 Task: Find connections with filter location Liège with filter topic #Analyticswith filter profile language English with filter current company Licious with filter school Arts and Science jobs recruitment with filter industry Wholesale Drugs and Sundries with filter service category Ghostwriting with filter keywords title Animal Control Officer
Action: Mouse moved to (595, 113)
Screenshot: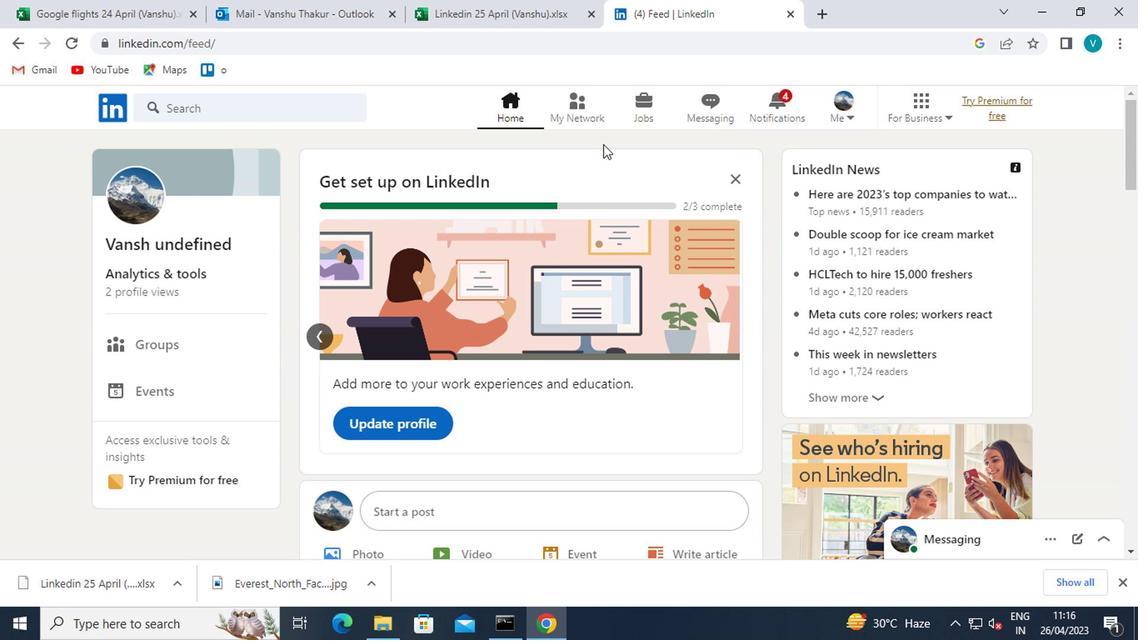 
Action: Mouse pressed left at (595, 113)
Screenshot: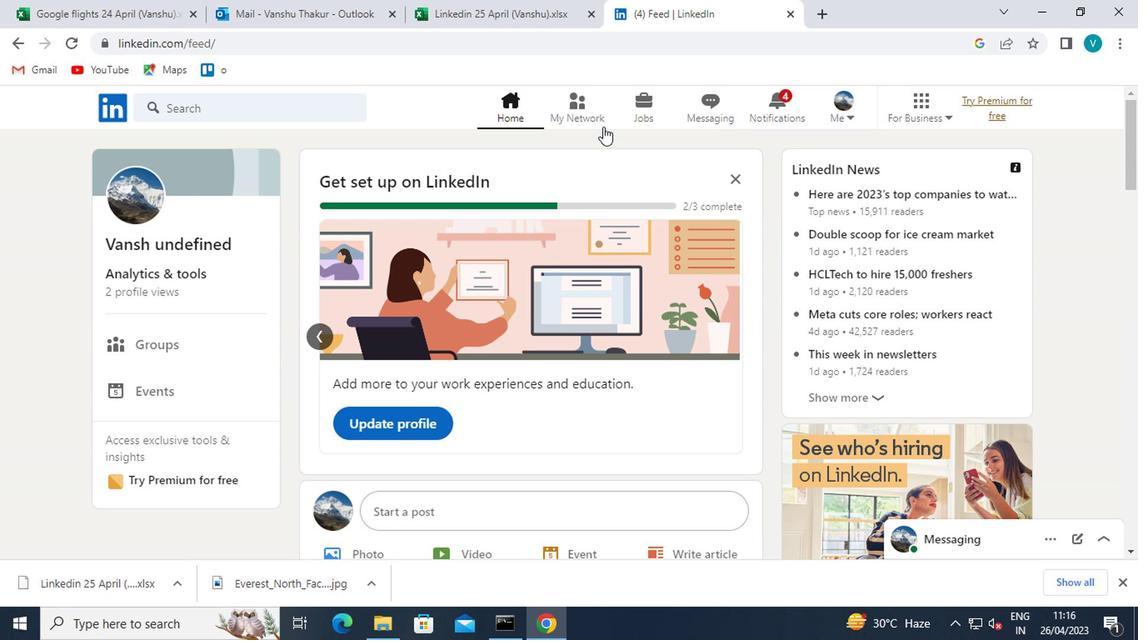 
Action: Mouse moved to (201, 202)
Screenshot: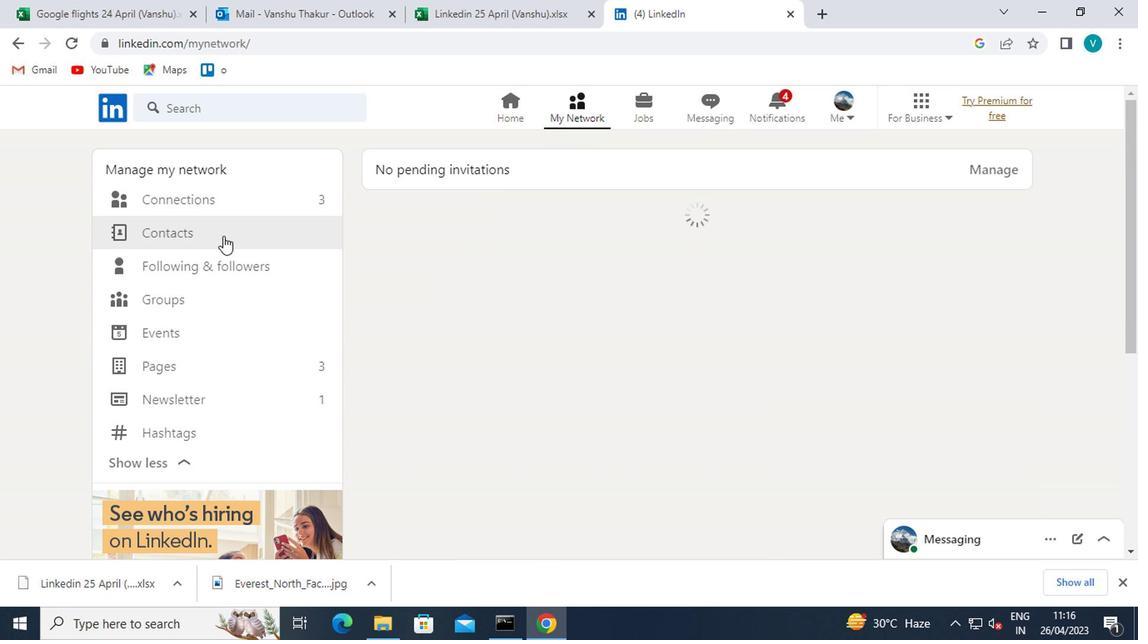 
Action: Mouse pressed left at (201, 202)
Screenshot: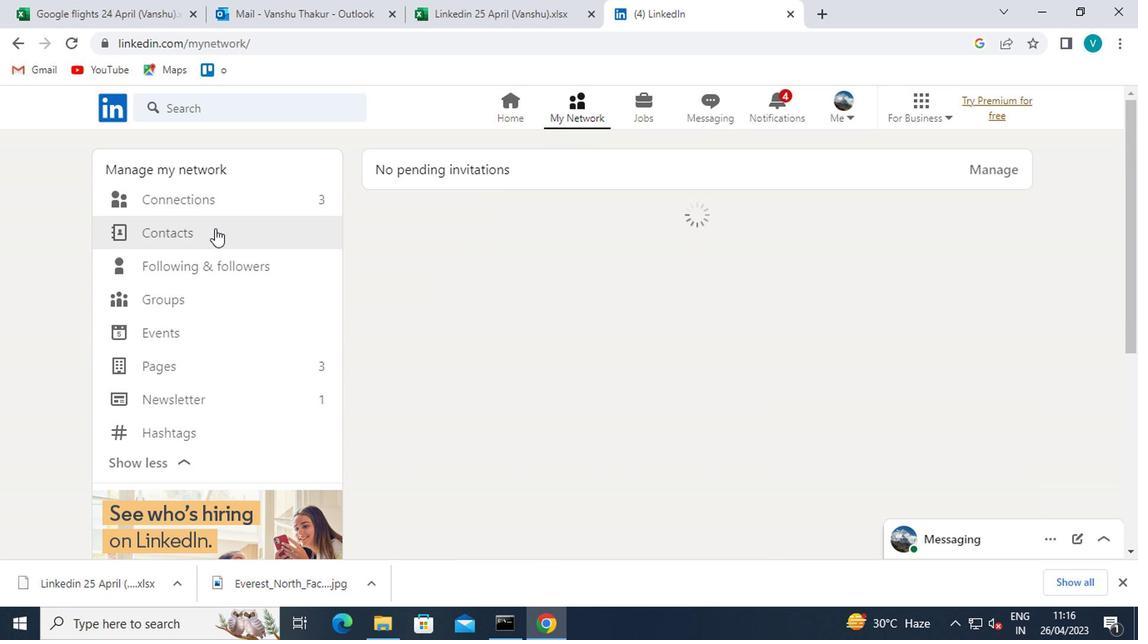 
Action: Mouse moved to (706, 205)
Screenshot: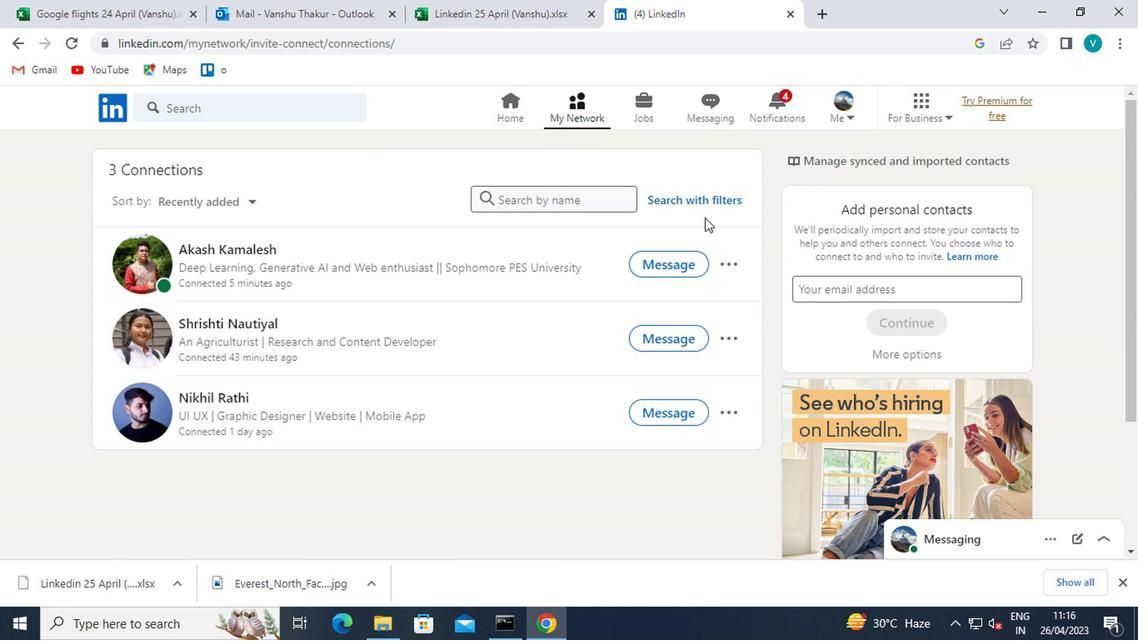 
Action: Mouse pressed left at (706, 205)
Screenshot: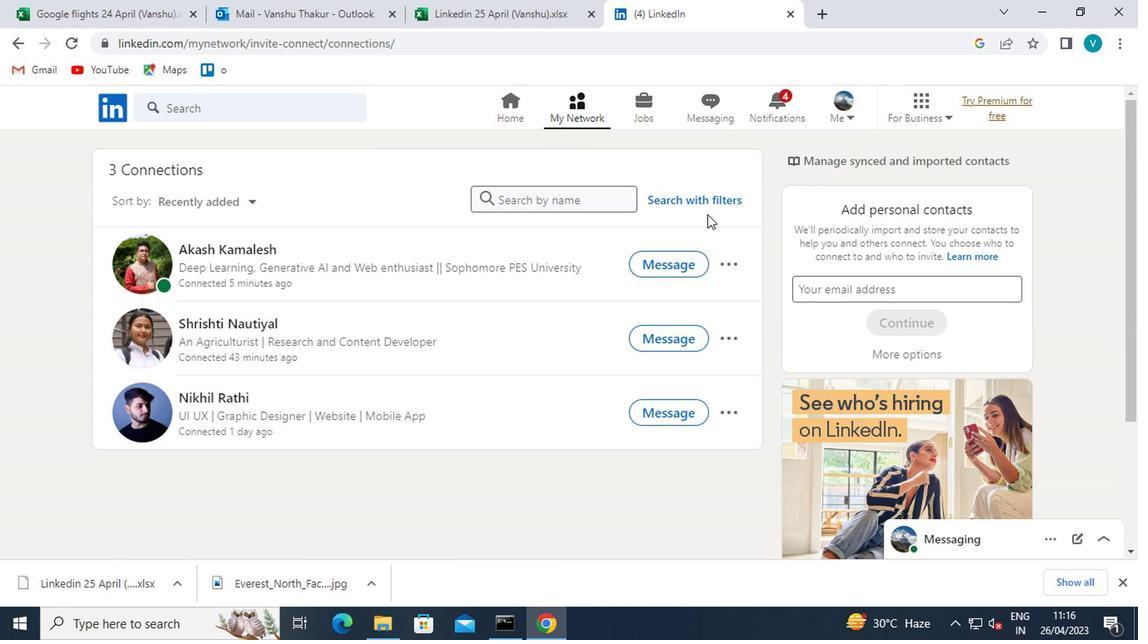 
Action: Mouse moved to (551, 162)
Screenshot: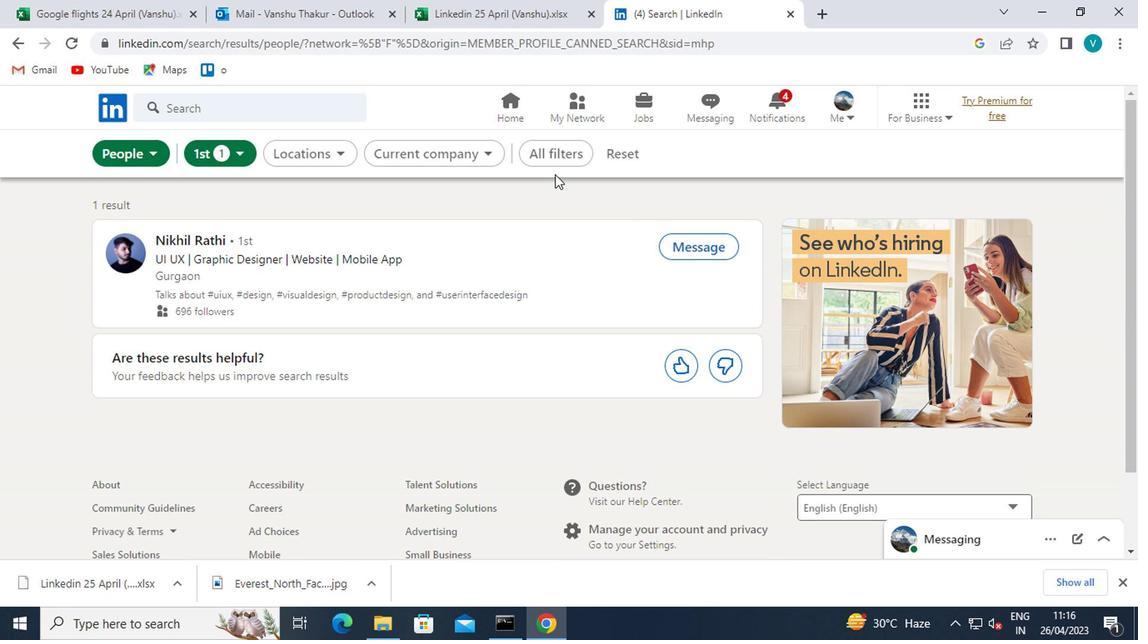 
Action: Mouse pressed left at (551, 162)
Screenshot: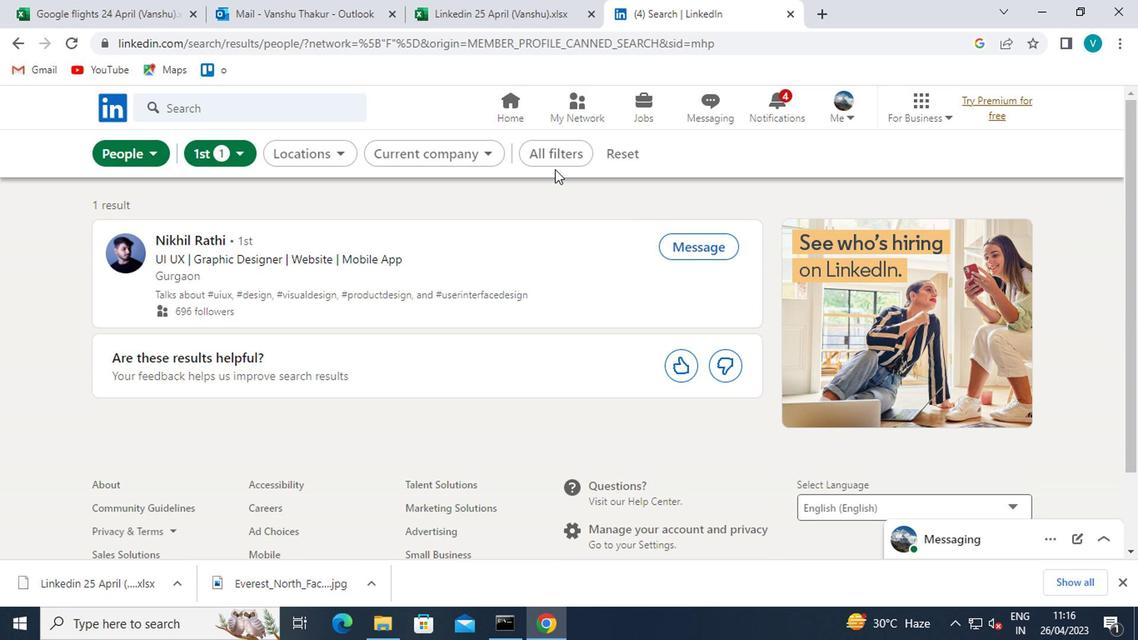 
Action: Mouse moved to (759, 285)
Screenshot: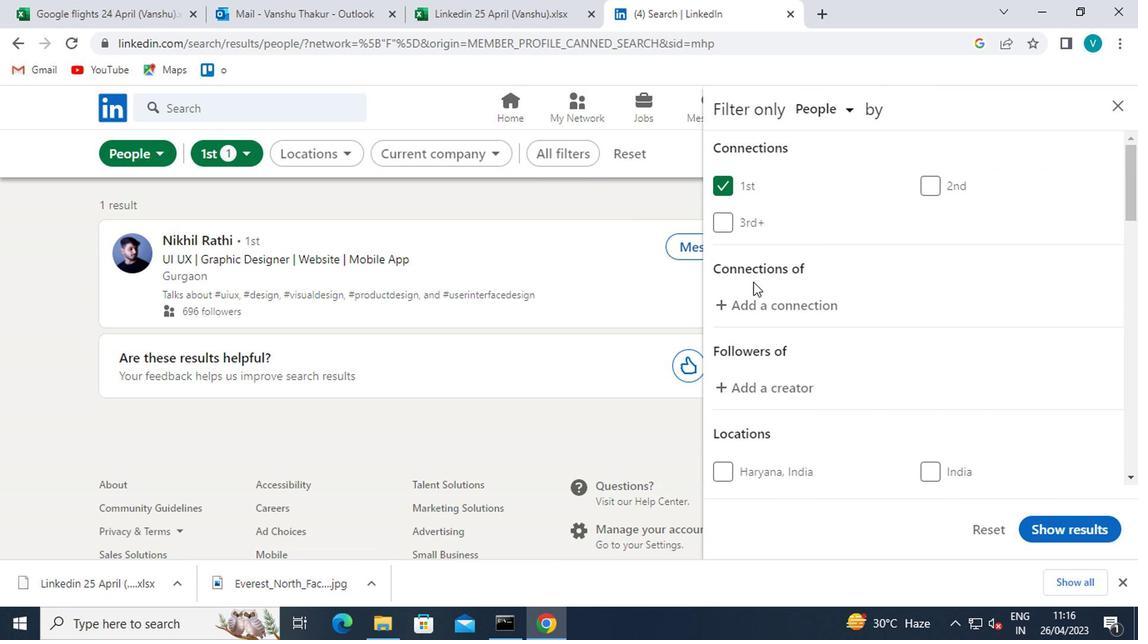 
Action: Mouse scrolled (759, 285) with delta (0, 0)
Screenshot: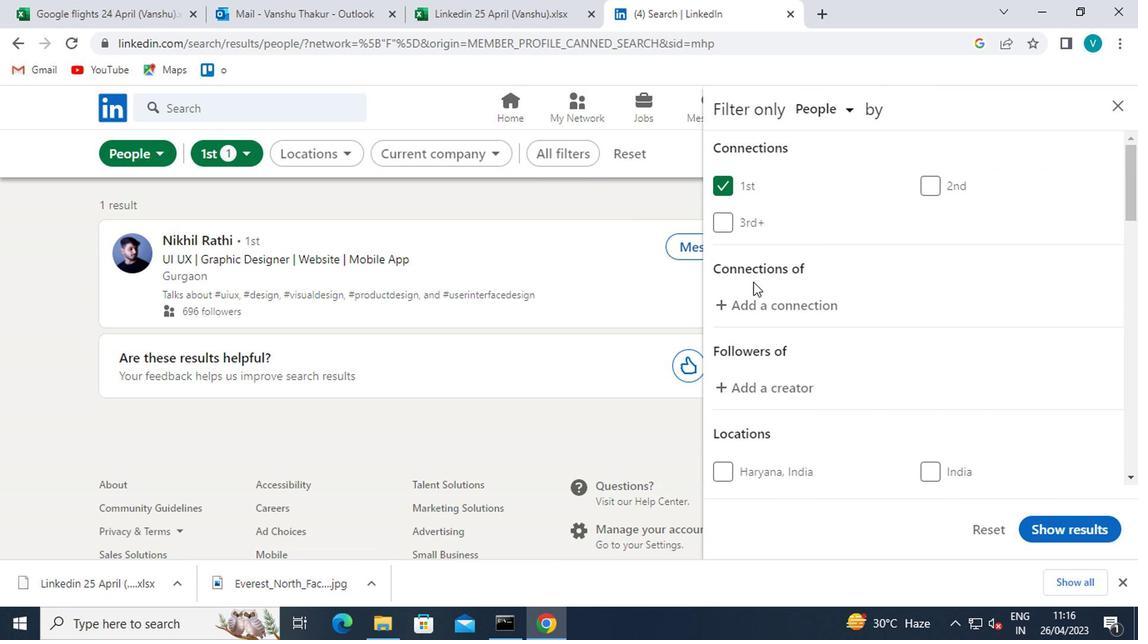 
Action: Mouse moved to (761, 291)
Screenshot: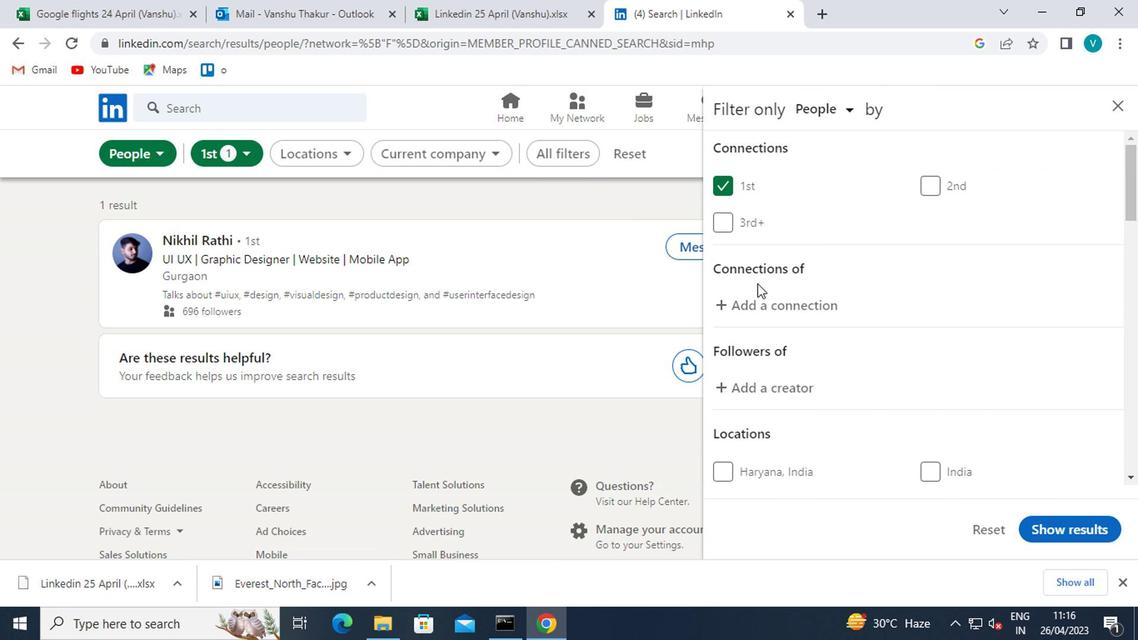 
Action: Mouse scrolled (761, 290) with delta (0, 0)
Screenshot: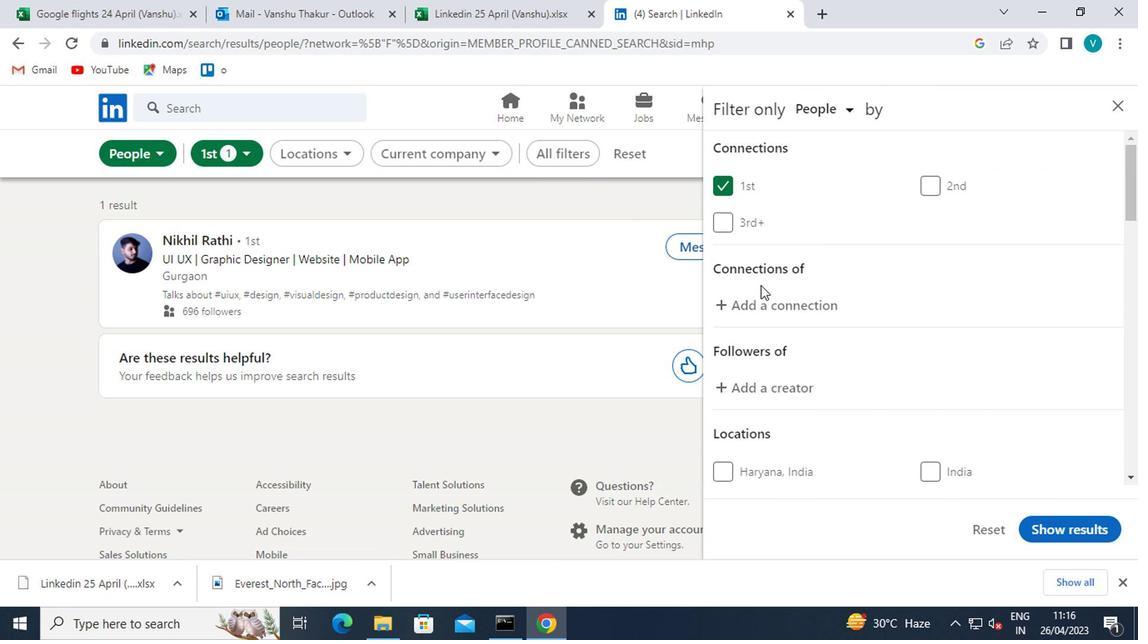 
Action: Mouse moved to (769, 370)
Screenshot: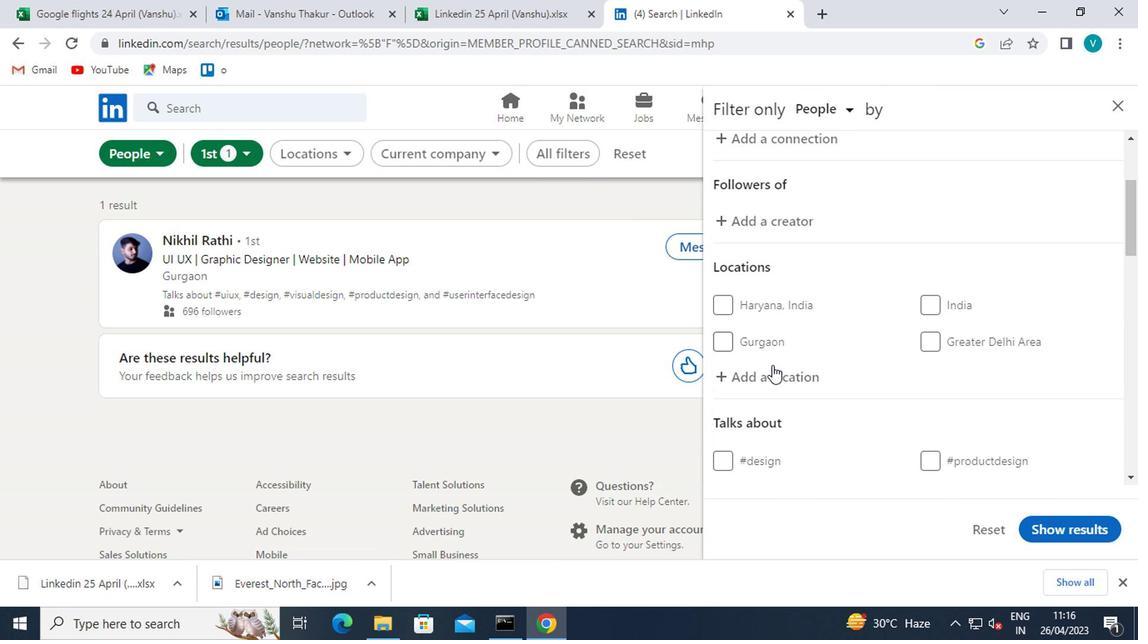 
Action: Mouse pressed left at (769, 370)
Screenshot: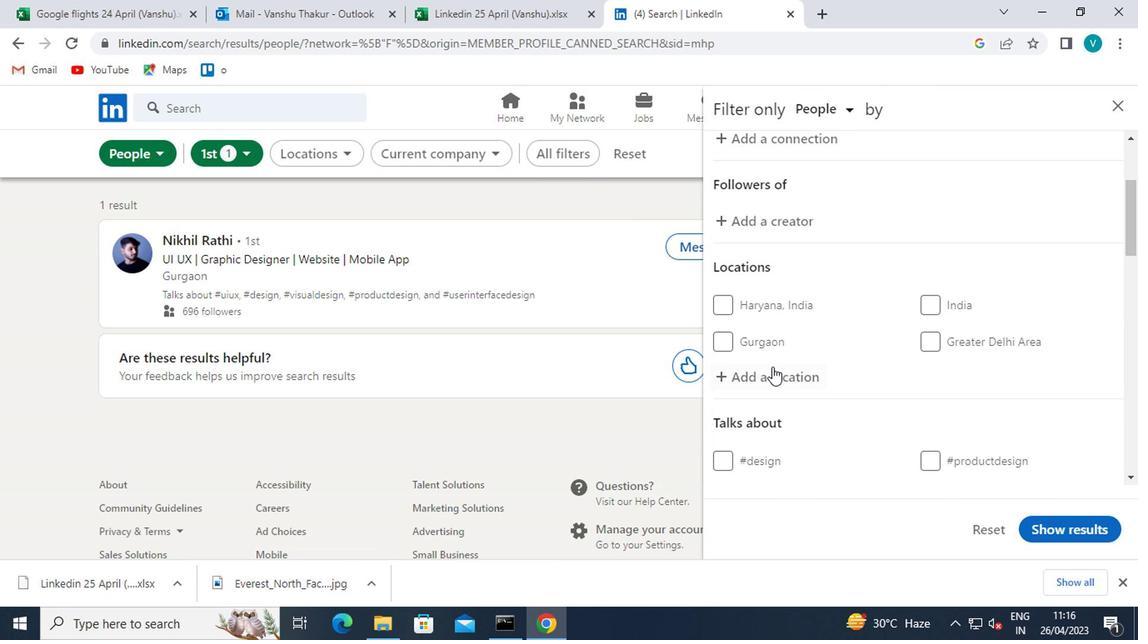 
Action: Key pressed <Key.shift>LIEGE
Screenshot: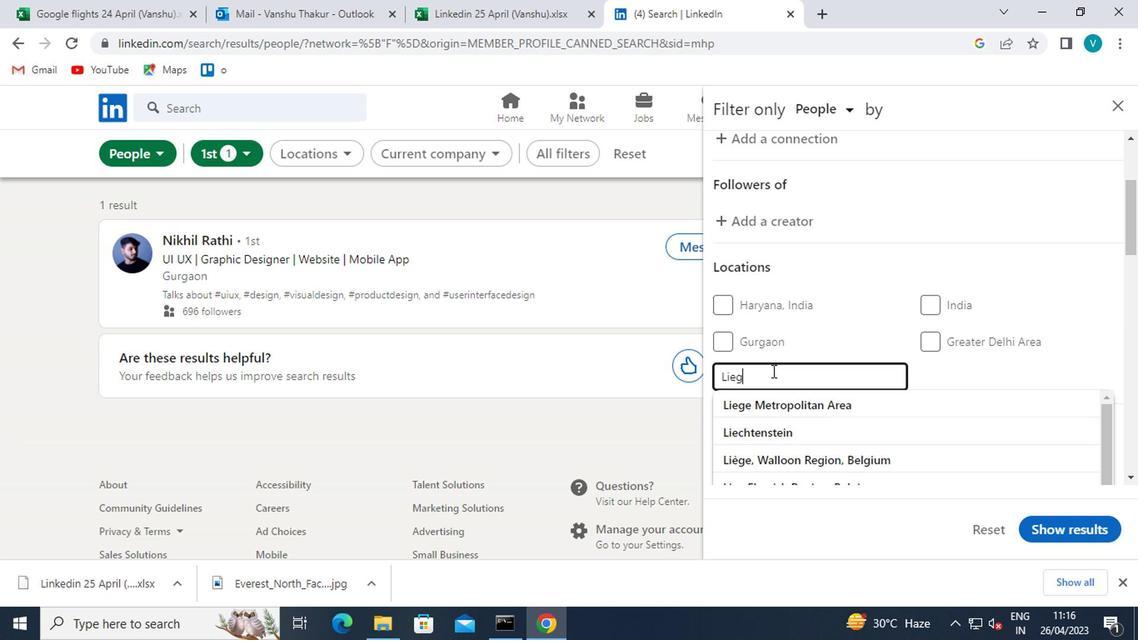 
Action: Mouse moved to (788, 420)
Screenshot: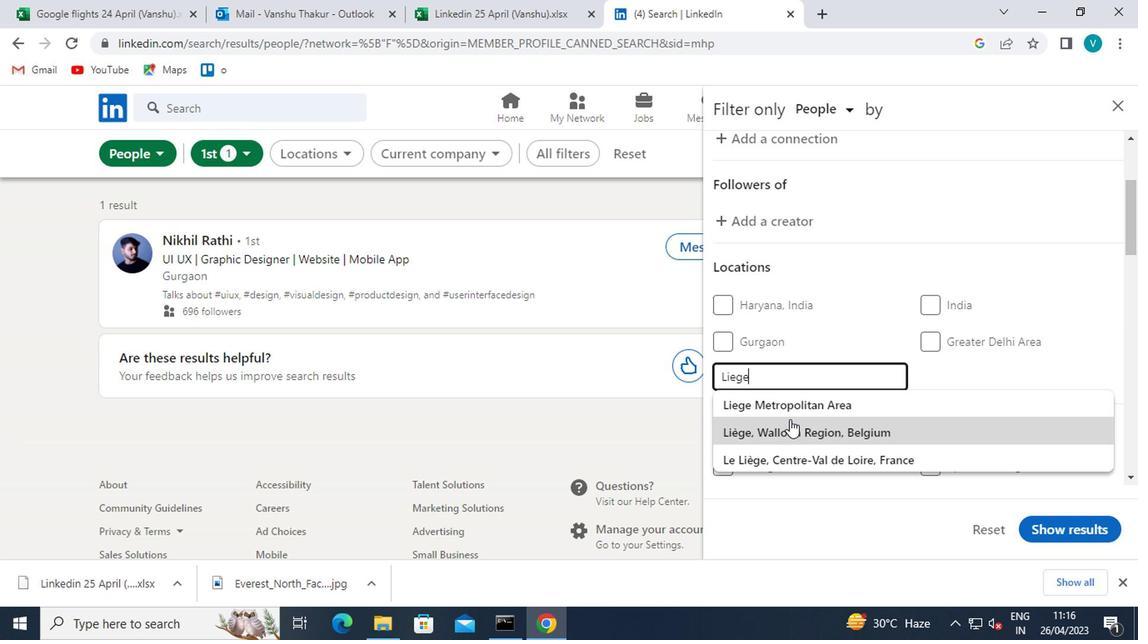 
Action: Mouse pressed left at (788, 420)
Screenshot: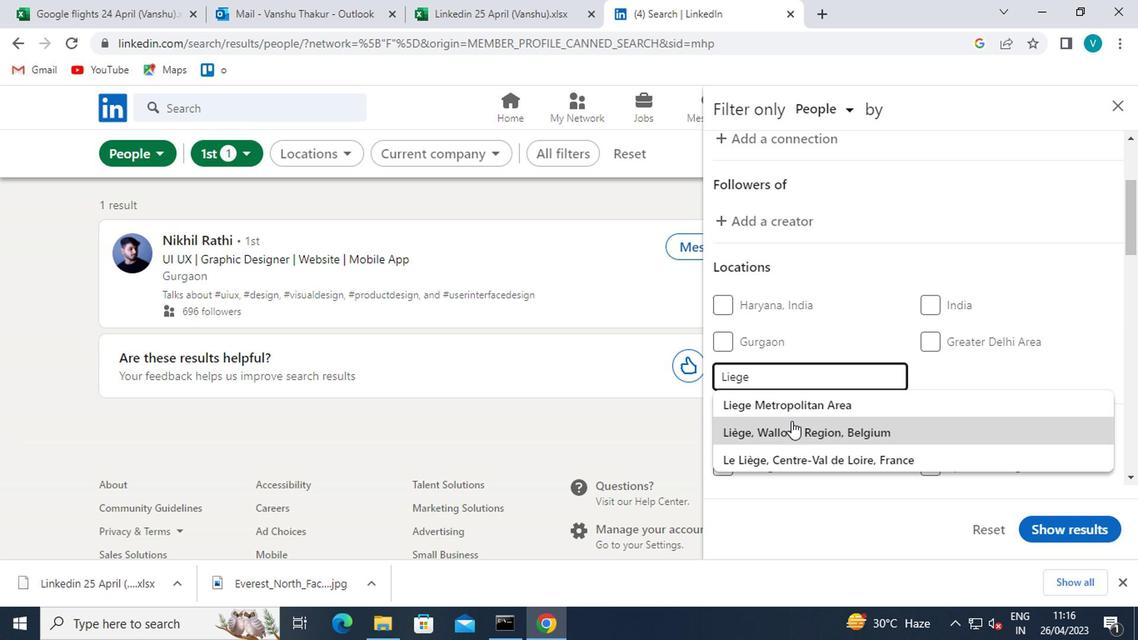 
Action: Mouse scrolled (788, 420) with delta (0, 0)
Screenshot: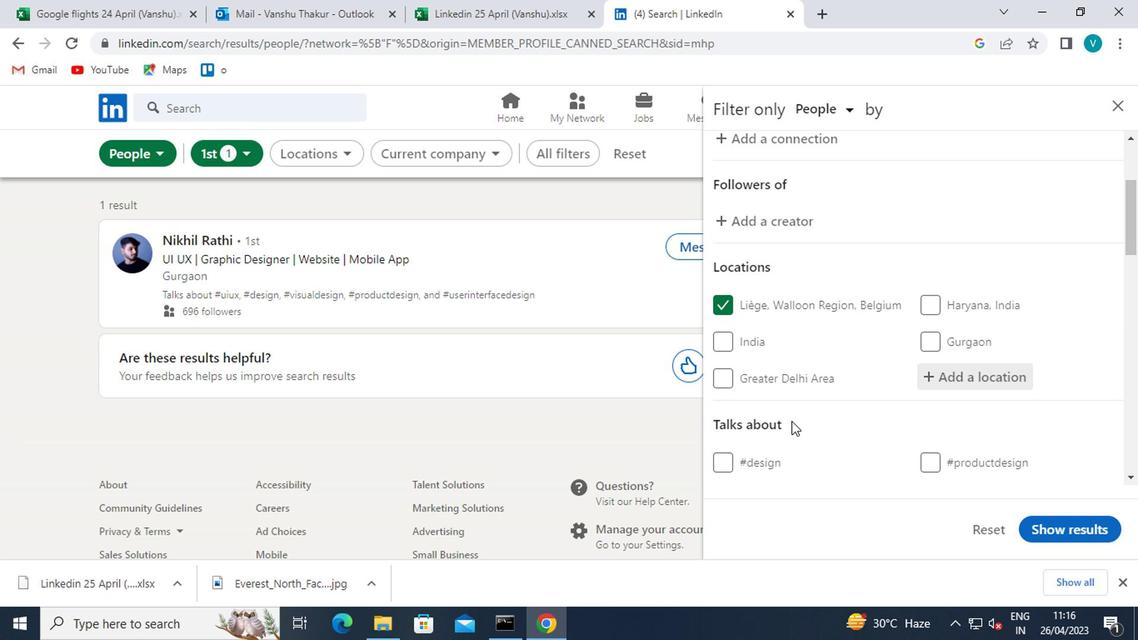 
Action: Mouse scrolled (788, 420) with delta (0, 0)
Screenshot: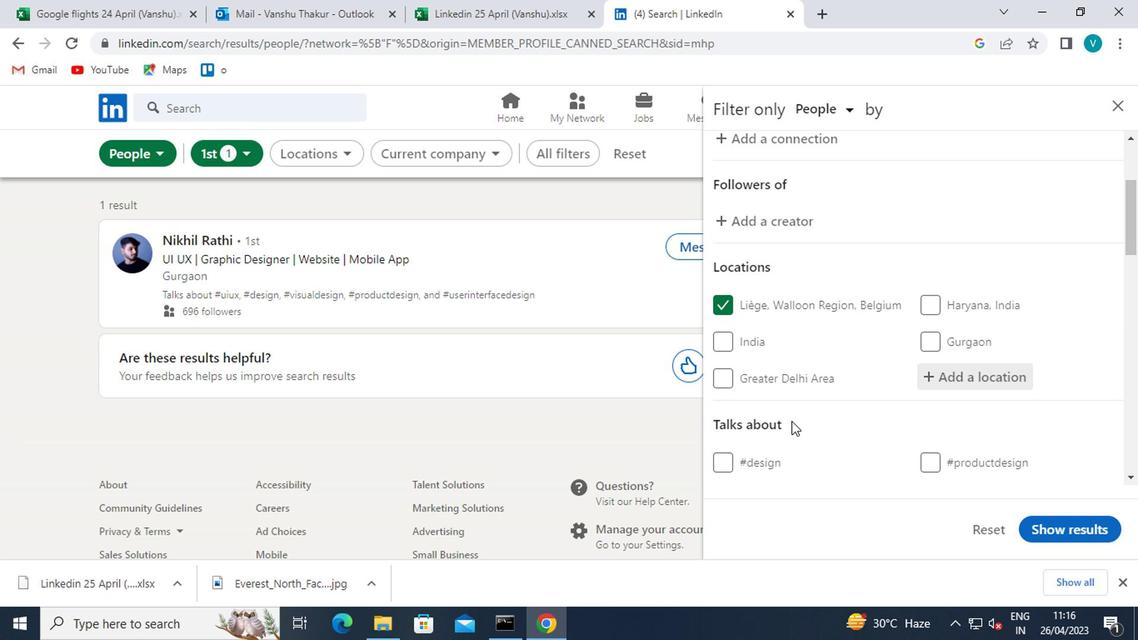 
Action: Mouse moved to (949, 358)
Screenshot: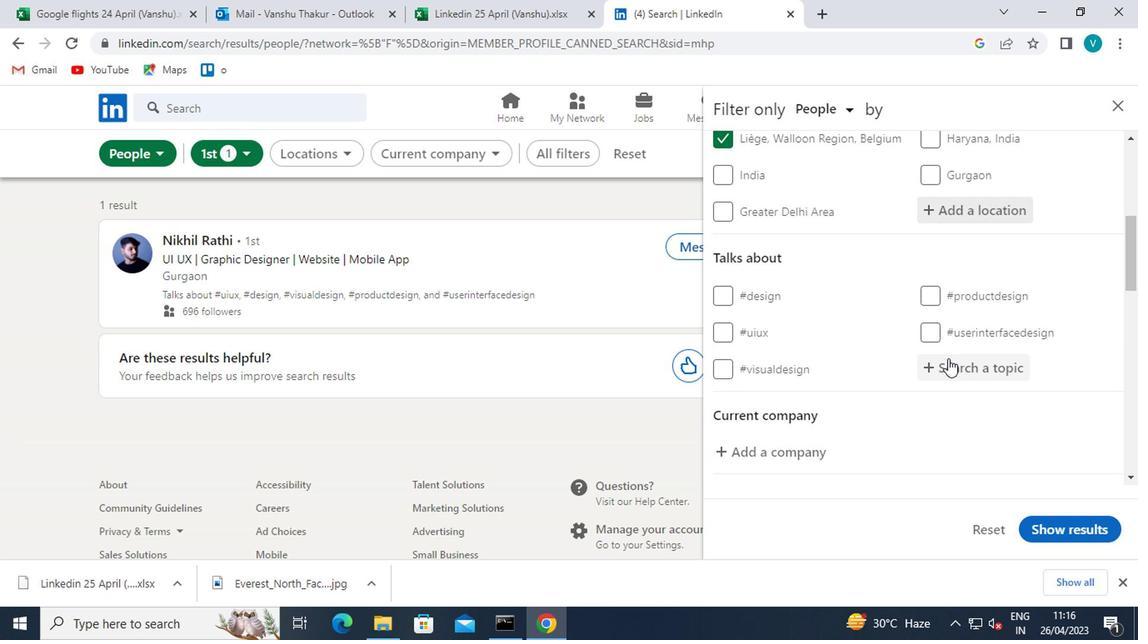 
Action: Mouse pressed left at (949, 358)
Screenshot: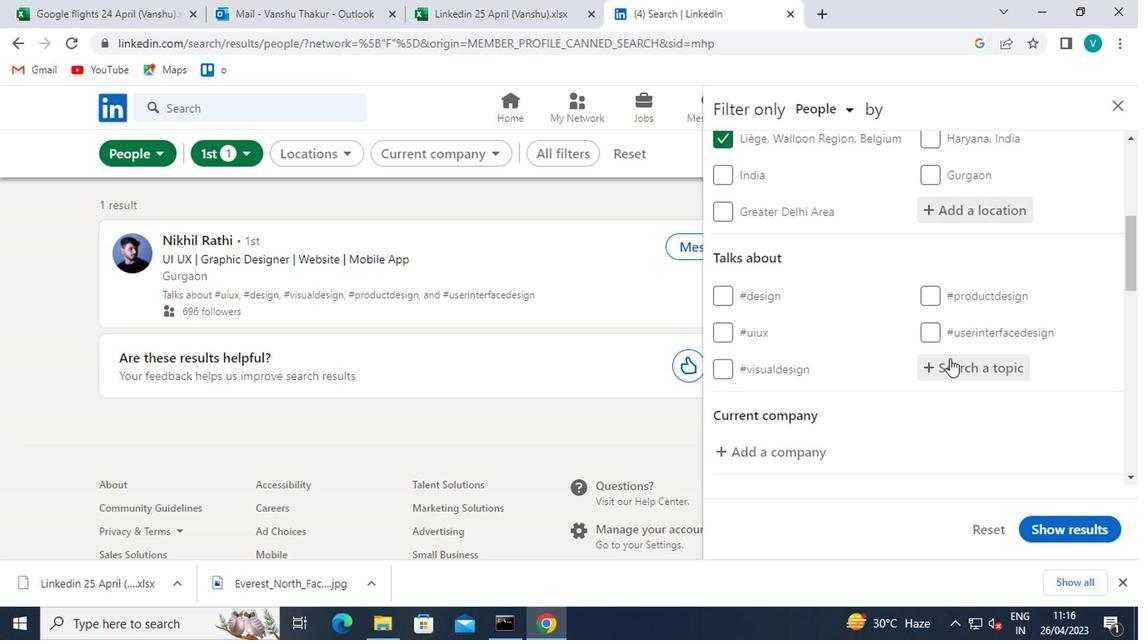 
Action: Mouse moved to (913, 347)
Screenshot: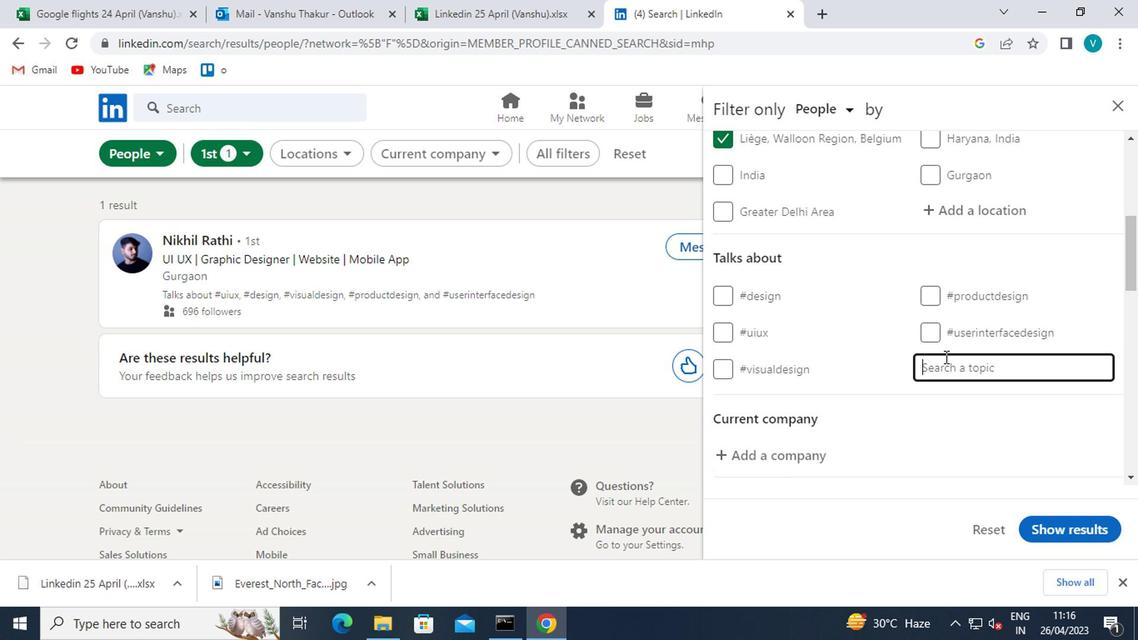 
Action: Key pressed <Key.shift>#<Key.shift>ANALYTICS<Key.space>
Screenshot: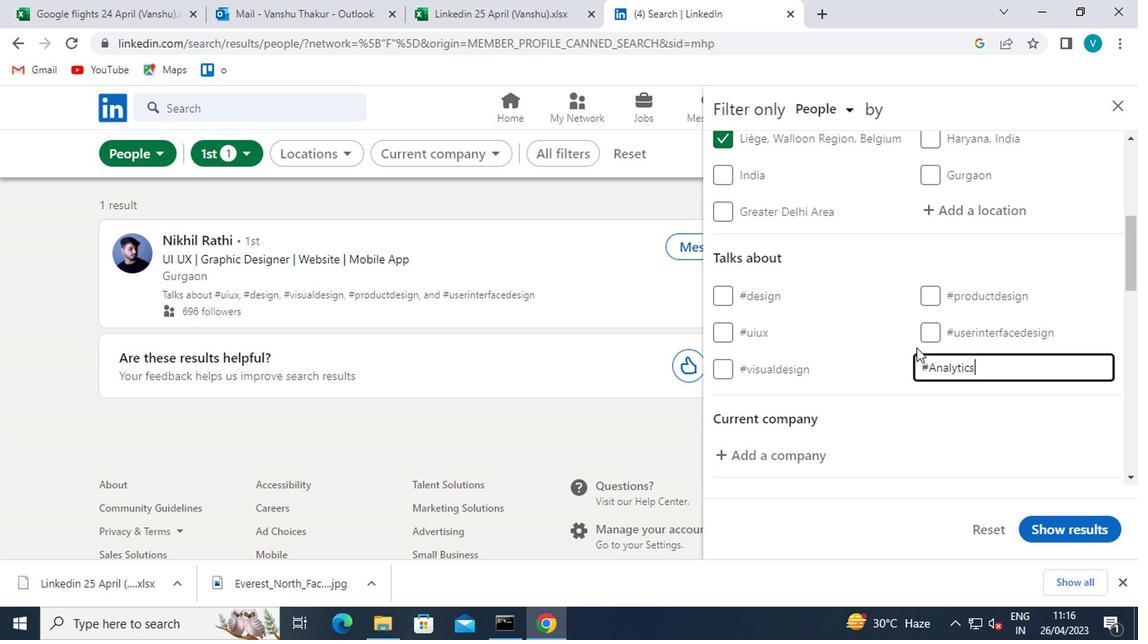 
Action: Mouse moved to (926, 406)
Screenshot: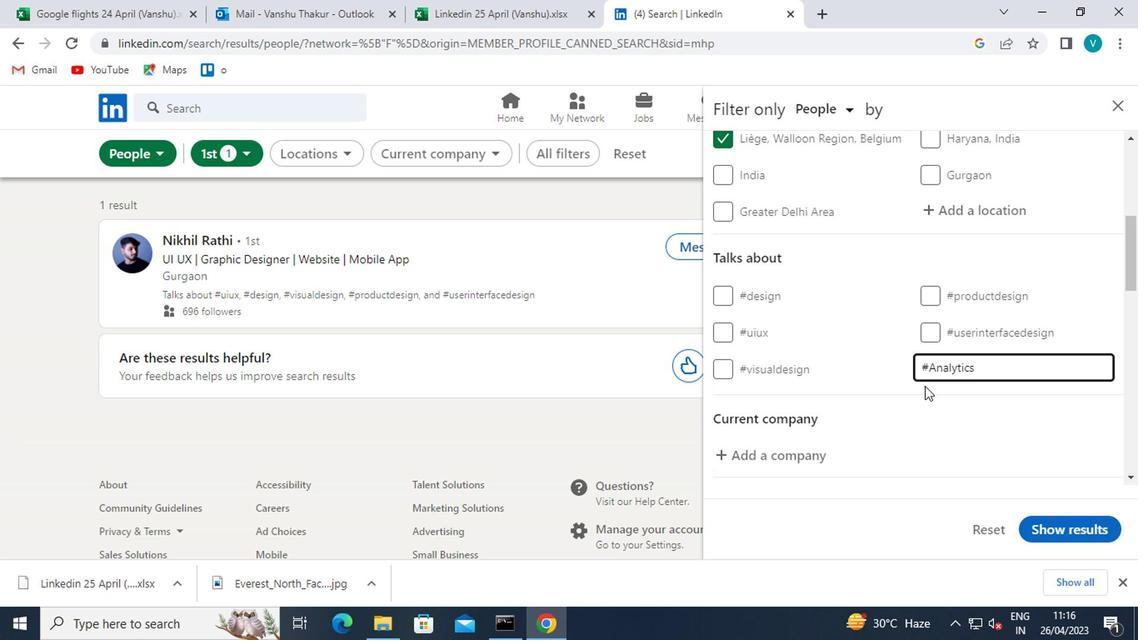 
Action: Mouse pressed left at (926, 406)
Screenshot: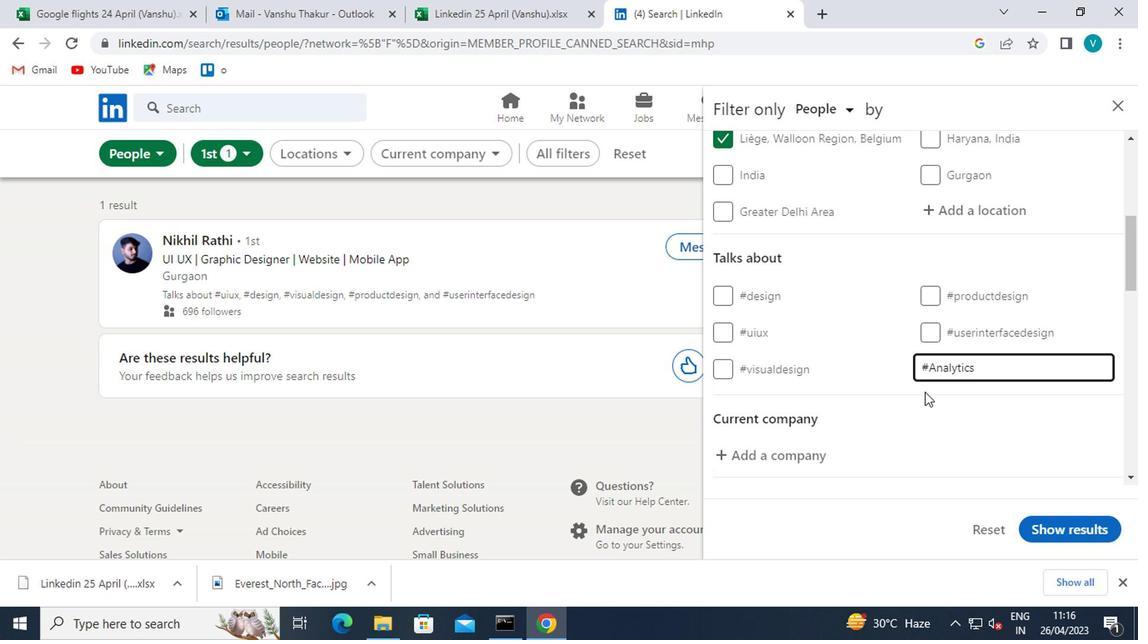 
Action: Mouse moved to (927, 406)
Screenshot: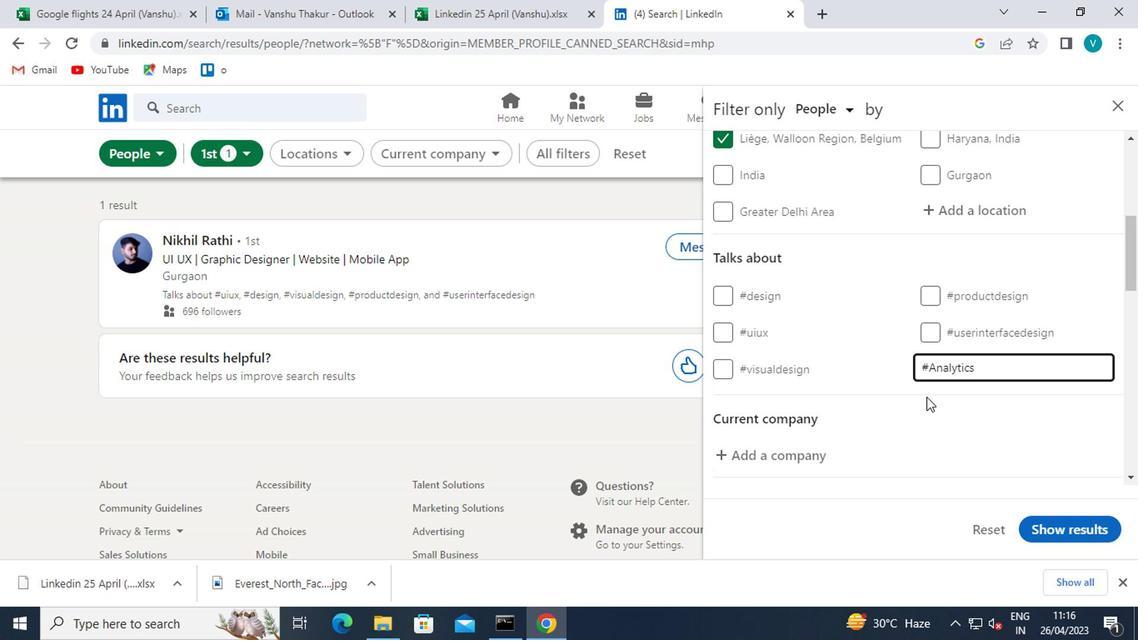 
Action: Mouse scrolled (927, 404) with delta (0, -1)
Screenshot: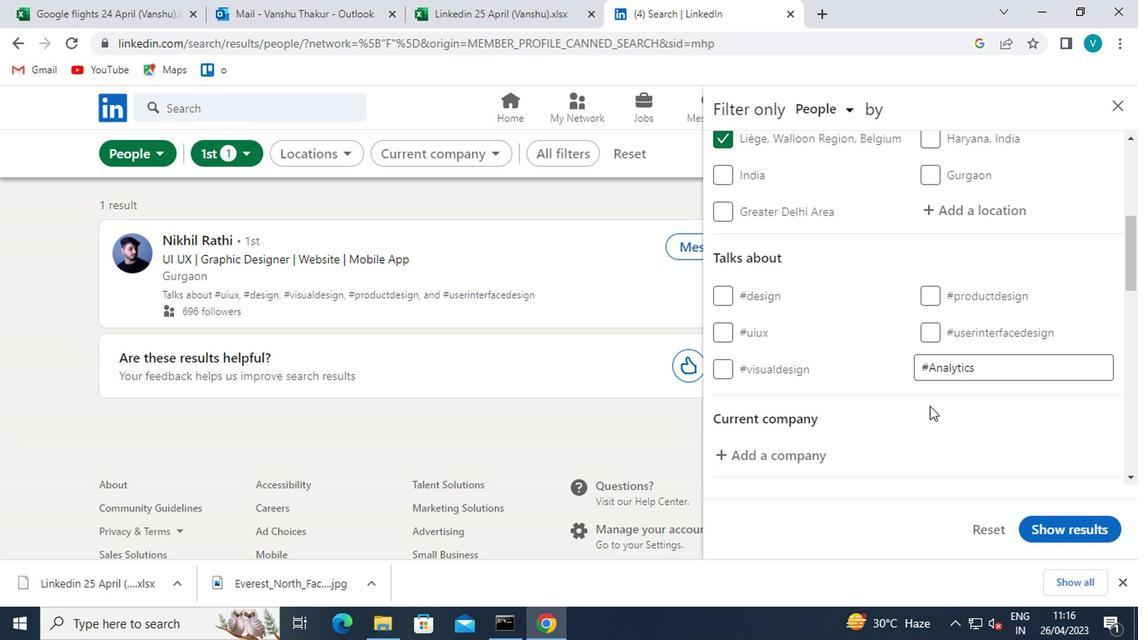 
Action: Mouse scrolled (927, 404) with delta (0, -1)
Screenshot: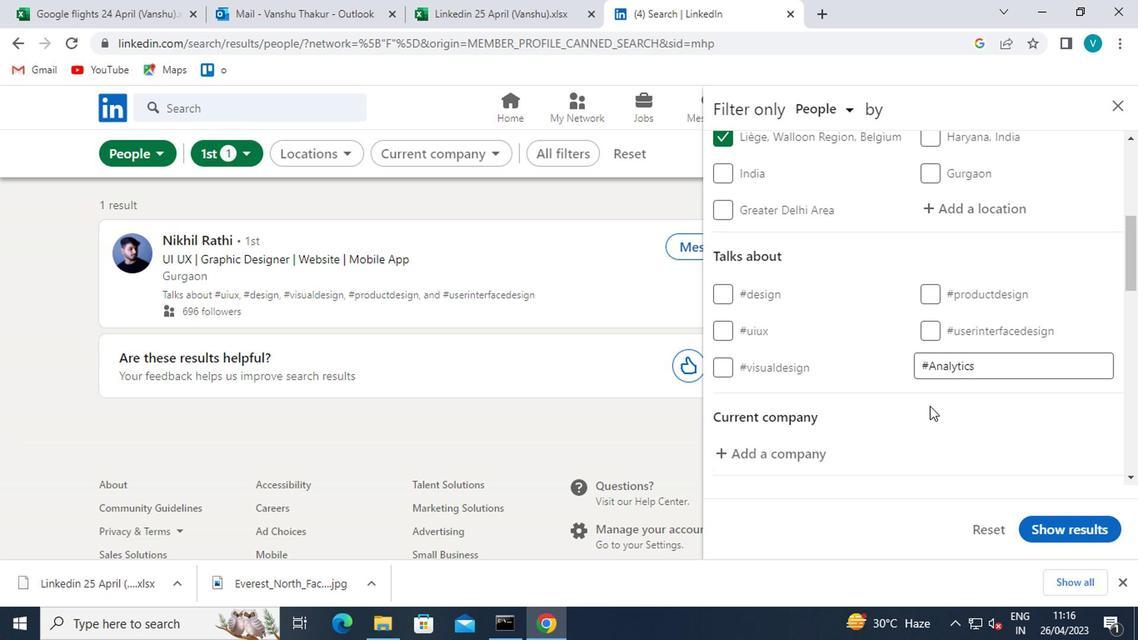 
Action: Mouse scrolled (927, 404) with delta (0, -1)
Screenshot: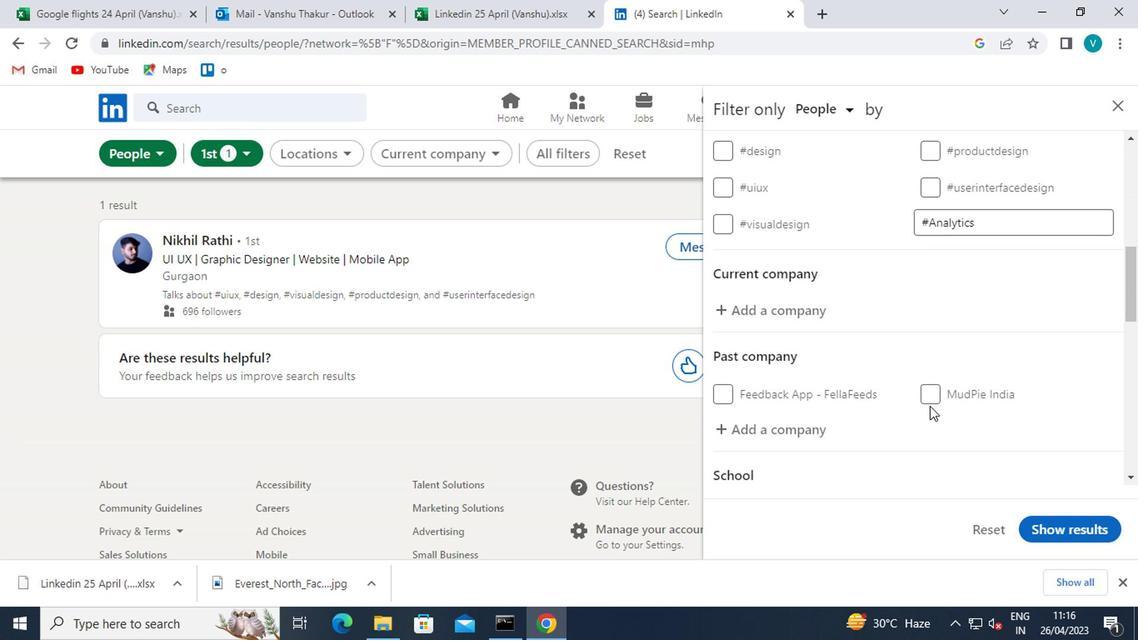 
Action: Mouse scrolled (927, 404) with delta (0, -1)
Screenshot: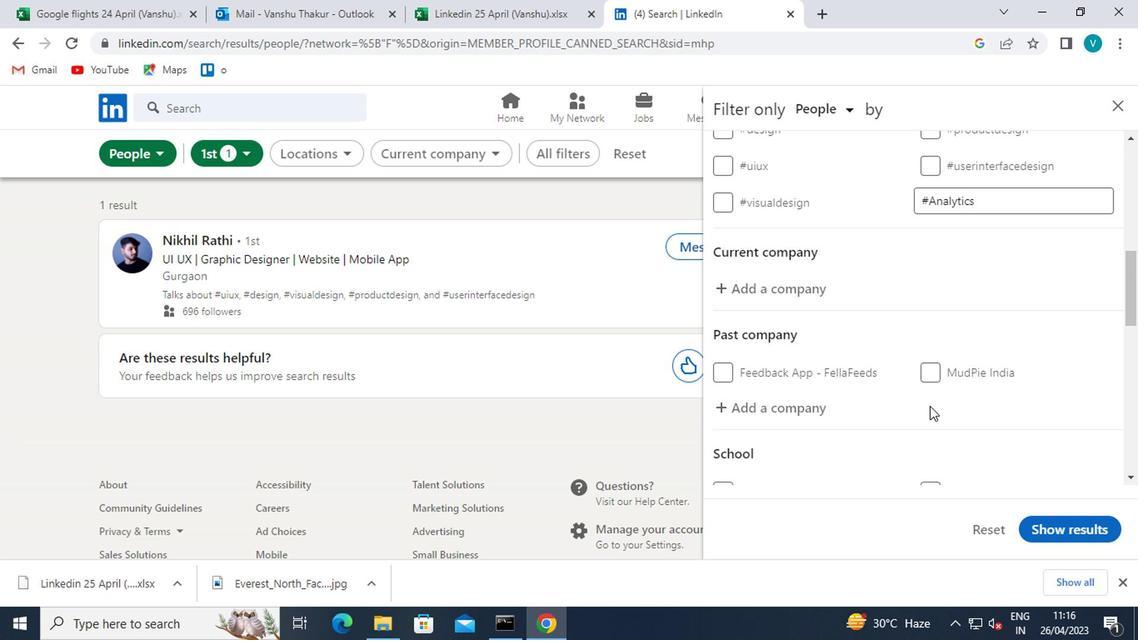 
Action: Mouse scrolled (927, 404) with delta (0, -1)
Screenshot: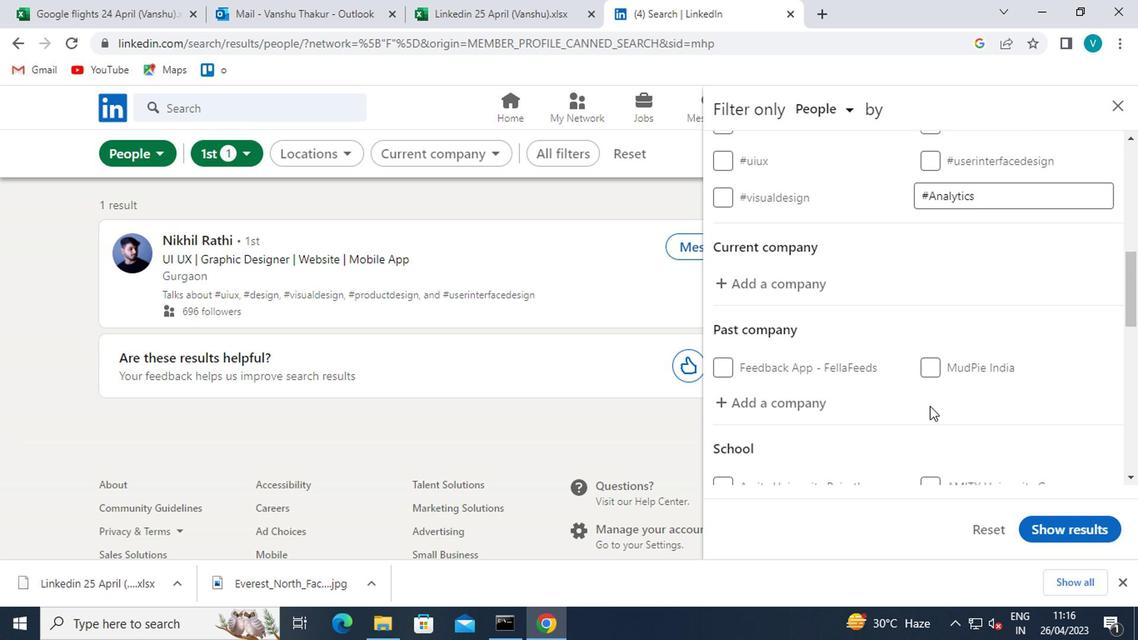 
Action: Mouse scrolled (927, 404) with delta (0, -1)
Screenshot: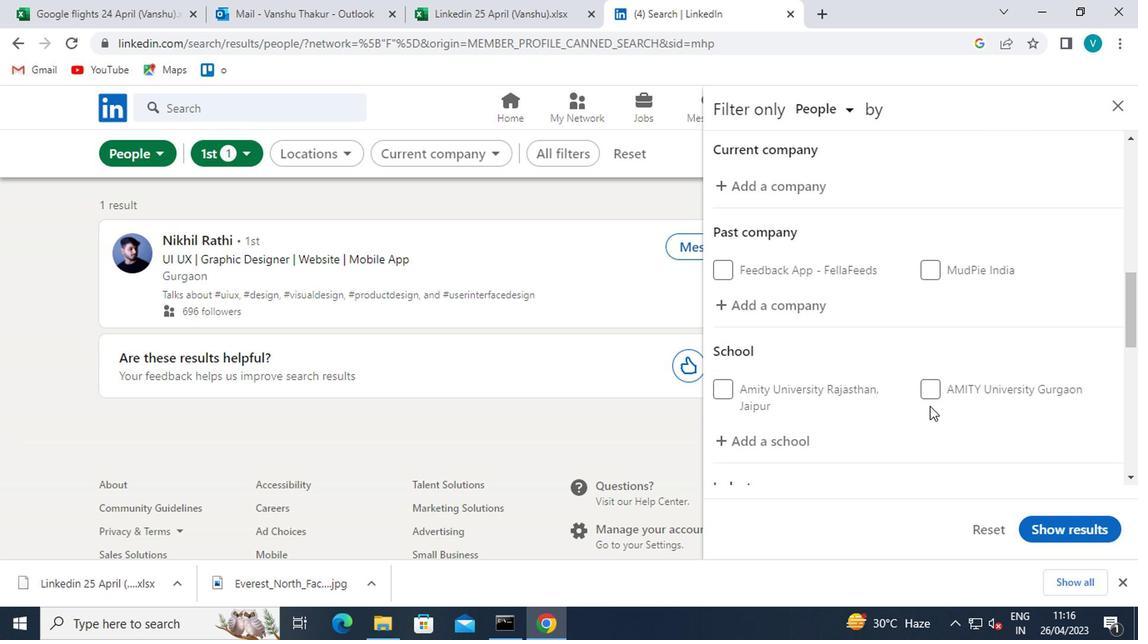 
Action: Mouse moved to (718, 407)
Screenshot: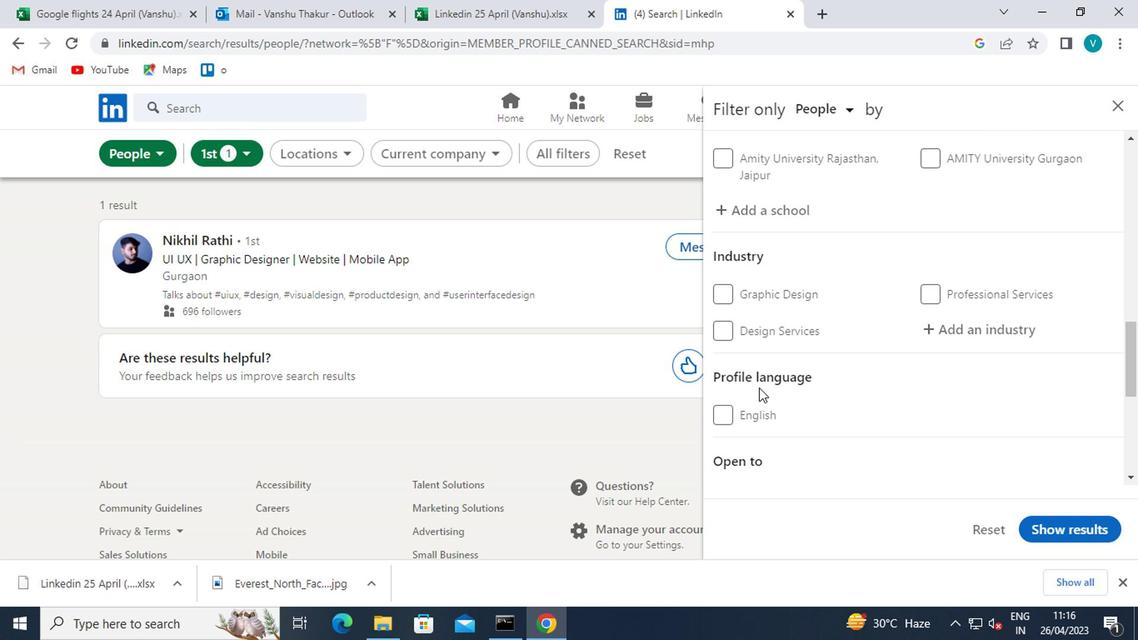 
Action: Mouse pressed left at (718, 407)
Screenshot: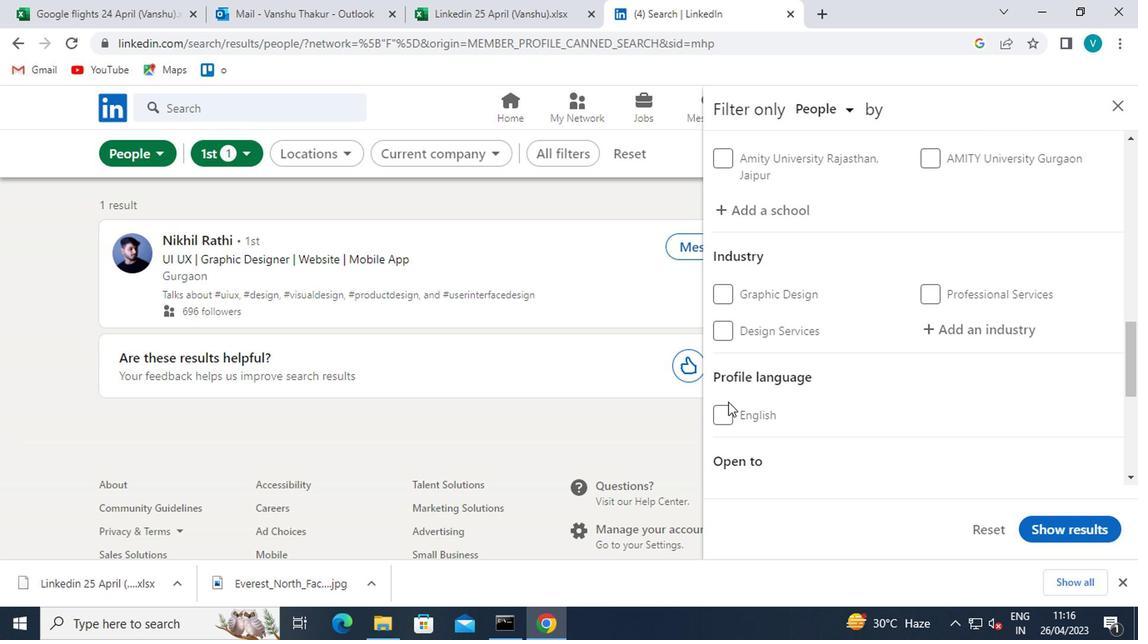 
Action: Mouse moved to (859, 342)
Screenshot: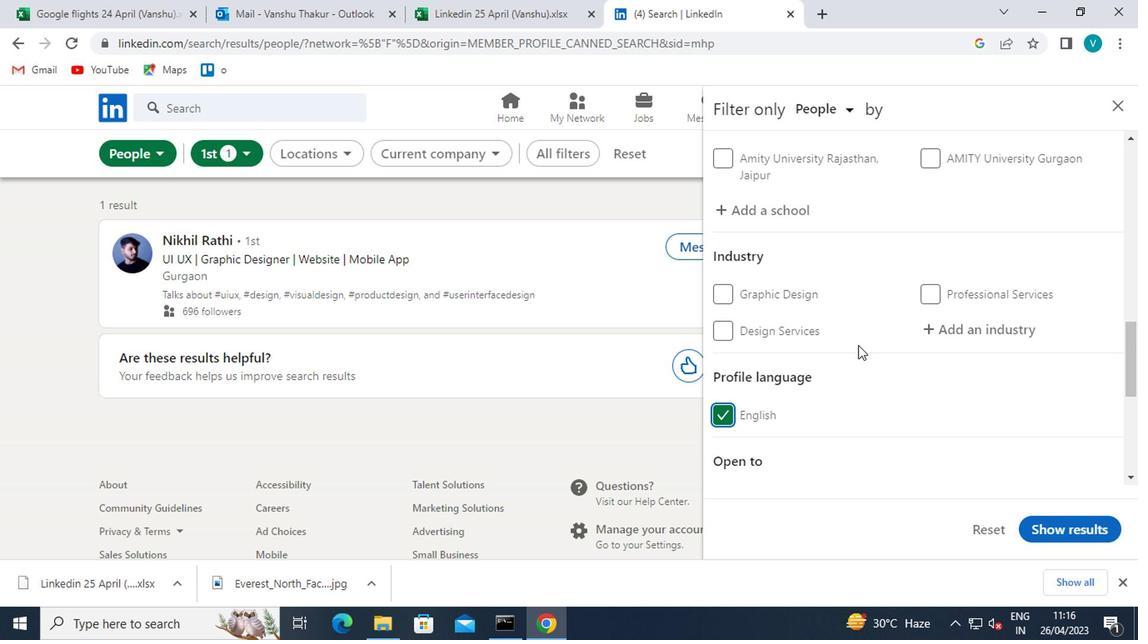 
Action: Mouse scrolled (859, 343) with delta (0, 1)
Screenshot: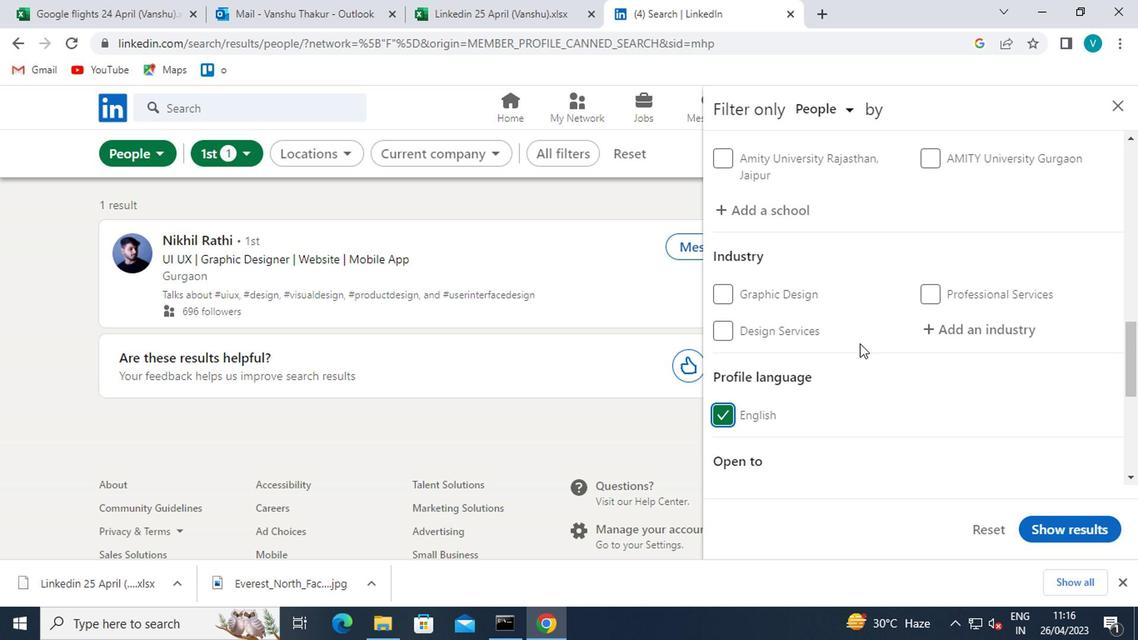 
Action: Mouse scrolled (859, 343) with delta (0, 1)
Screenshot: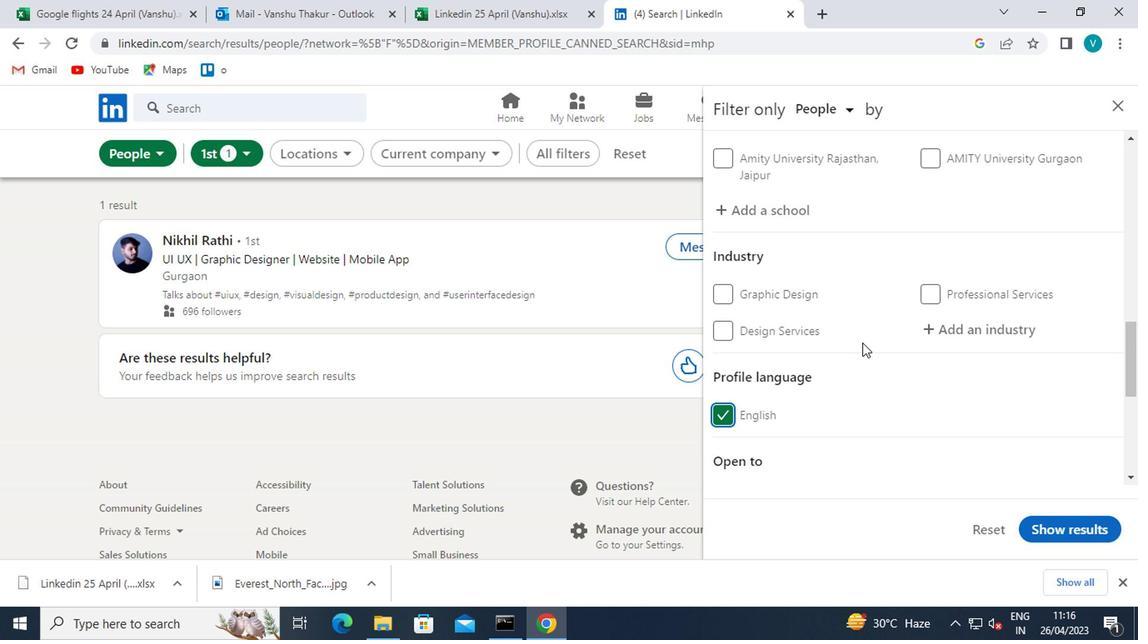 
Action: Mouse scrolled (859, 343) with delta (0, 1)
Screenshot: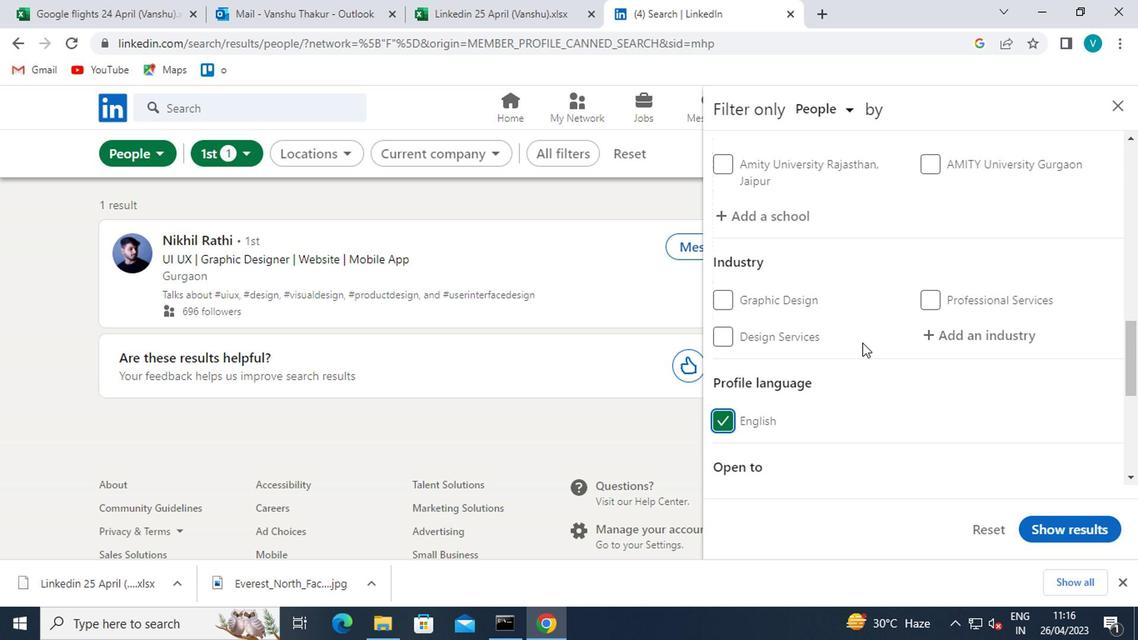 
Action: Mouse moved to (761, 208)
Screenshot: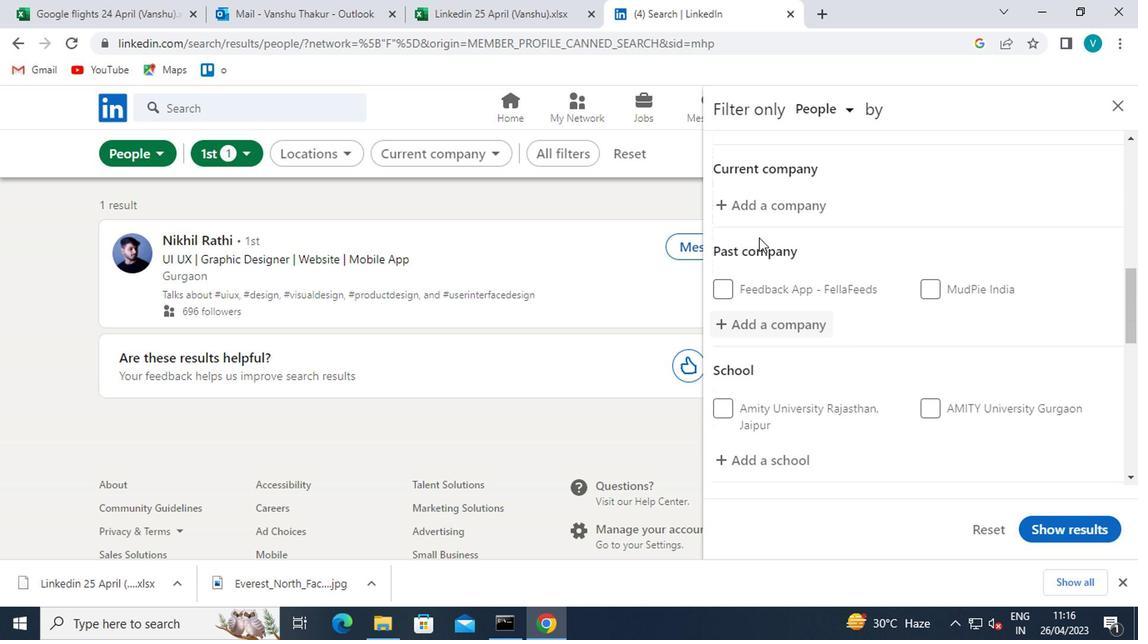 
Action: Mouse pressed left at (761, 208)
Screenshot: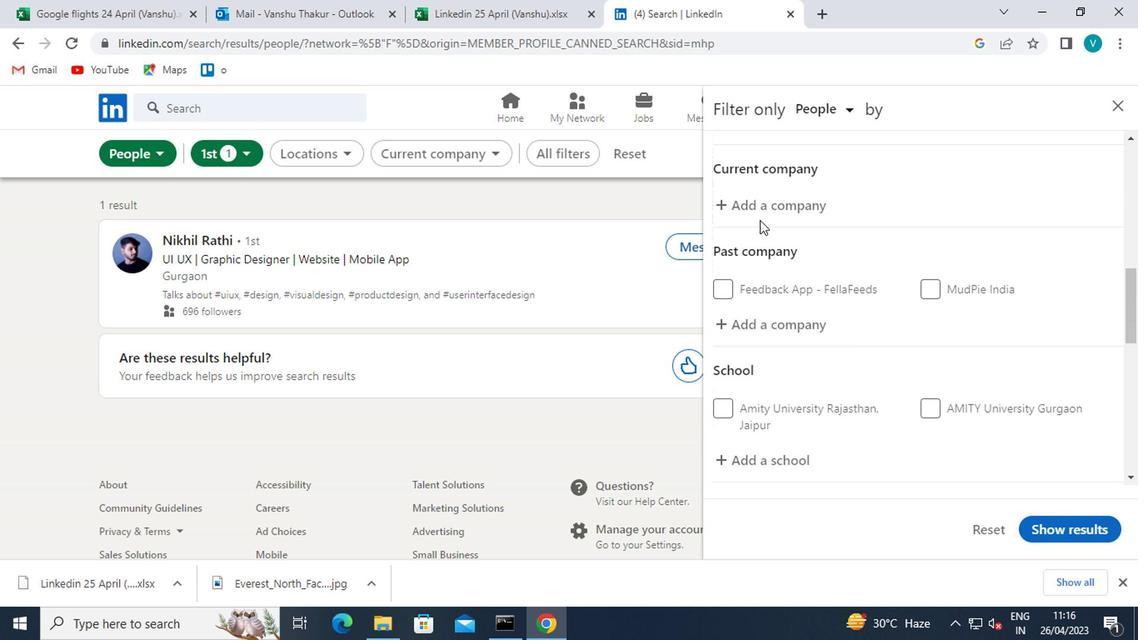 
Action: Key pressed <Key.shift>LICIOUS<Key.space>
Screenshot: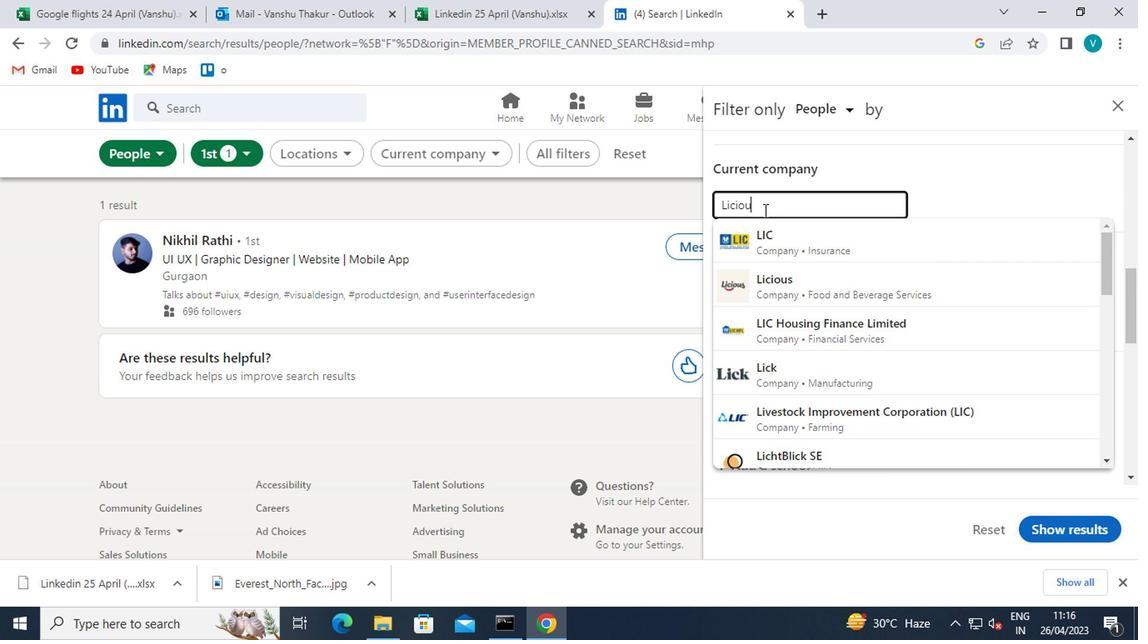 
Action: Mouse moved to (774, 230)
Screenshot: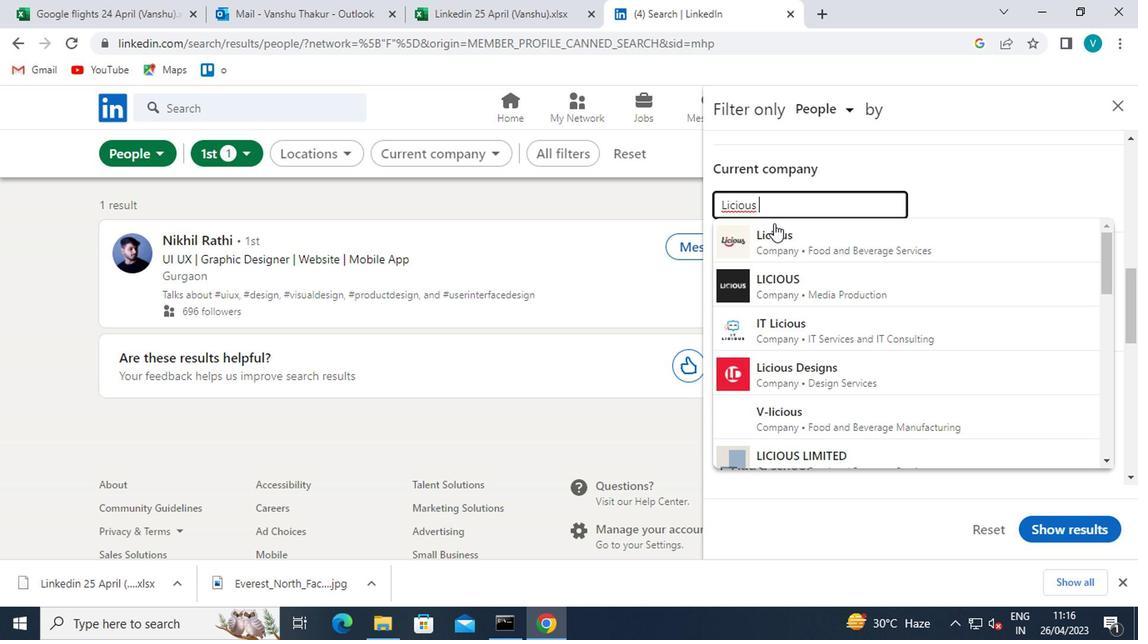
Action: Mouse pressed left at (774, 230)
Screenshot: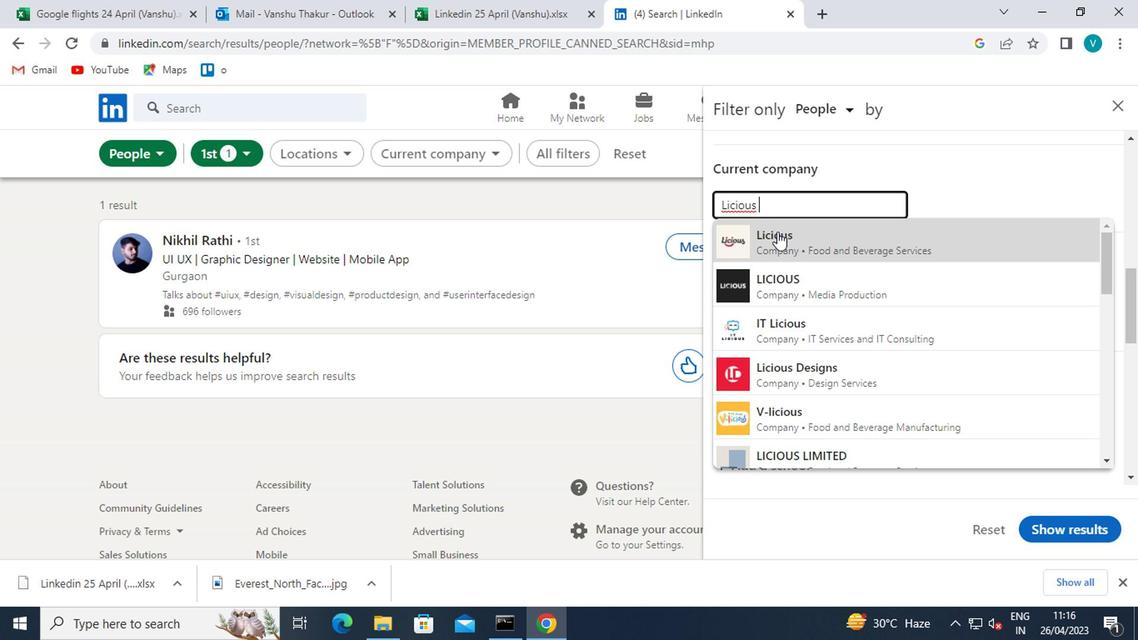 
Action: Mouse scrolled (774, 230) with delta (0, 0)
Screenshot: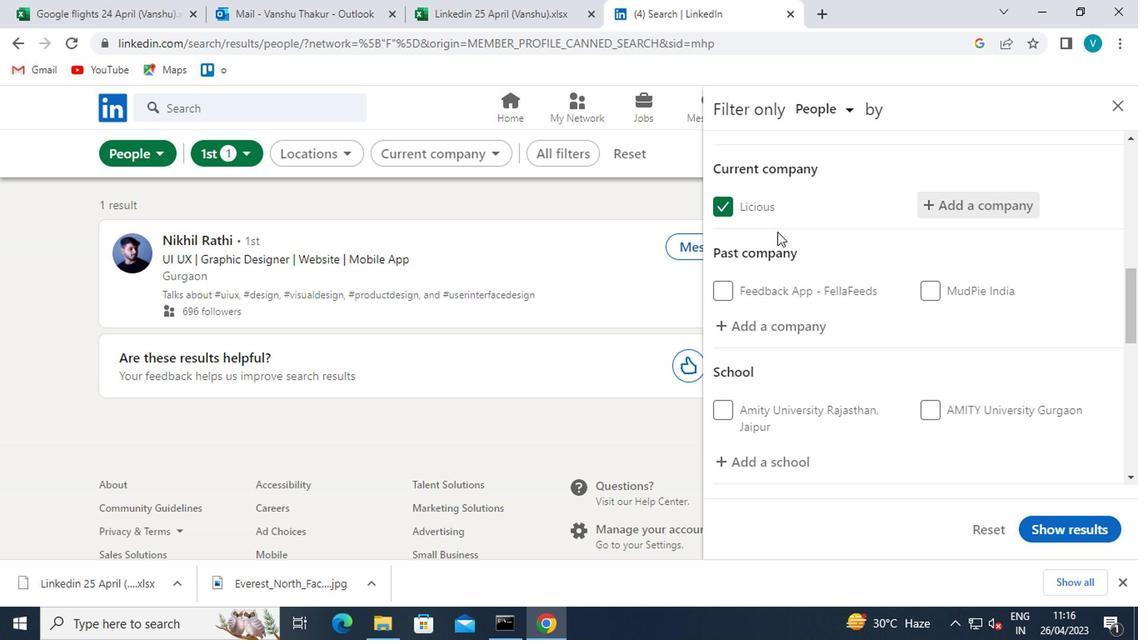 
Action: Mouse scrolled (774, 230) with delta (0, 0)
Screenshot: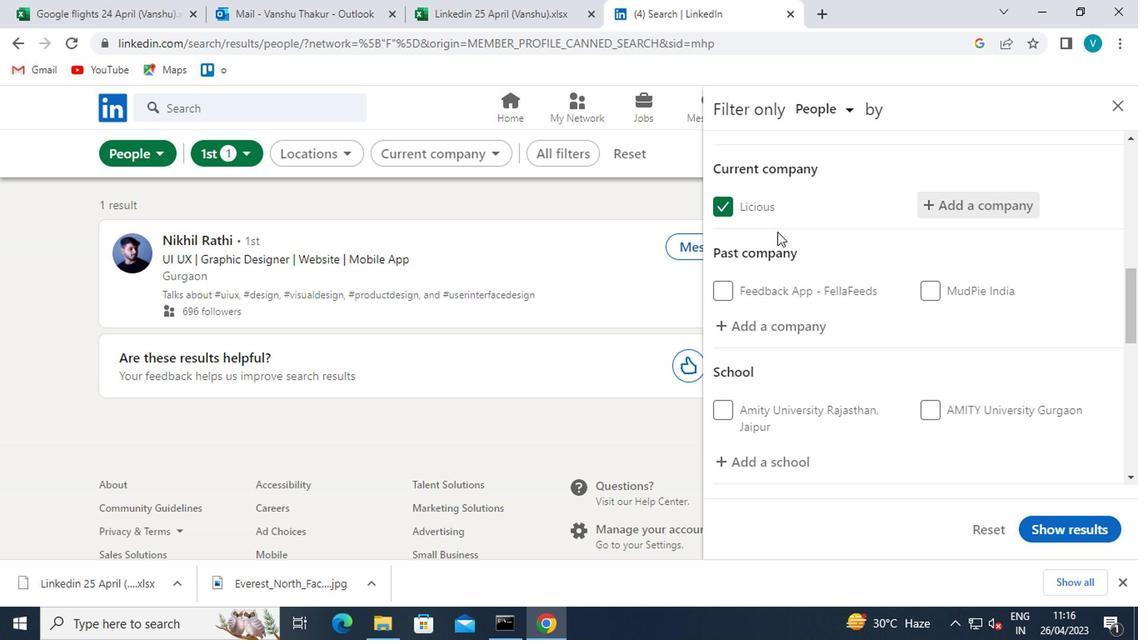 
Action: Mouse moved to (772, 290)
Screenshot: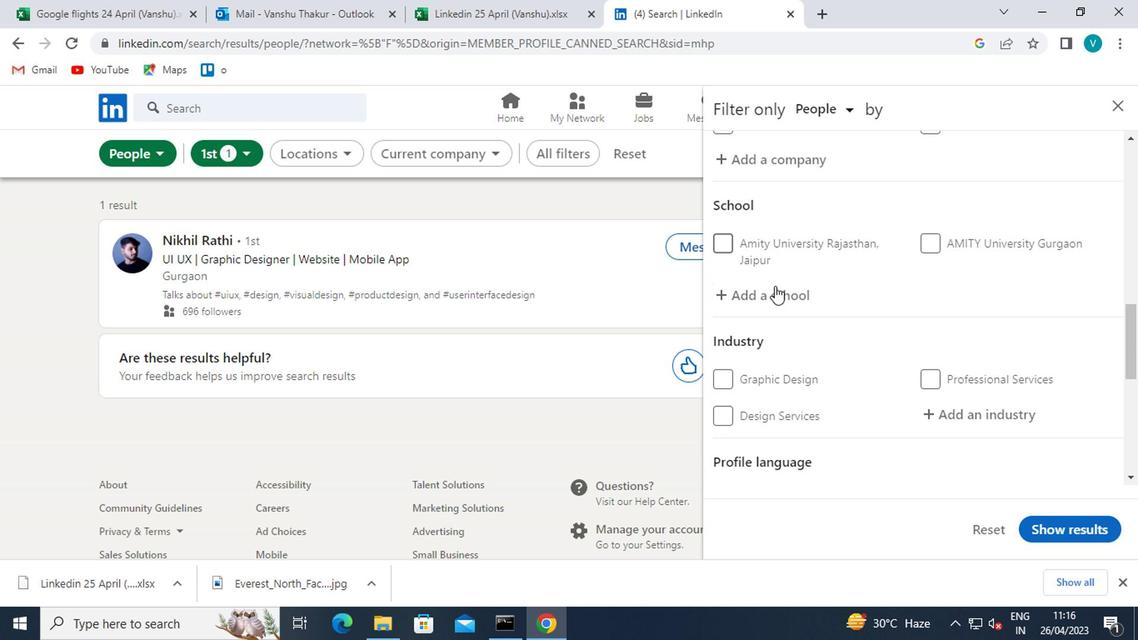 
Action: Mouse pressed left at (772, 290)
Screenshot: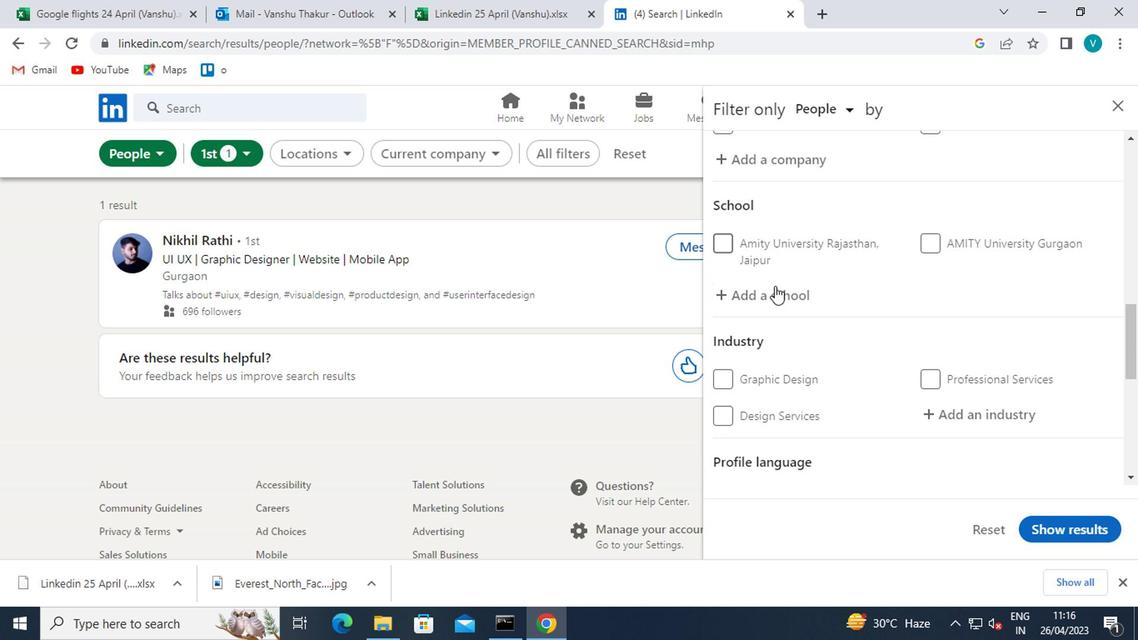 
Action: Key pressed <Key.shift>ARTS<Key.space>AND<Key.space><Key.shift>SCIENCE<Key.space>
Screenshot: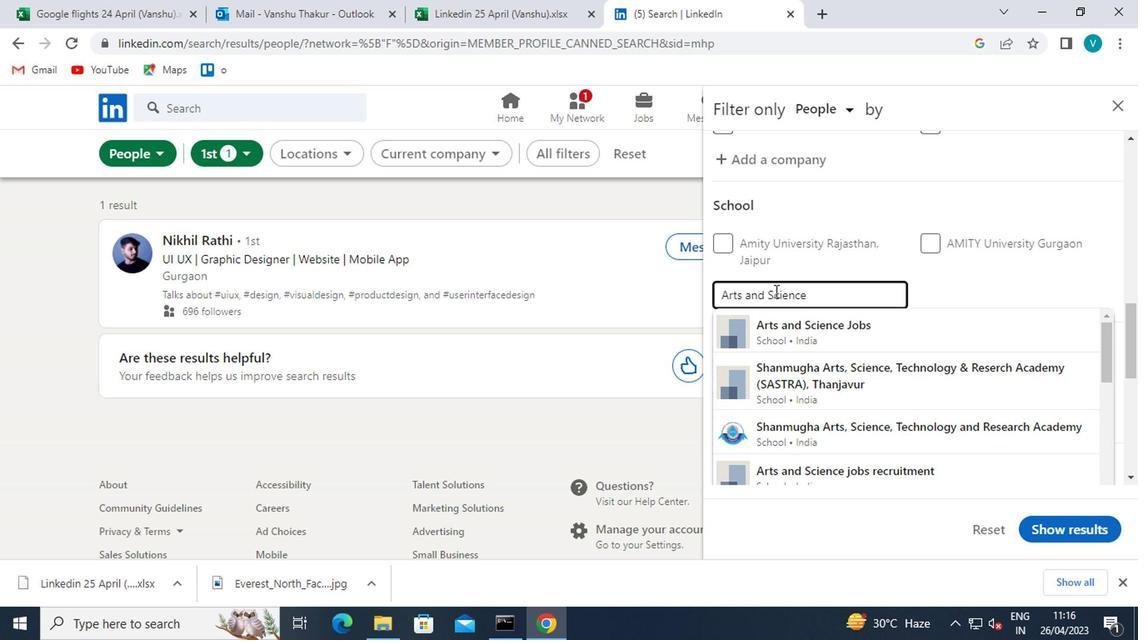 
Action: Mouse moved to (805, 468)
Screenshot: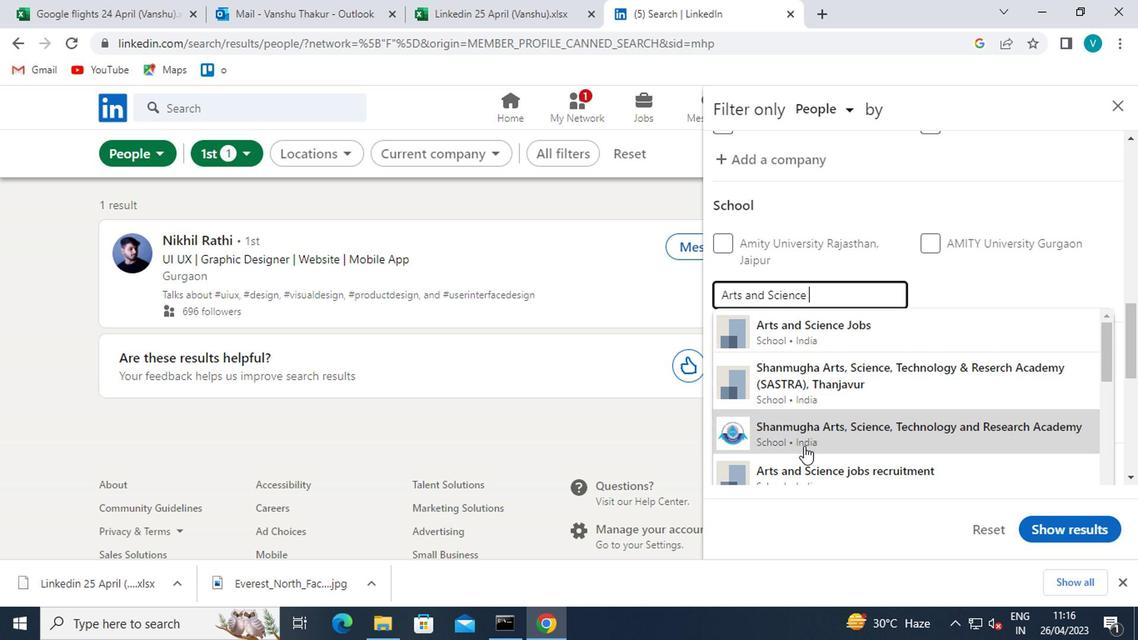 
Action: Mouse pressed left at (805, 468)
Screenshot: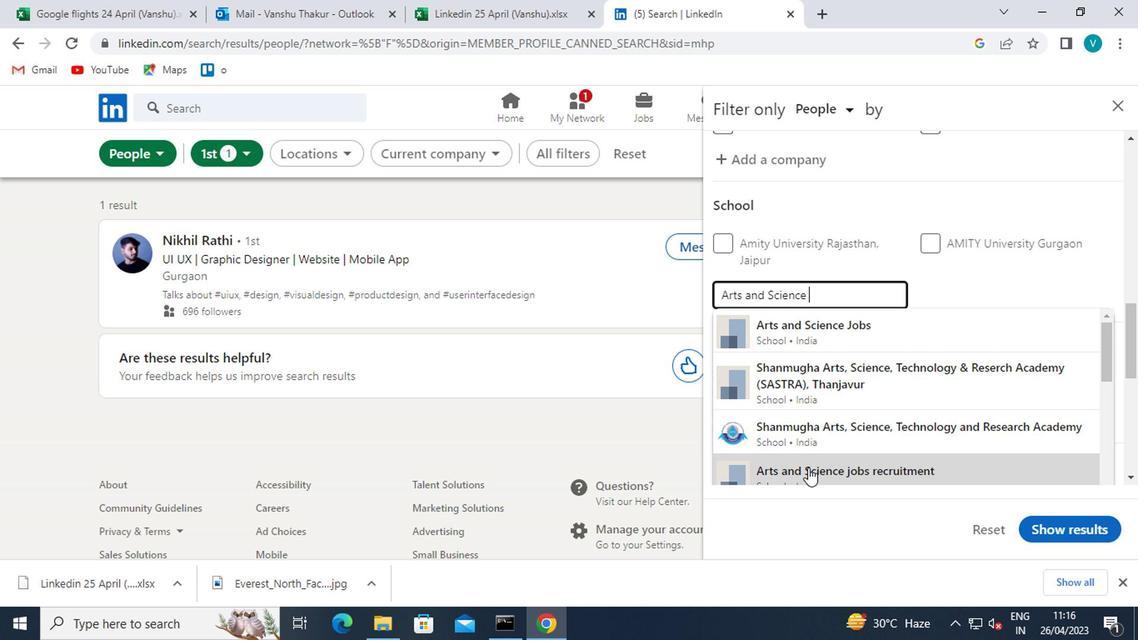 
Action: Mouse moved to (843, 438)
Screenshot: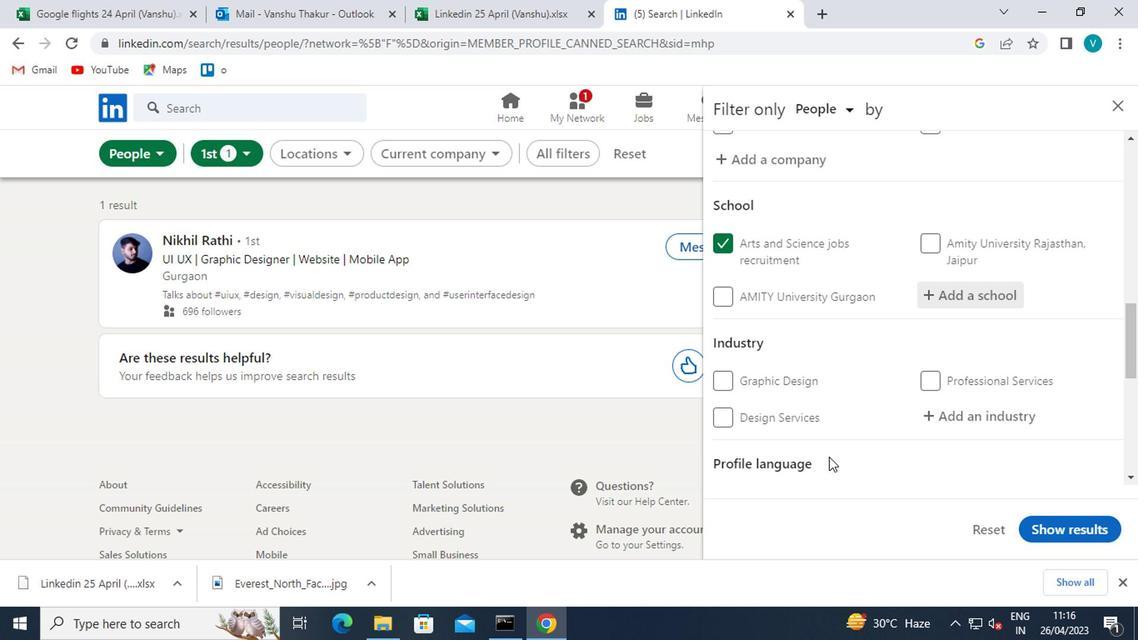 
Action: Mouse scrolled (843, 438) with delta (0, 0)
Screenshot: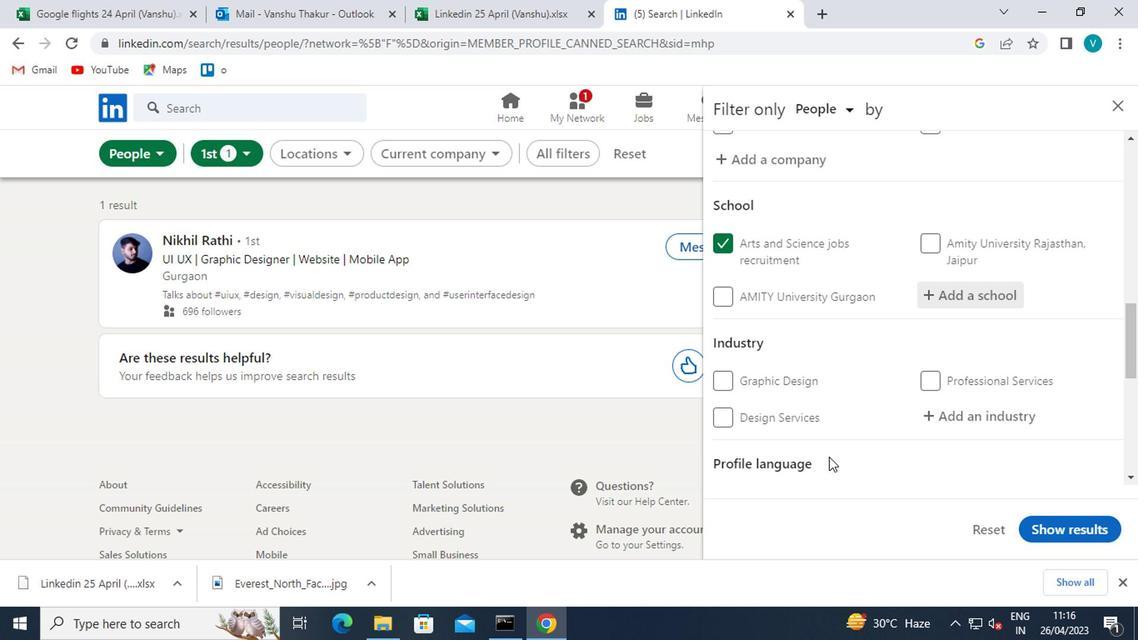 
Action: Mouse moved to (844, 429)
Screenshot: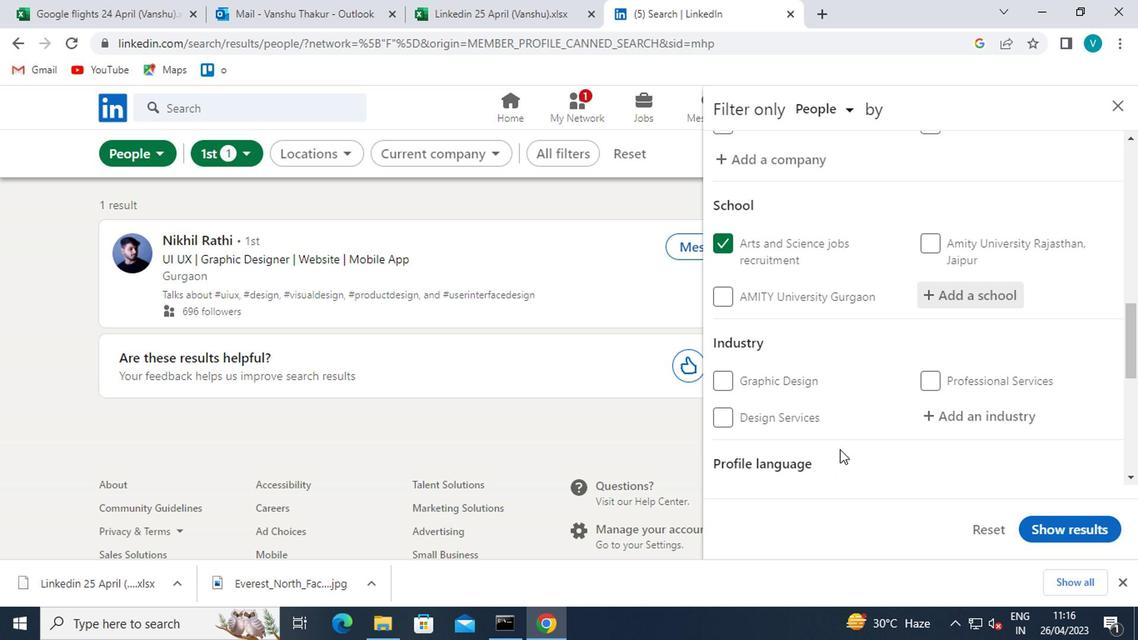 
Action: Mouse scrolled (844, 428) with delta (0, -1)
Screenshot: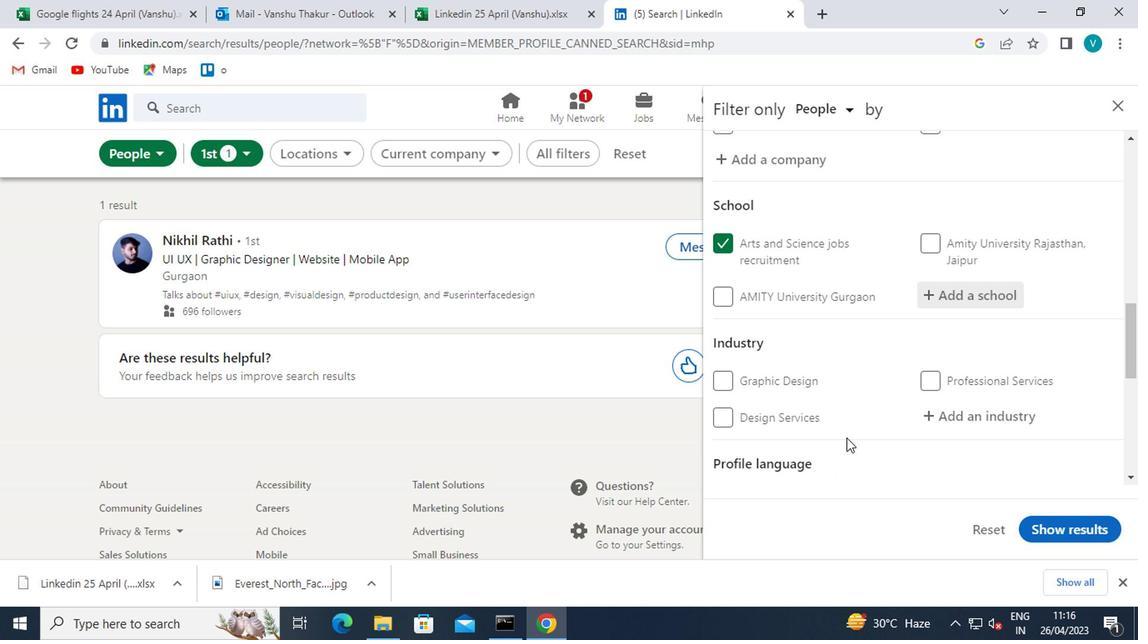 
Action: Mouse moved to (844, 428)
Screenshot: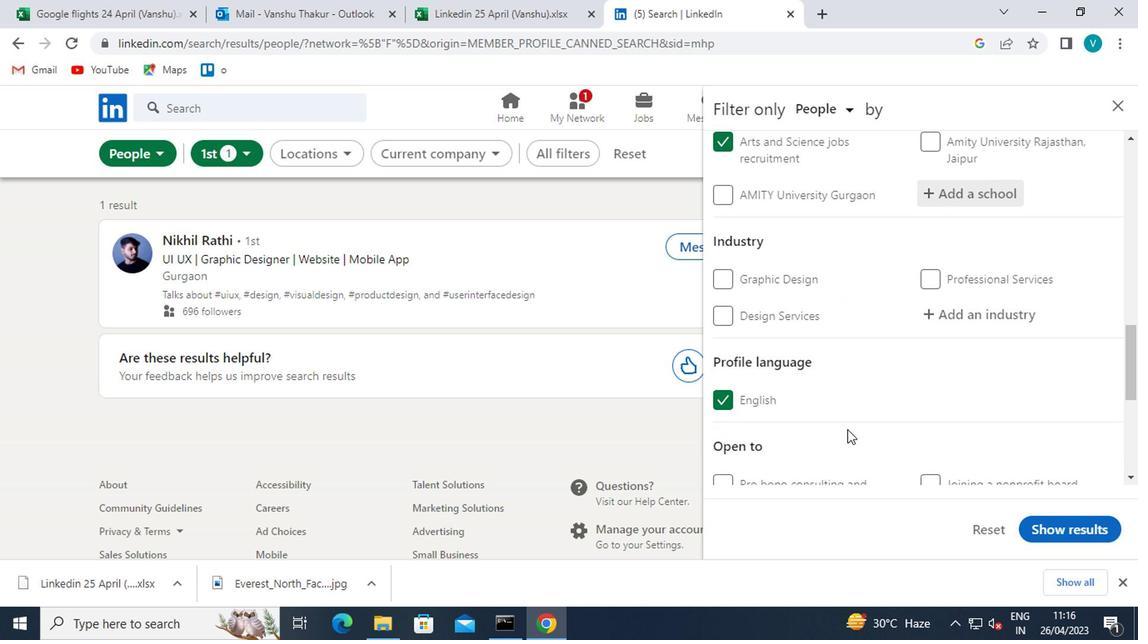 
Action: Mouse scrolled (844, 428) with delta (0, 0)
Screenshot: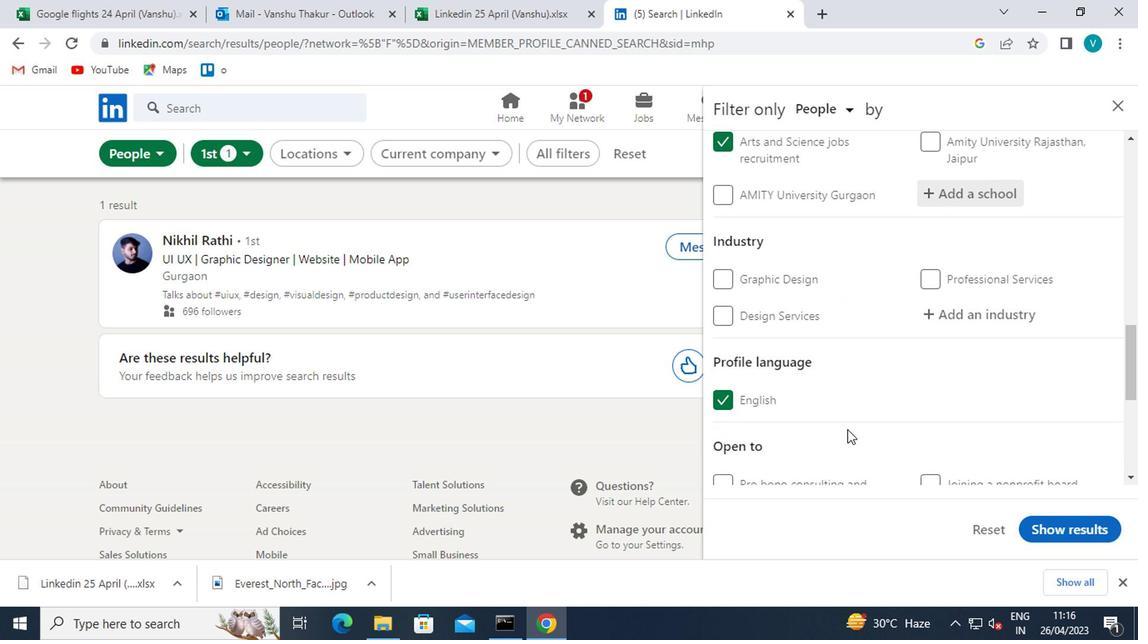 
Action: Mouse moved to (844, 426)
Screenshot: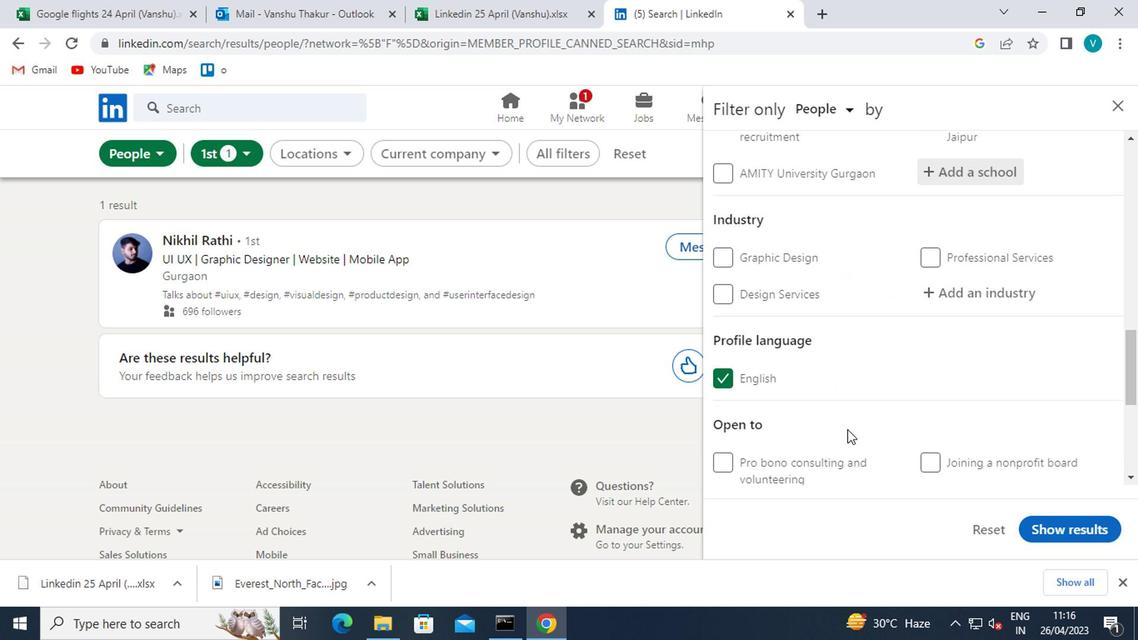 
Action: Mouse scrolled (844, 426) with delta (0, 0)
Screenshot: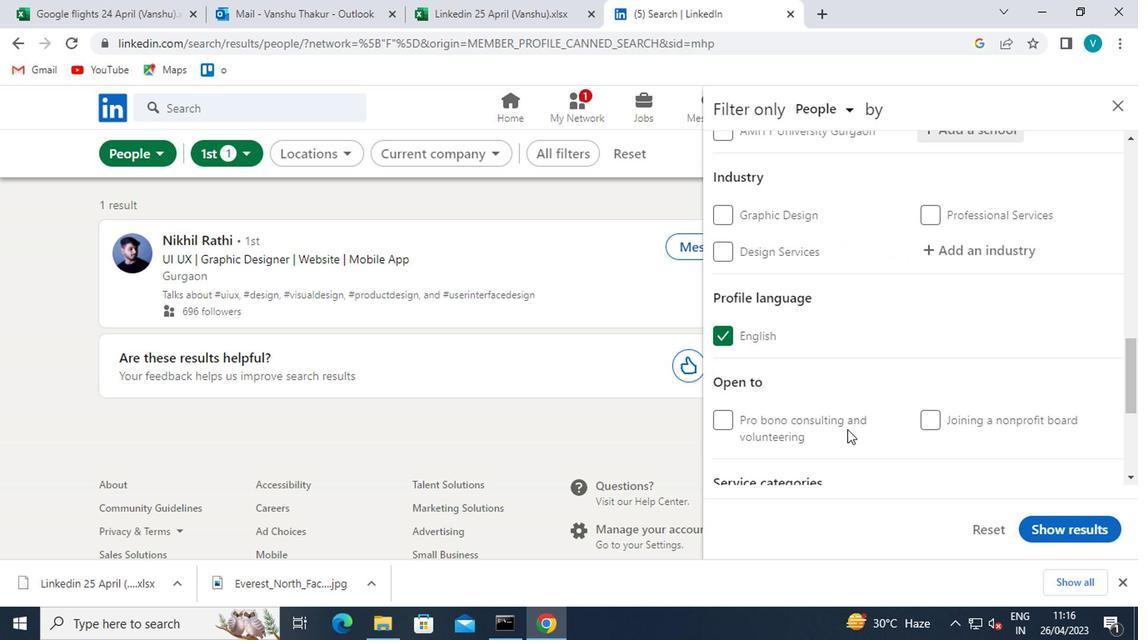 
Action: Mouse moved to (784, 345)
Screenshot: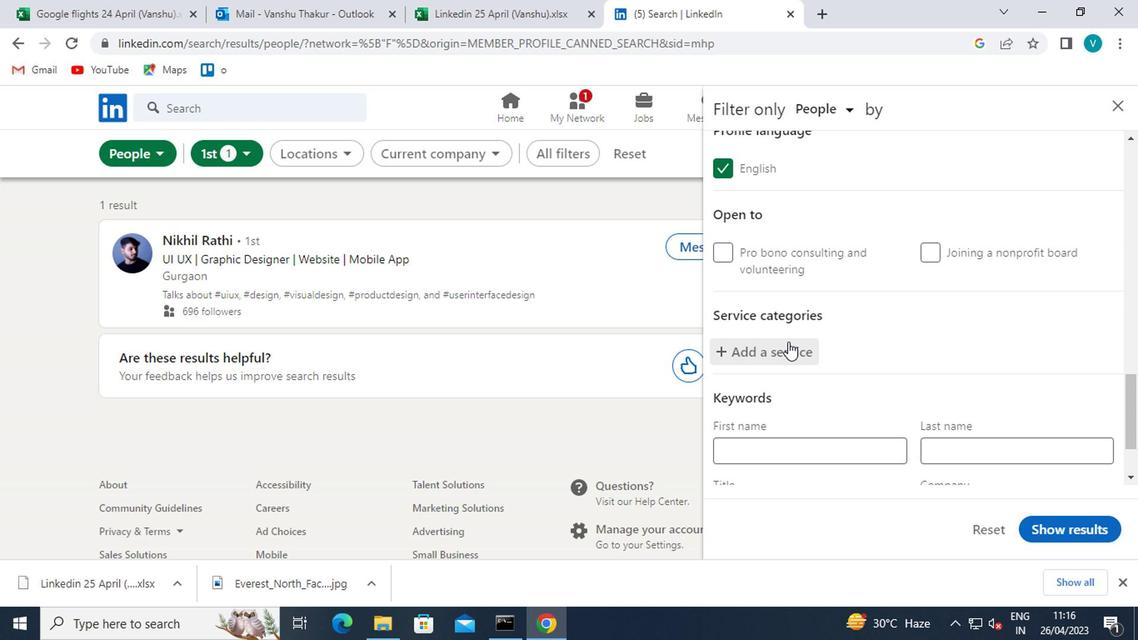 
Action: Mouse pressed left at (784, 345)
Screenshot: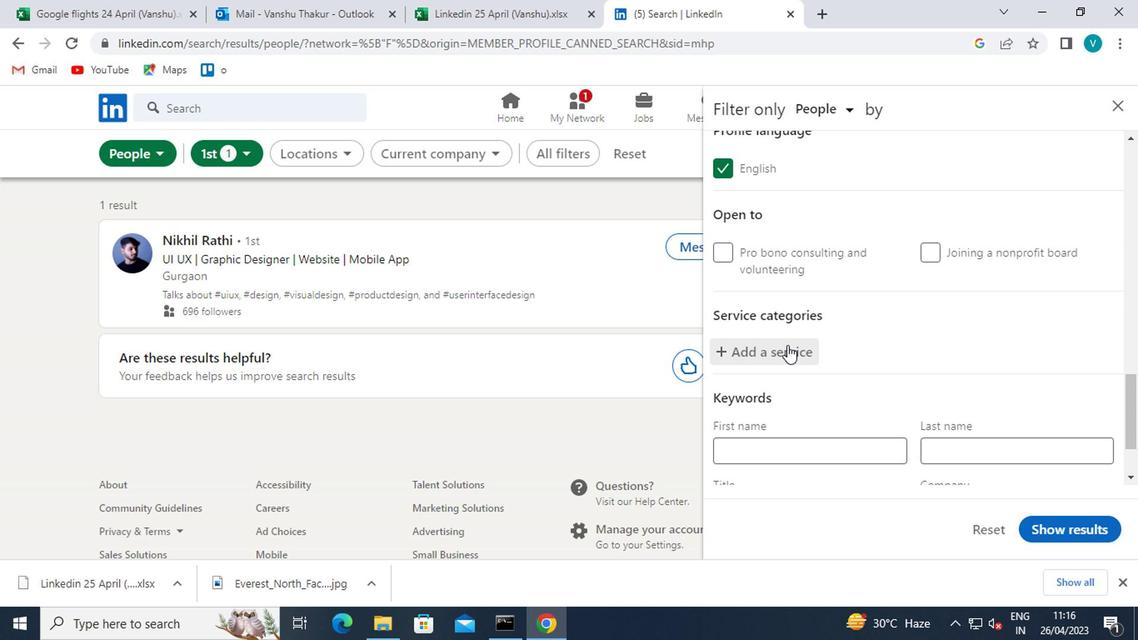 
Action: Mouse scrolled (784, 346) with delta (0, 0)
Screenshot: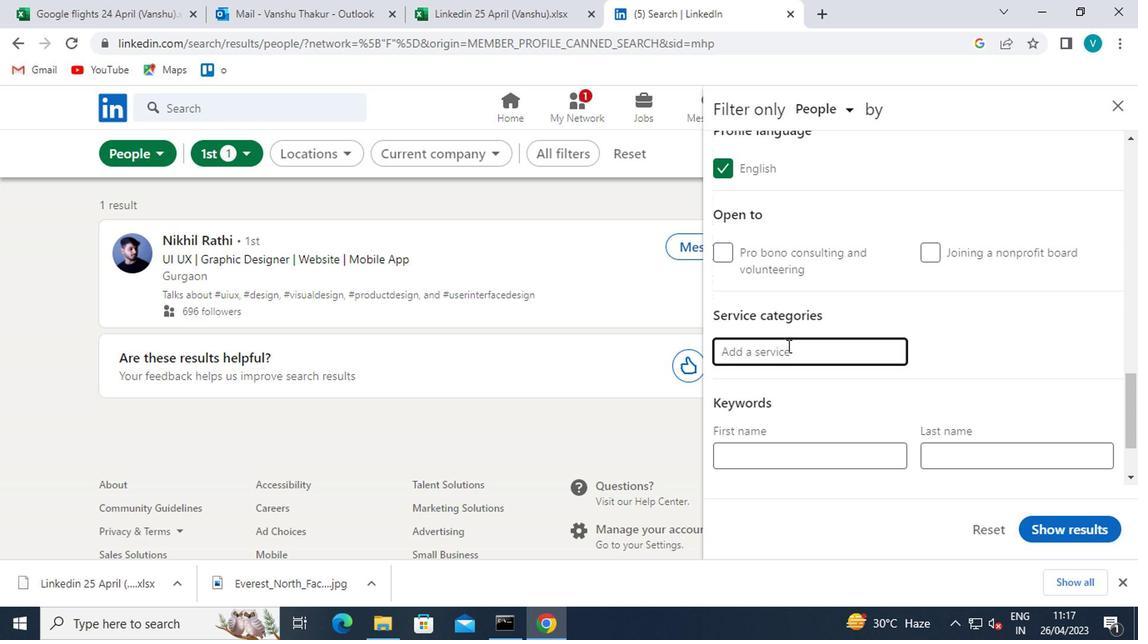 
Action: Mouse scrolled (784, 346) with delta (0, 0)
Screenshot: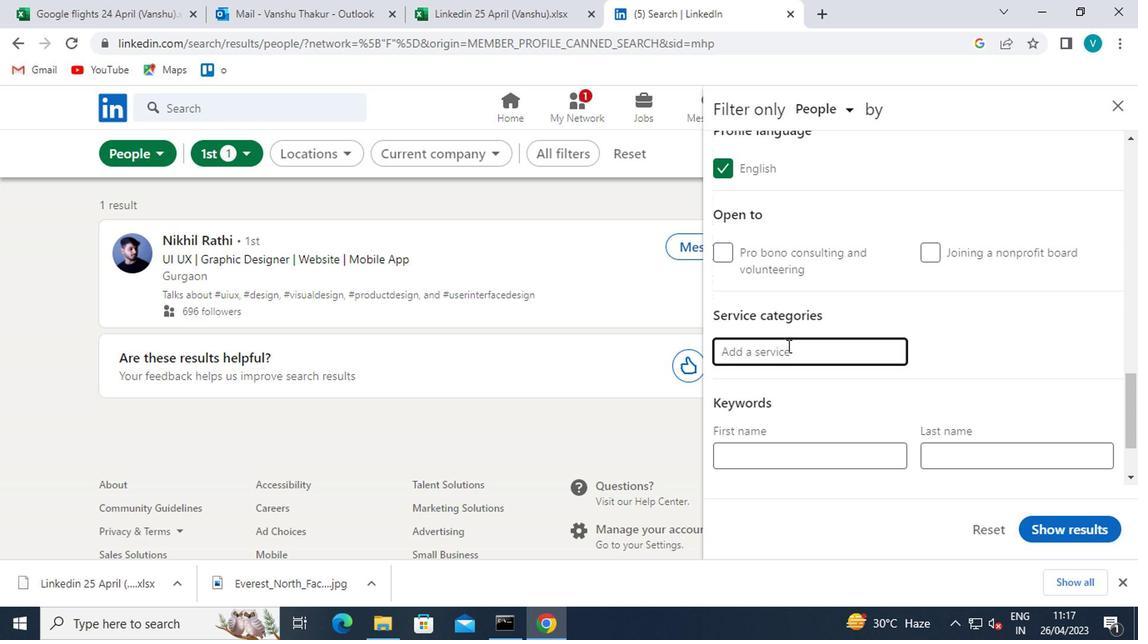 
Action: Mouse moved to (986, 255)
Screenshot: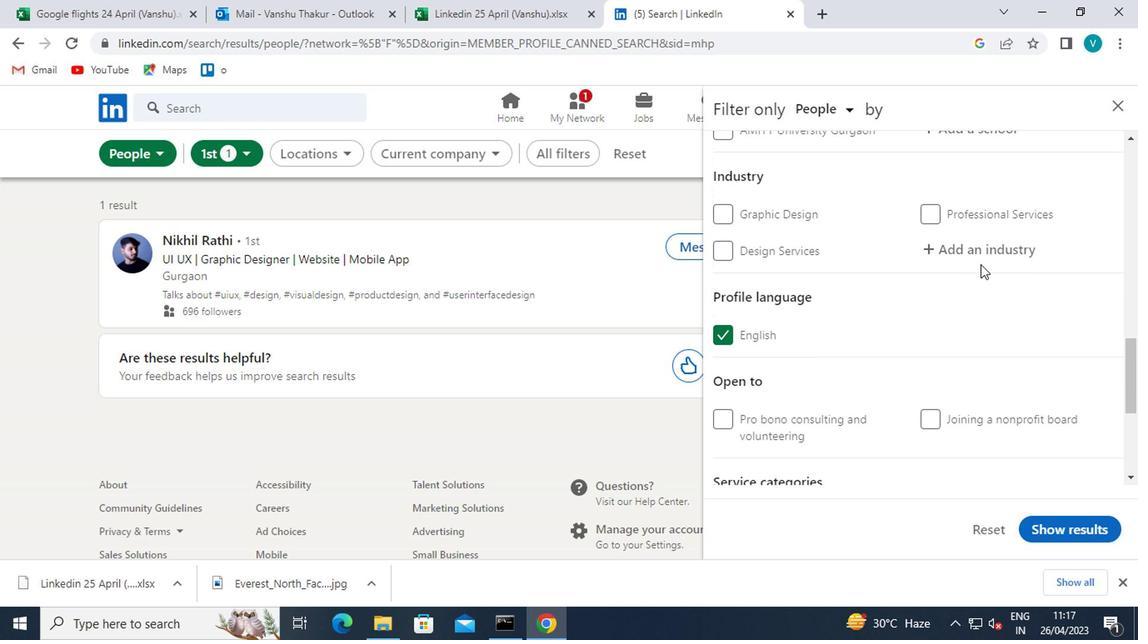 
Action: Mouse pressed left at (986, 255)
Screenshot: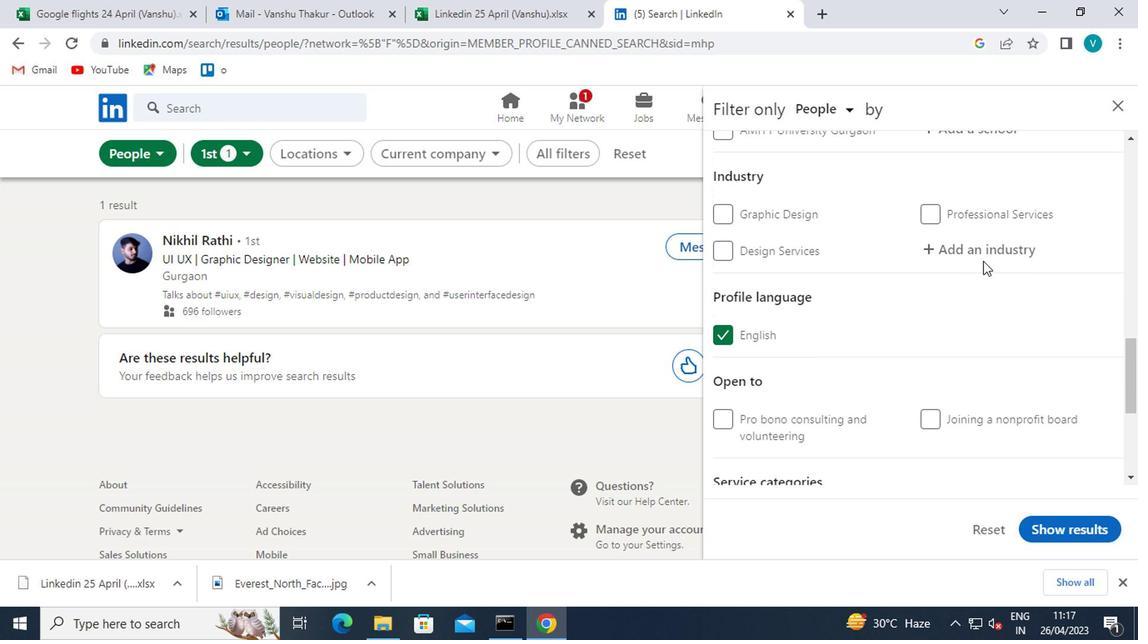 
Action: Mouse moved to (986, 254)
Screenshot: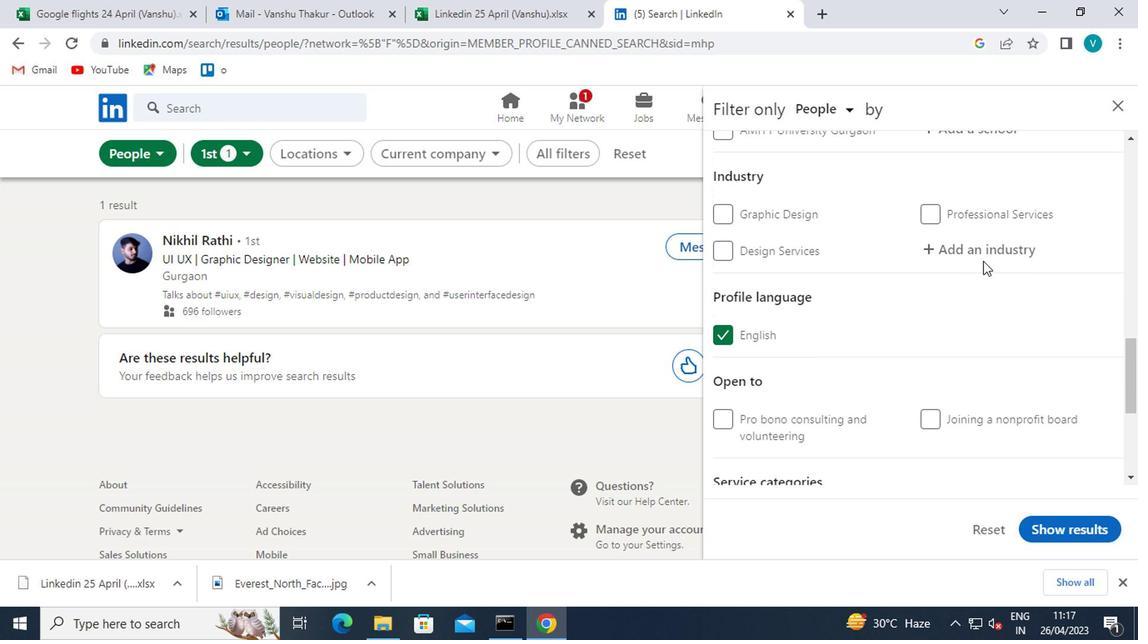 
Action: Key pressed <Key.shift>WHOLESALE<Key.space><Key.shift>DRUGS<Key.space>
Screenshot: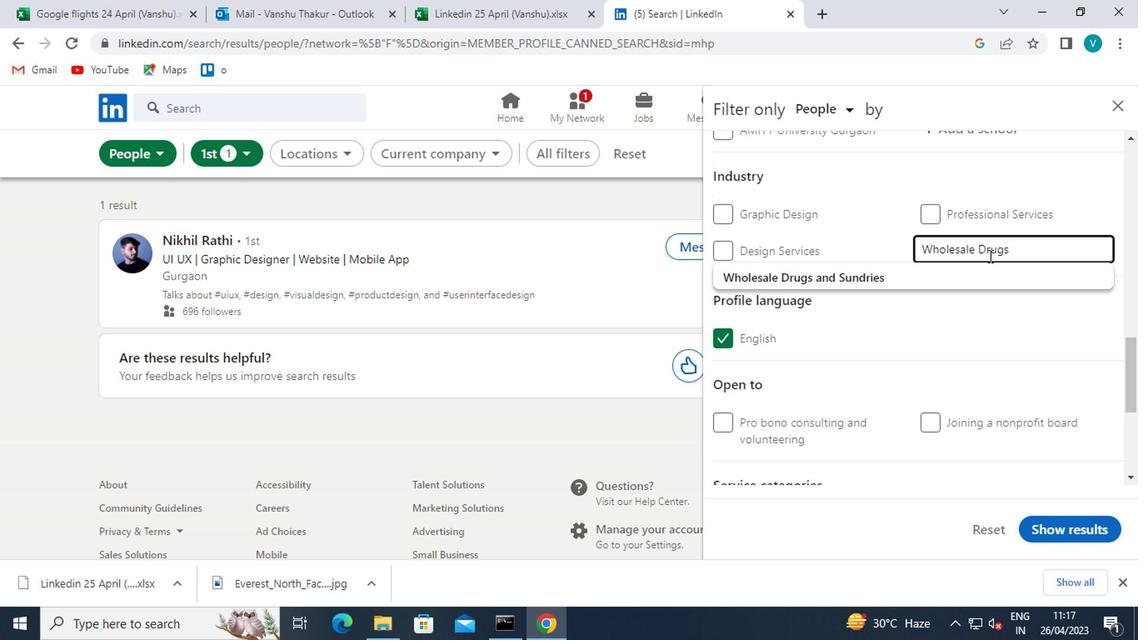 
Action: Mouse moved to (930, 265)
Screenshot: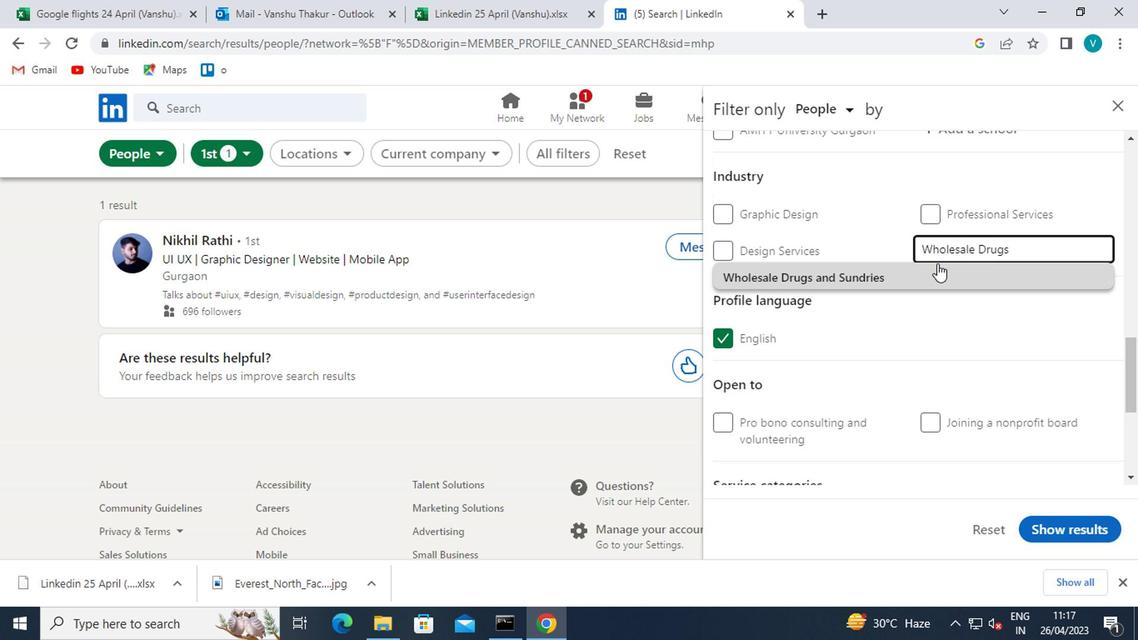 
Action: Mouse pressed left at (930, 265)
Screenshot: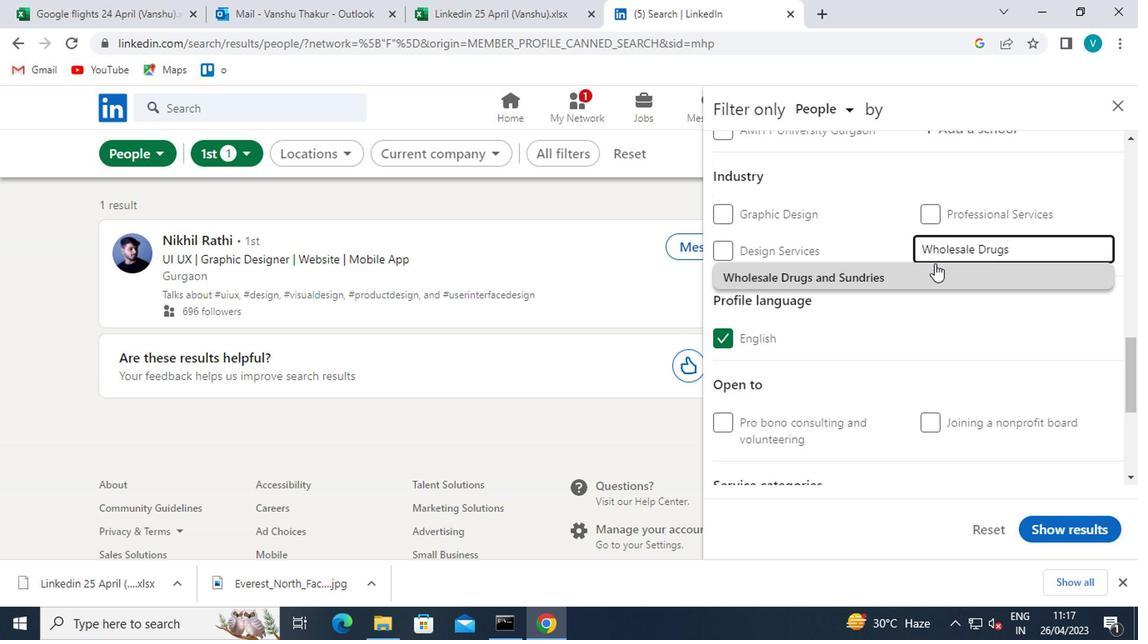 
Action: Mouse moved to (930, 265)
Screenshot: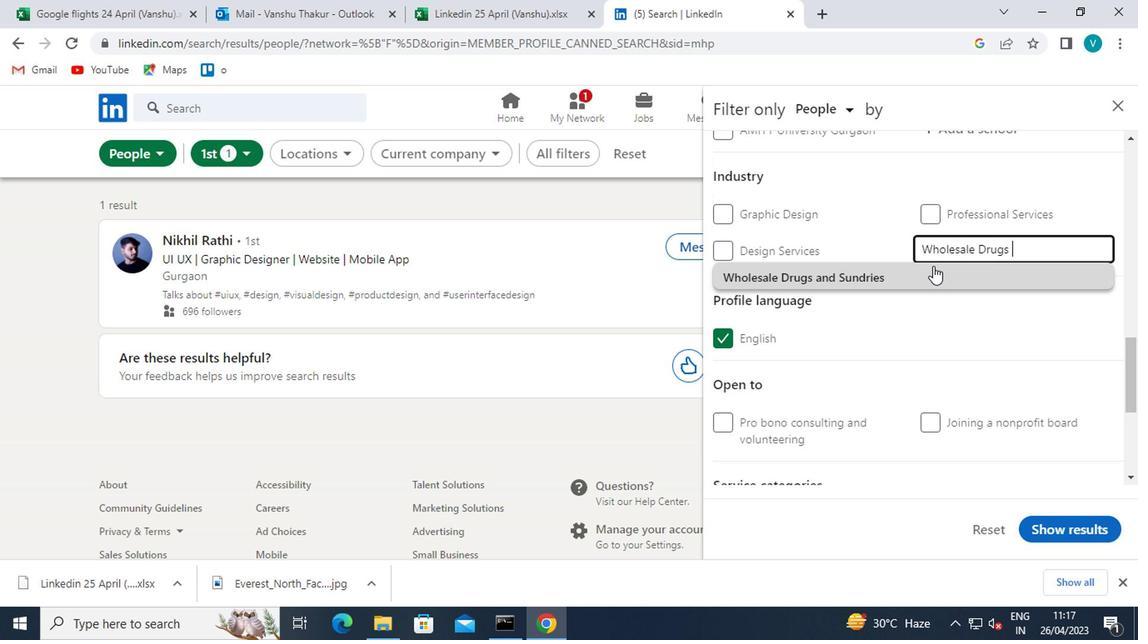 
Action: Mouse scrolled (930, 265) with delta (0, 0)
Screenshot: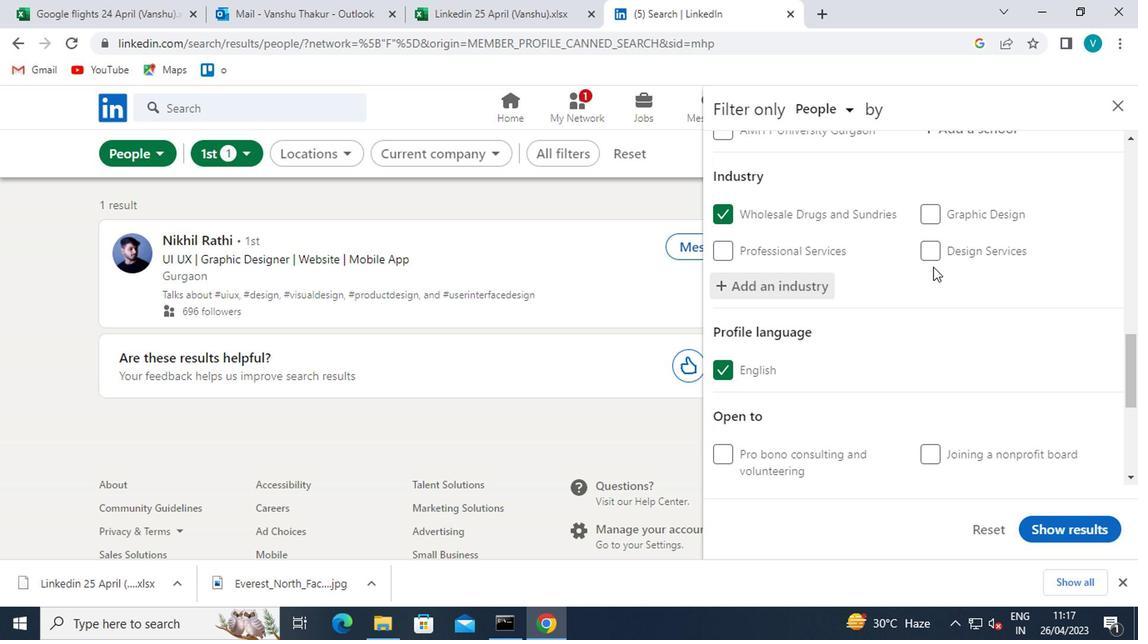 
Action: Mouse scrolled (930, 265) with delta (0, 0)
Screenshot: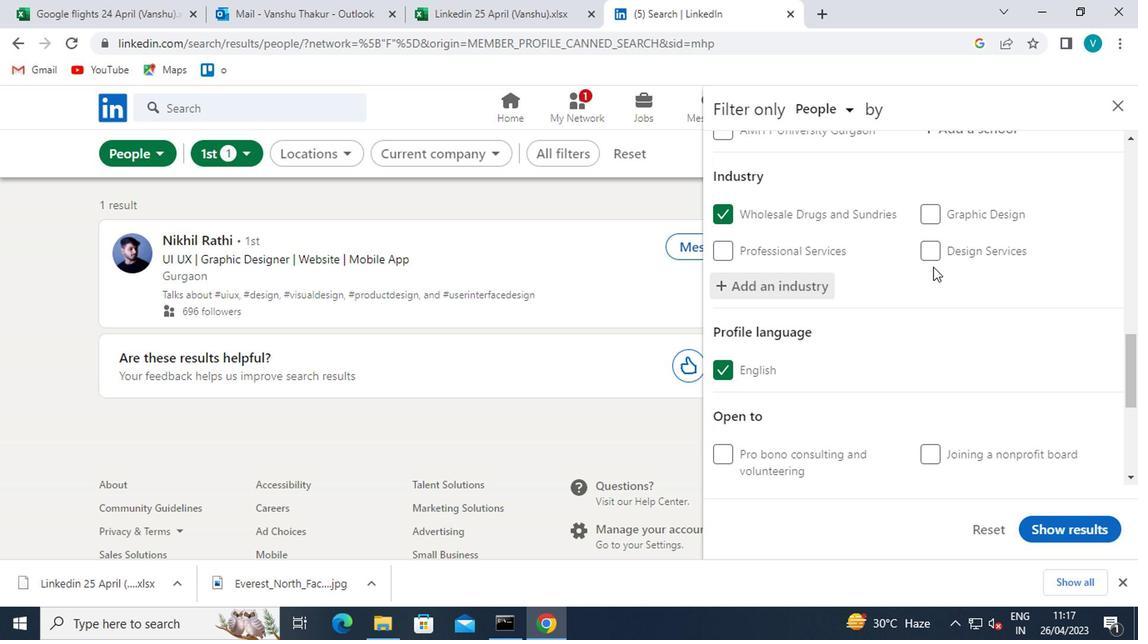 
Action: Mouse scrolled (930, 265) with delta (0, 0)
Screenshot: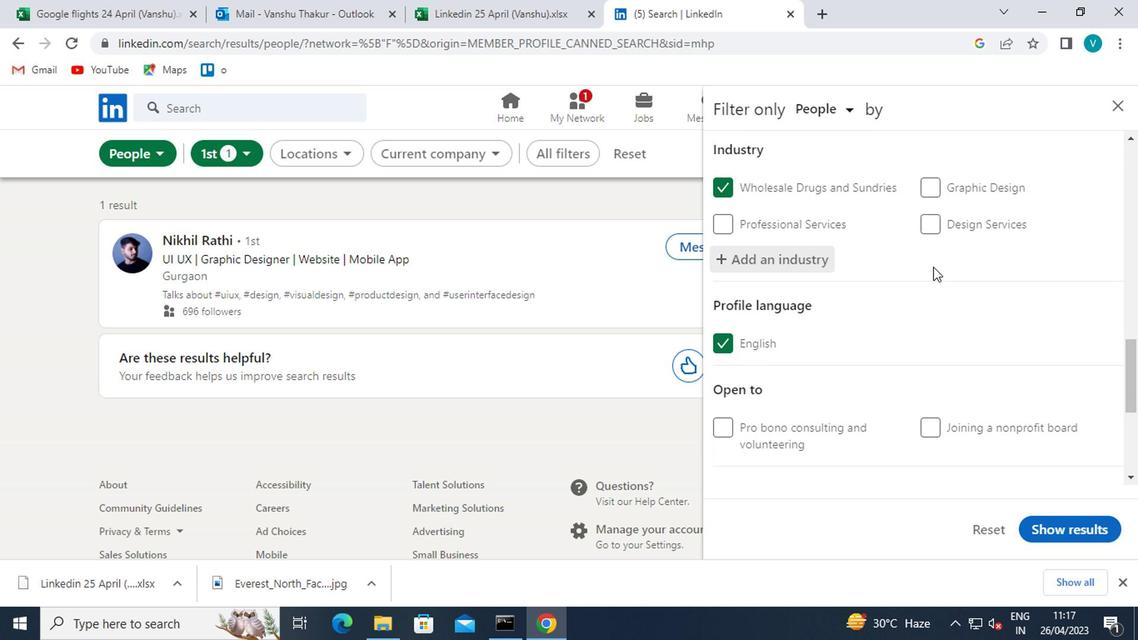 
Action: Mouse moved to (843, 300)
Screenshot: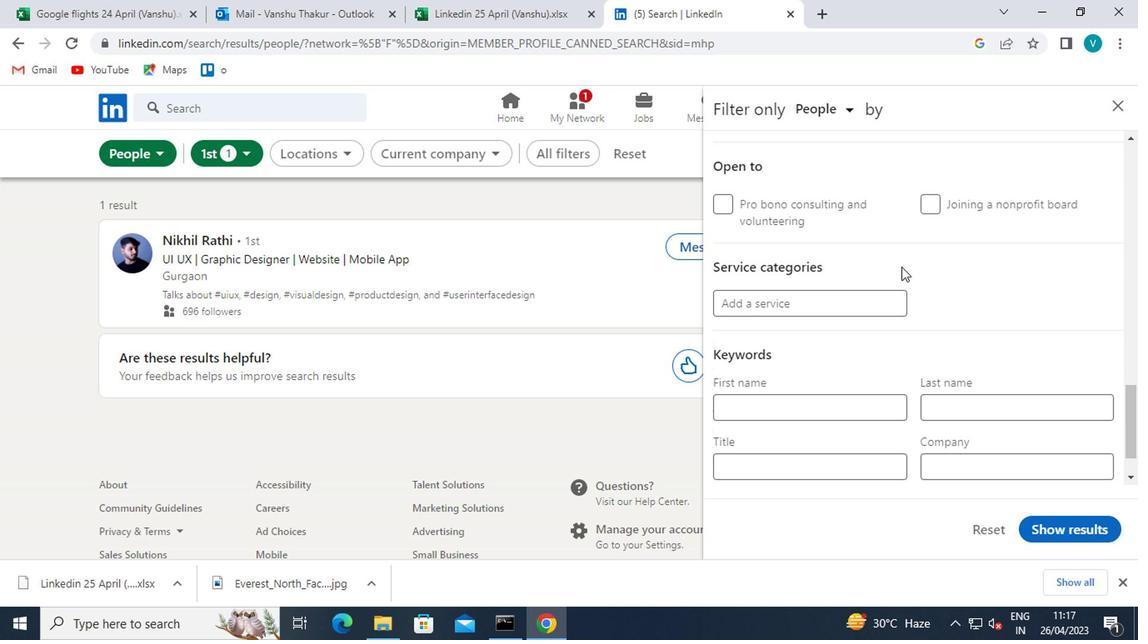 
Action: Mouse pressed left at (843, 300)
Screenshot: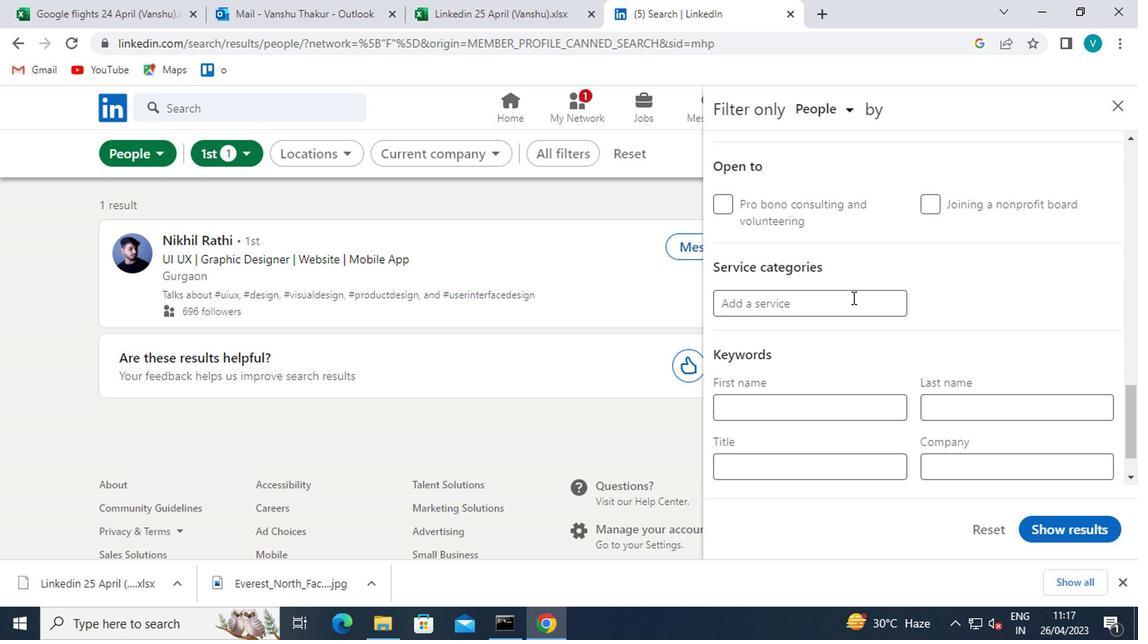 
Action: Key pressed <Key.shift><Key.shift>GHOSTWRITING
Screenshot: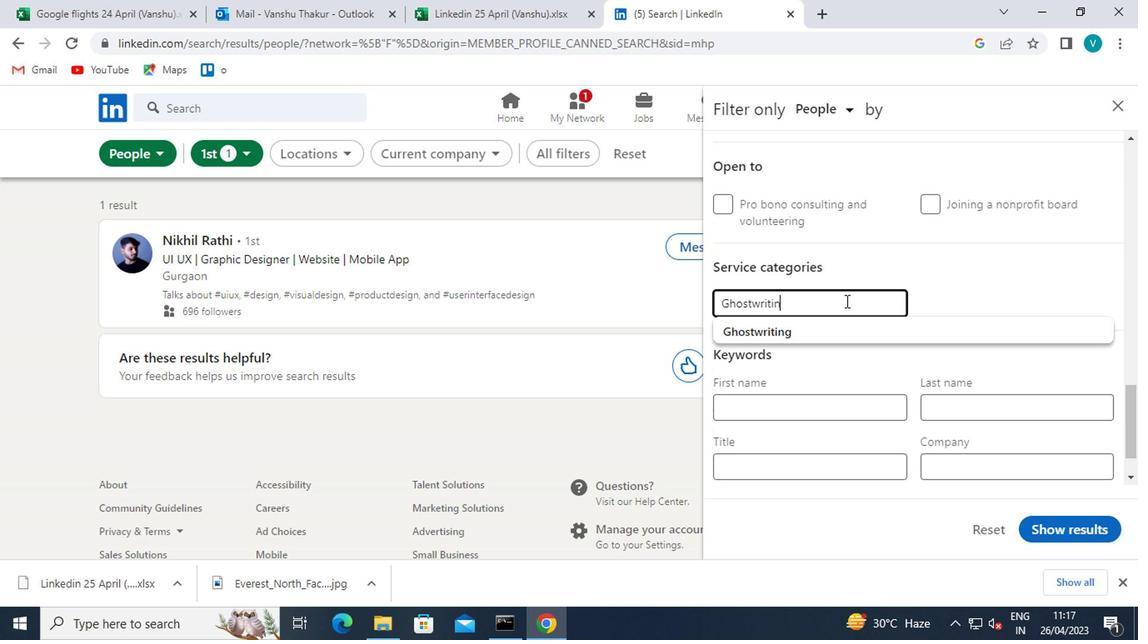 
Action: Mouse moved to (792, 341)
Screenshot: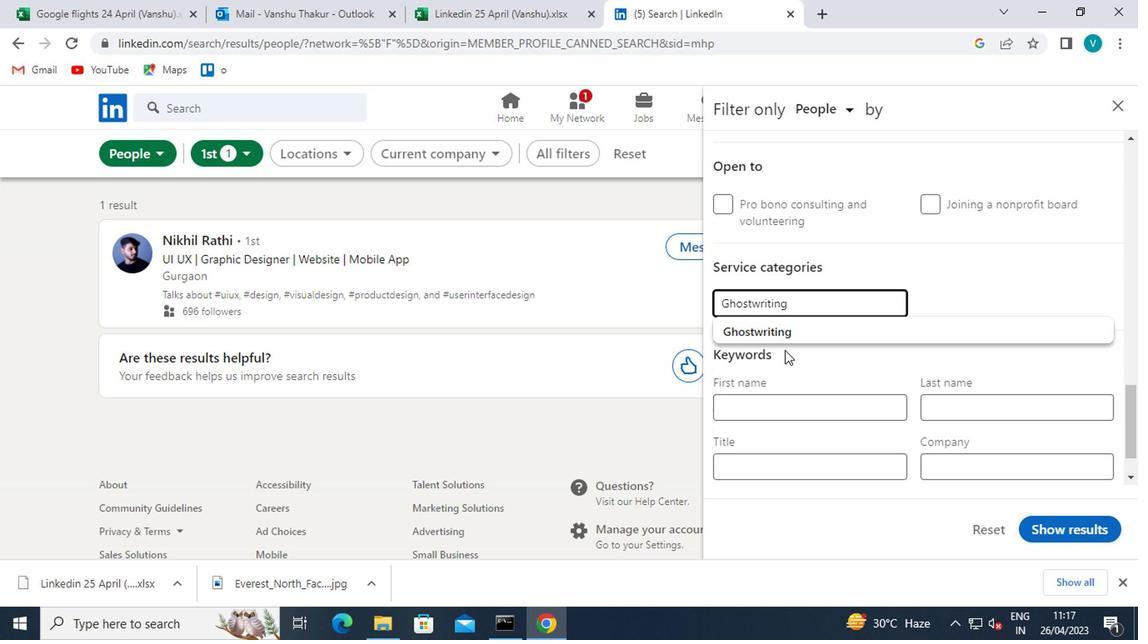 
Action: Mouse pressed left at (792, 341)
Screenshot: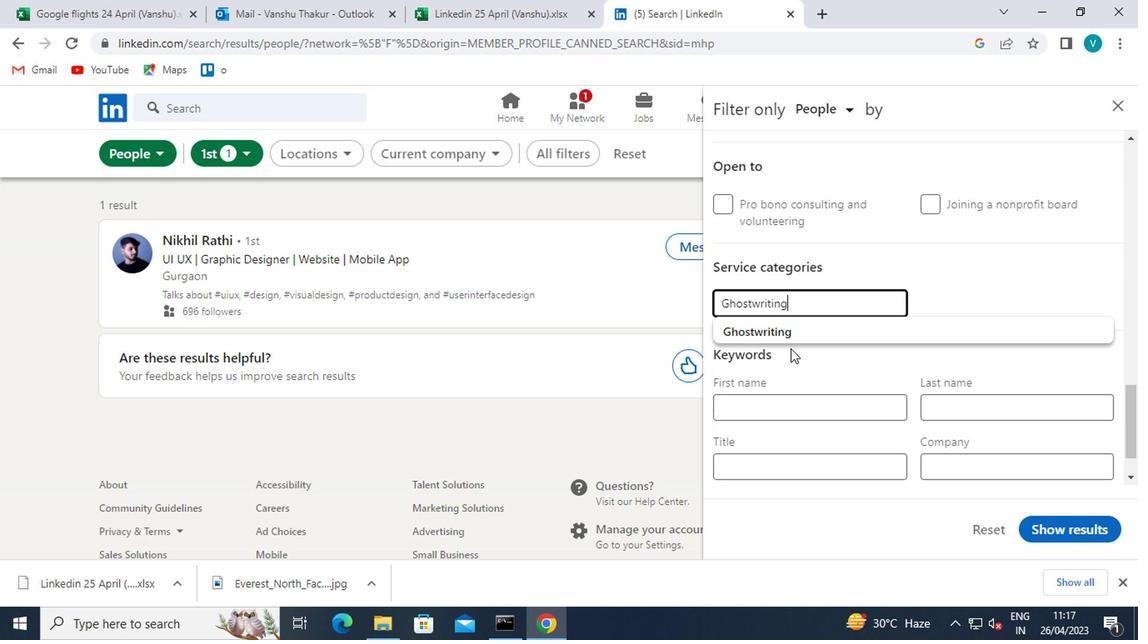 
Action: Mouse moved to (780, 452)
Screenshot: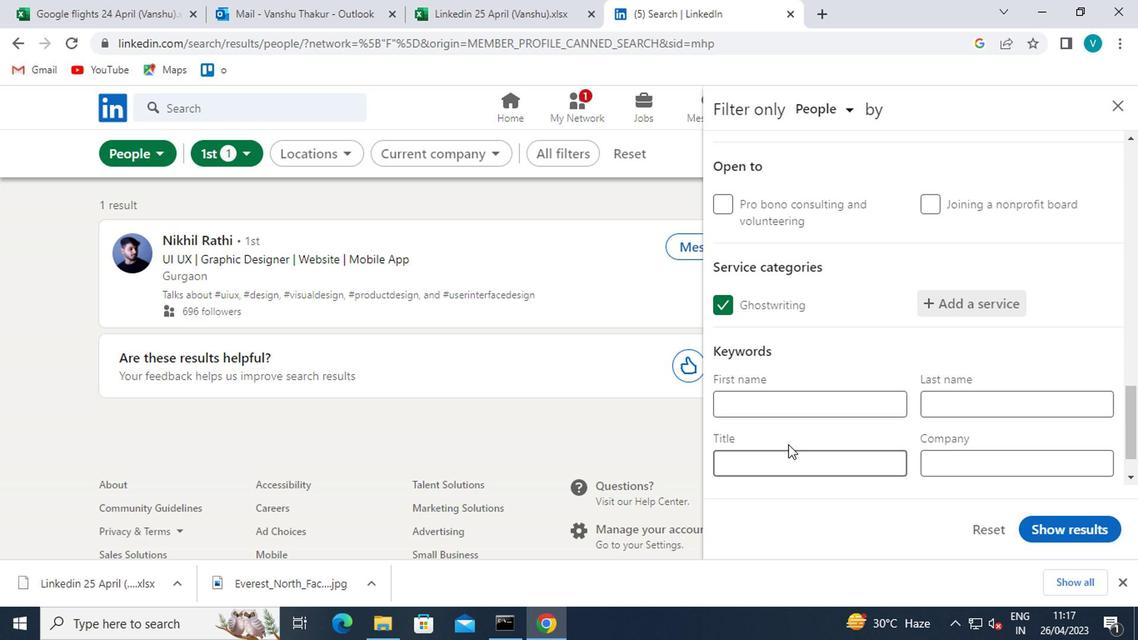 
Action: Mouse pressed left at (780, 452)
Screenshot: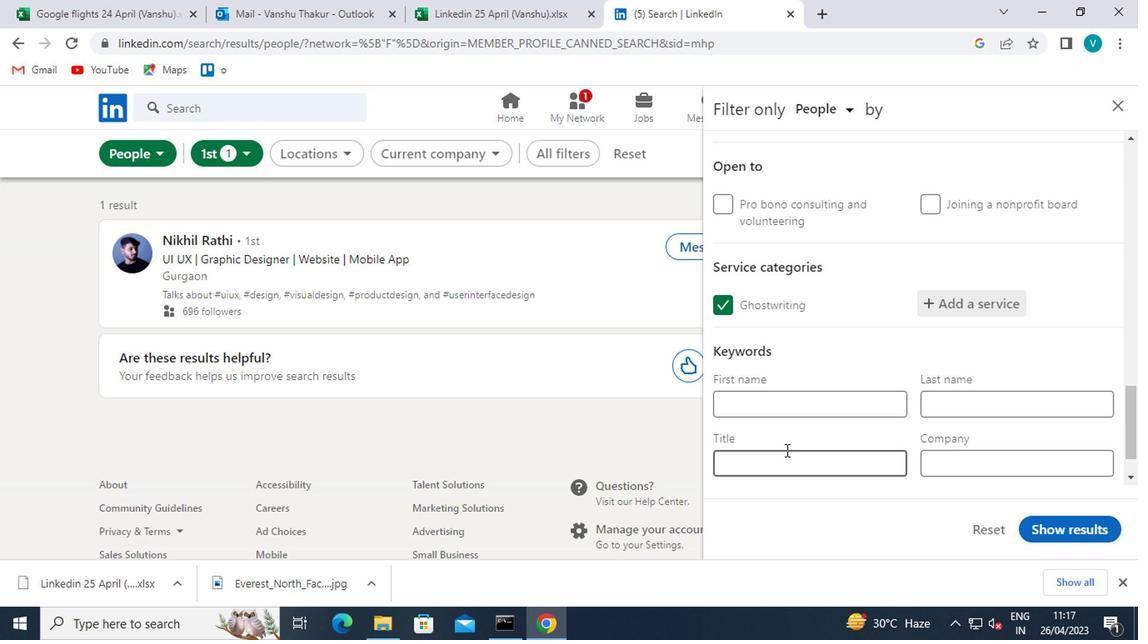 
Action: Mouse moved to (794, 445)
Screenshot: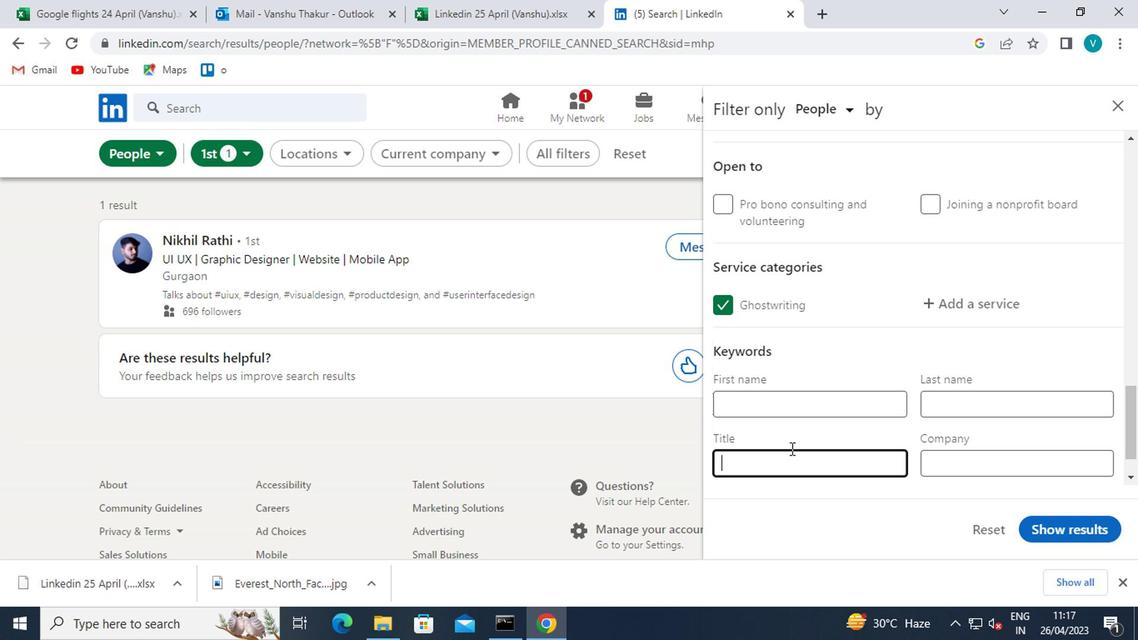 
Action: Mouse scrolled (794, 444) with delta (0, 0)
Screenshot: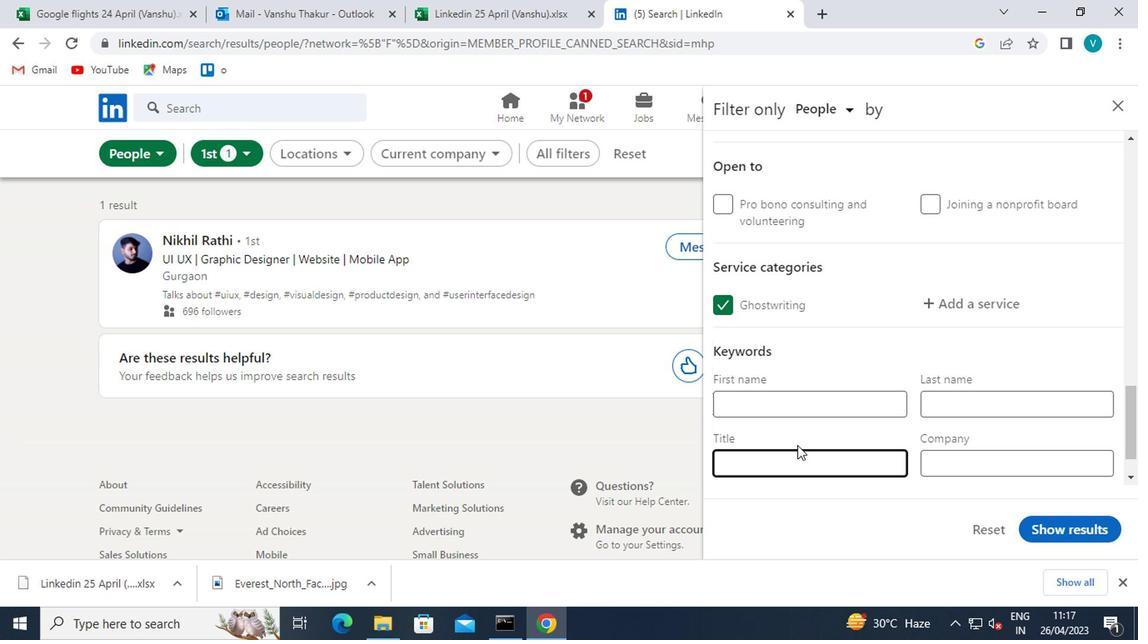 
Action: Mouse scrolled (794, 446) with delta (0, 1)
Screenshot: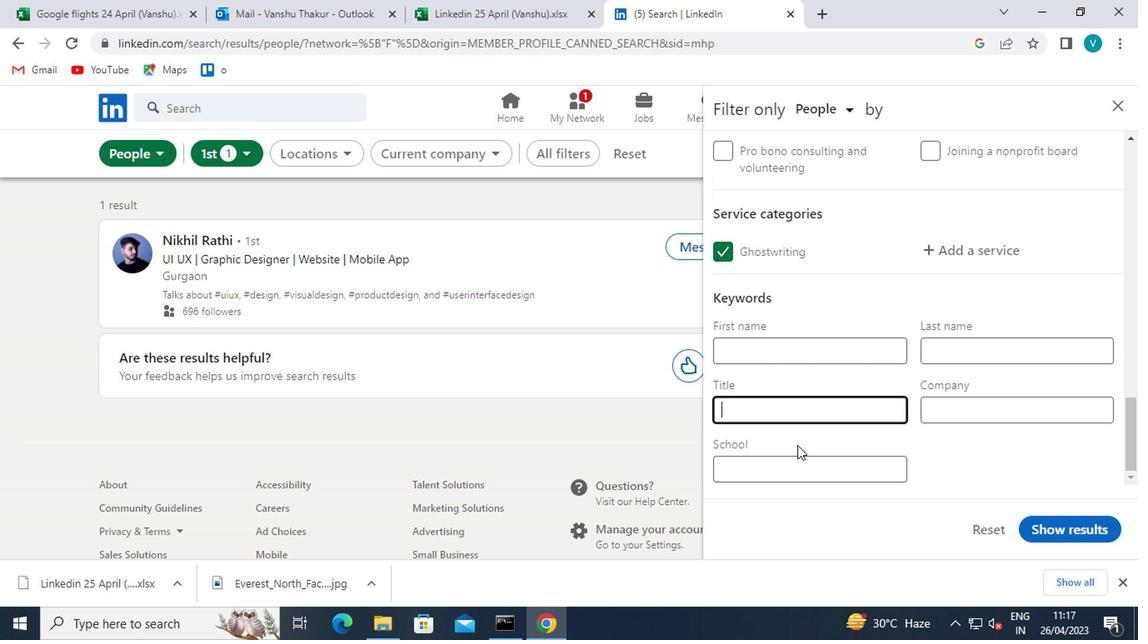 
Action: Mouse moved to (795, 444)
Screenshot: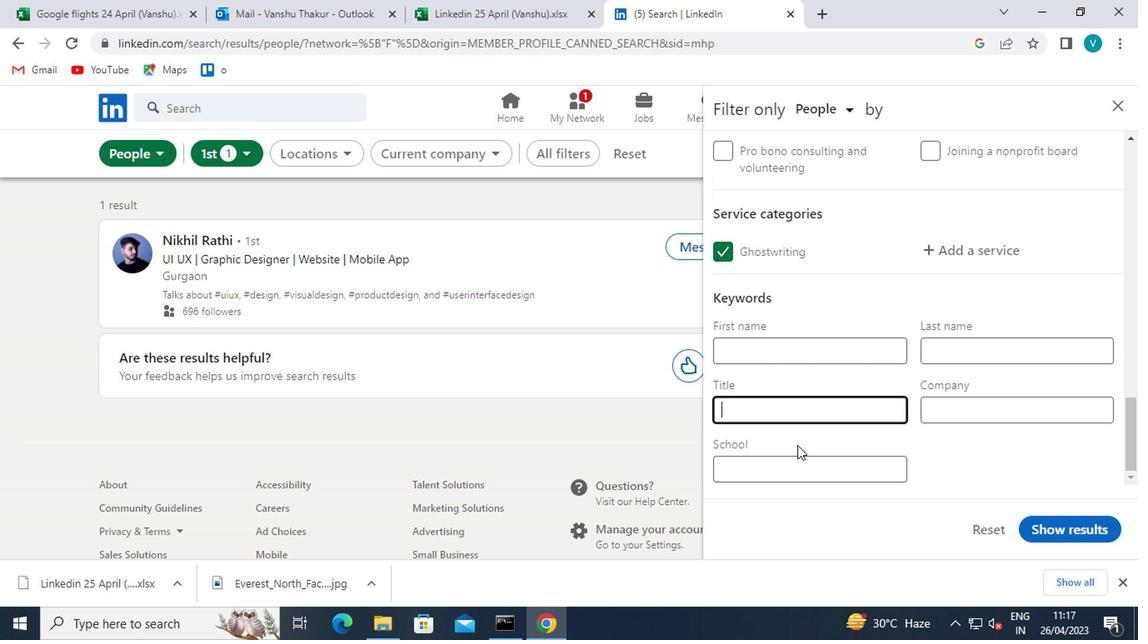 
Action: Mouse scrolled (795, 445) with delta (0, 0)
Screenshot: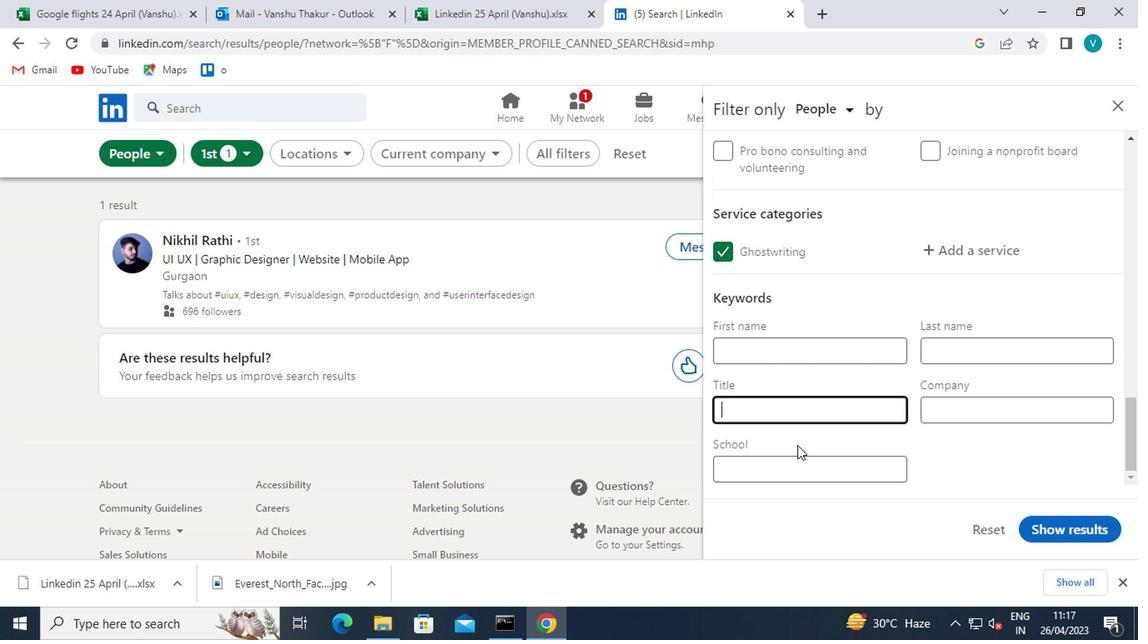 
Action: Mouse moved to (749, 424)
Screenshot: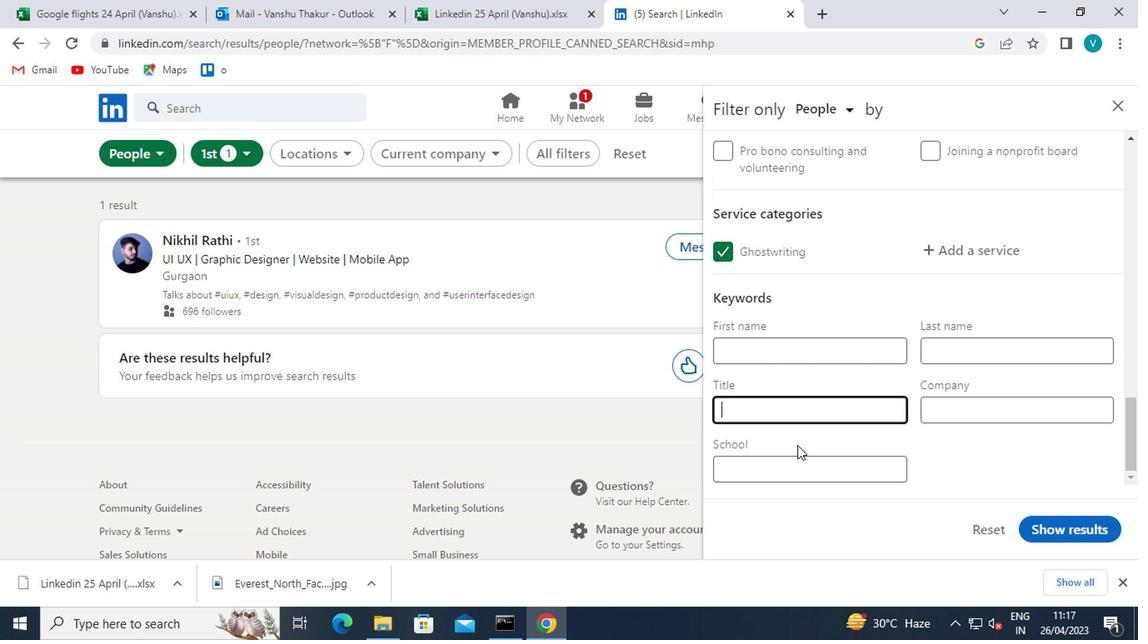 
Action: Mouse scrolled (749, 425) with delta (0, 0)
Screenshot: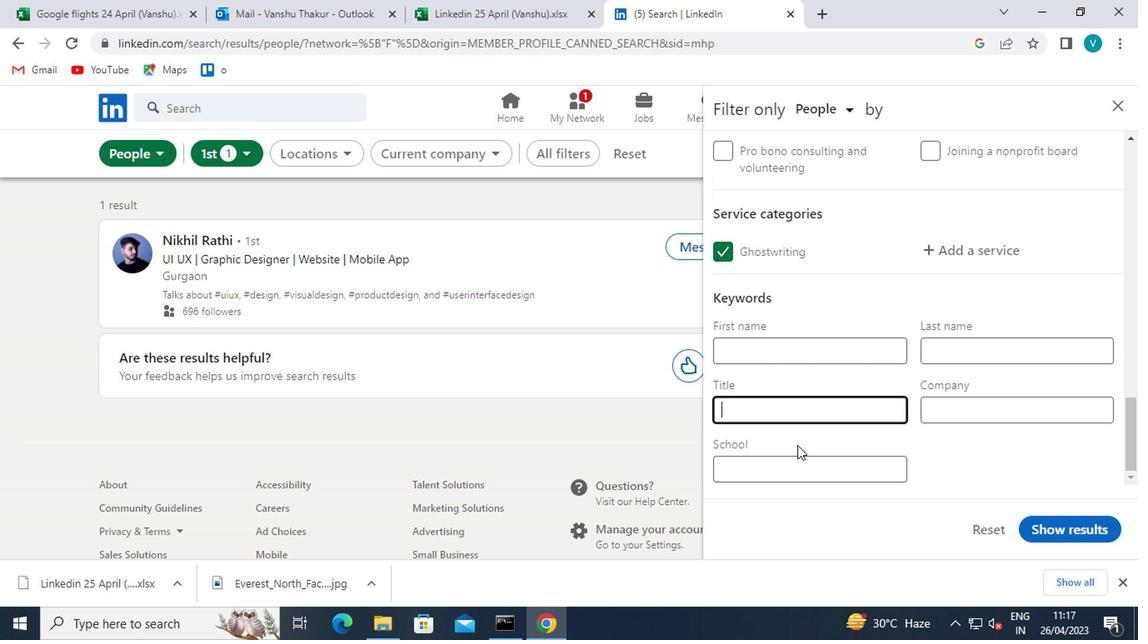 
Action: Mouse moved to (962, 358)
Screenshot: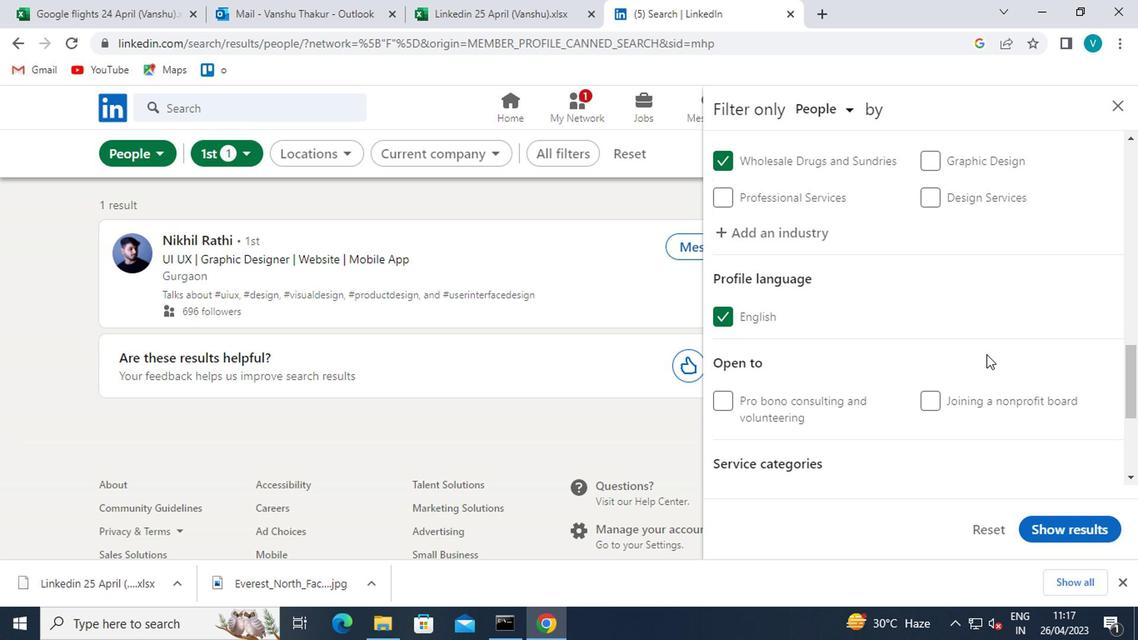 
Action: Mouse scrolled (962, 357) with delta (0, 0)
Screenshot: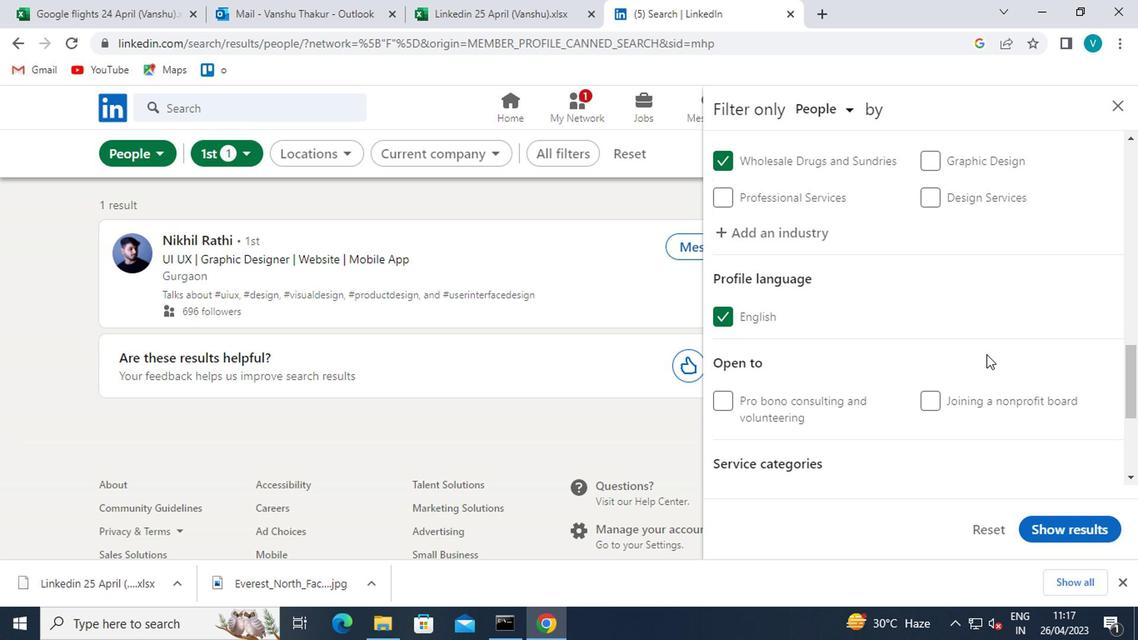 
Action: Mouse moved to (961, 359)
Screenshot: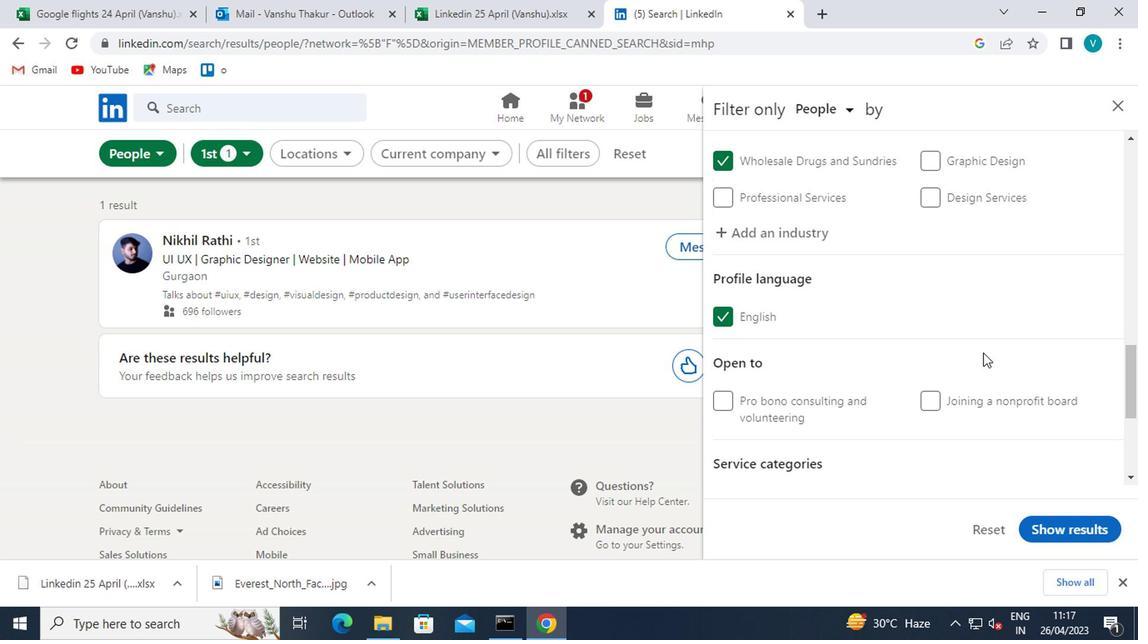 
Action: Mouse scrolled (961, 359) with delta (0, 0)
Screenshot: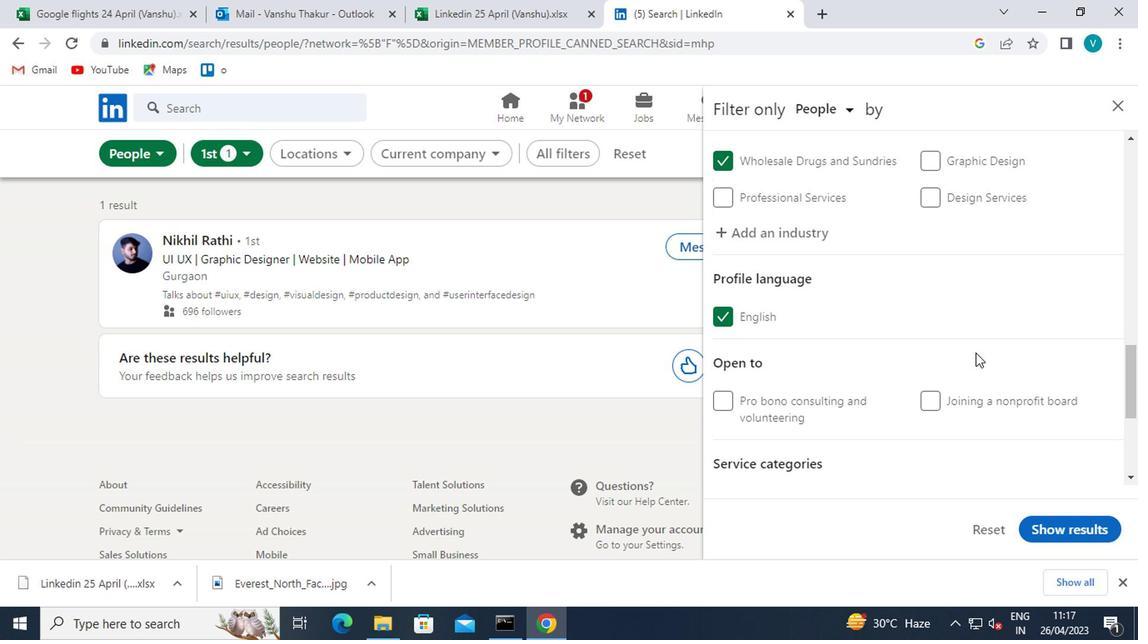 
Action: Mouse moved to (927, 376)
Screenshot: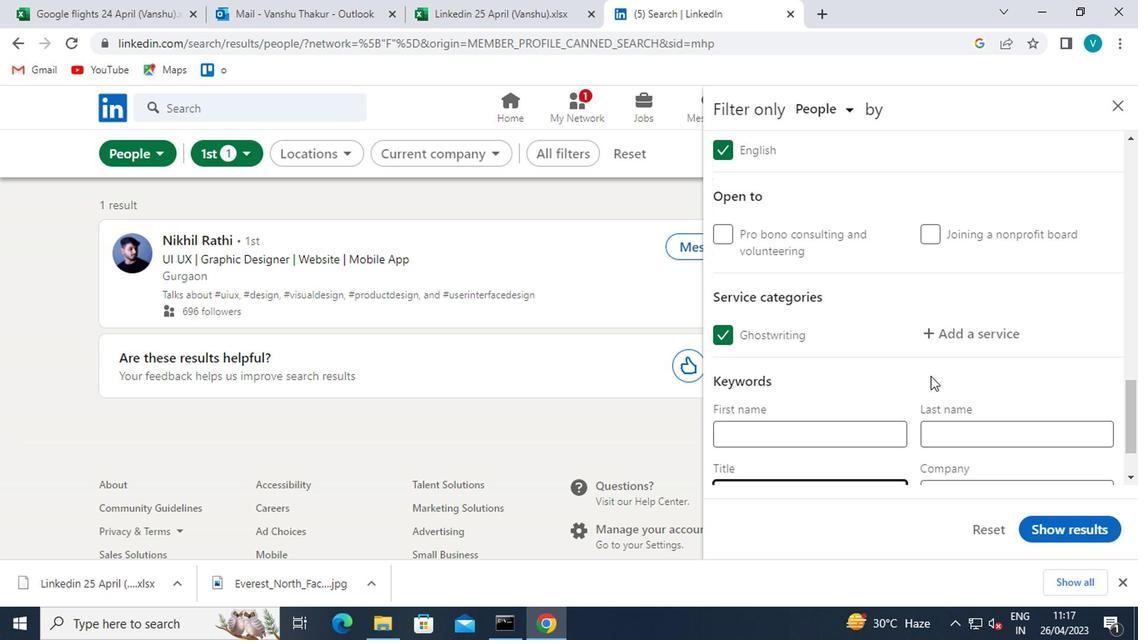 
Action: Mouse scrolled (927, 375) with delta (0, 0)
Screenshot: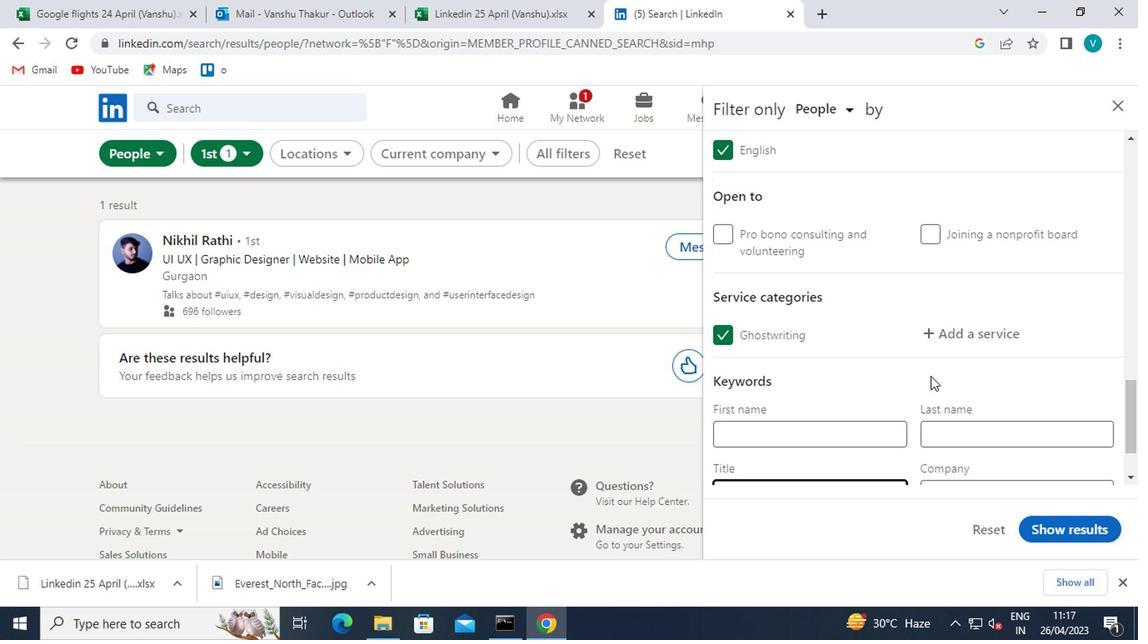 
Action: Mouse moved to (927, 375)
Screenshot: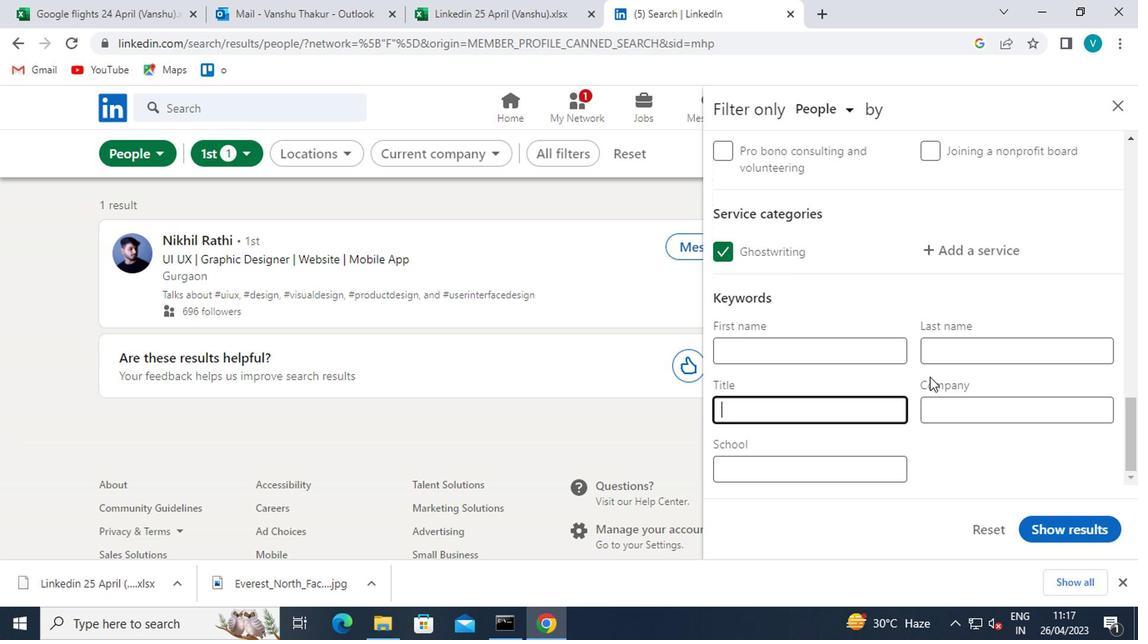 
Action: Key pressed <Key.shift>ANIMAL<Key.space><Key.shift>CONTROL<Key.space>
Screenshot: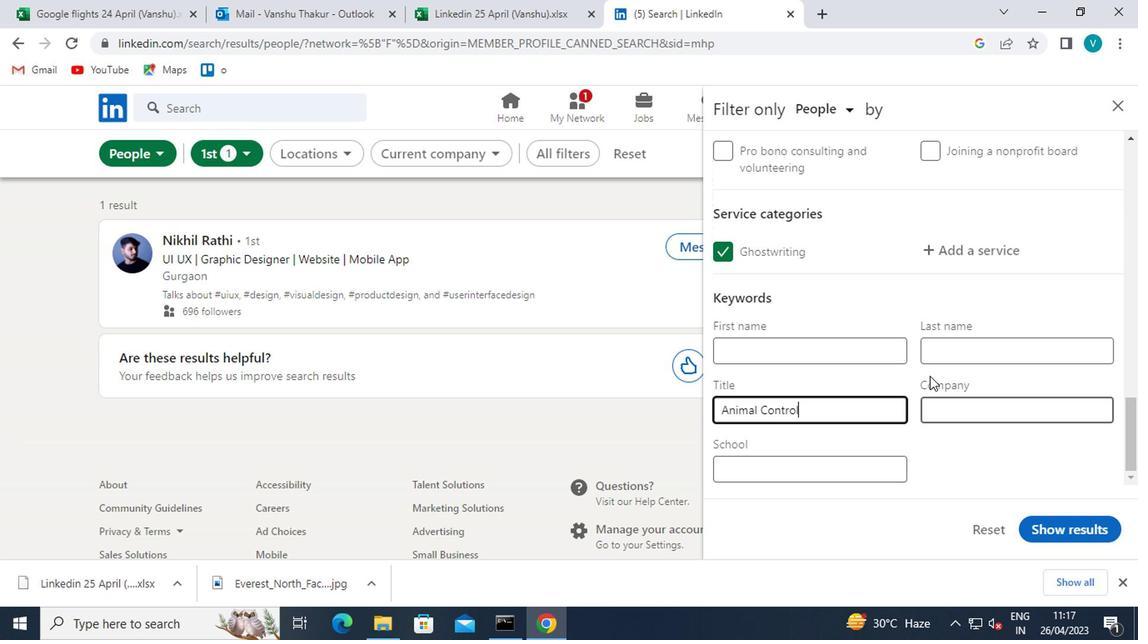 
Action: Mouse moved to (943, 362)
Screenshot: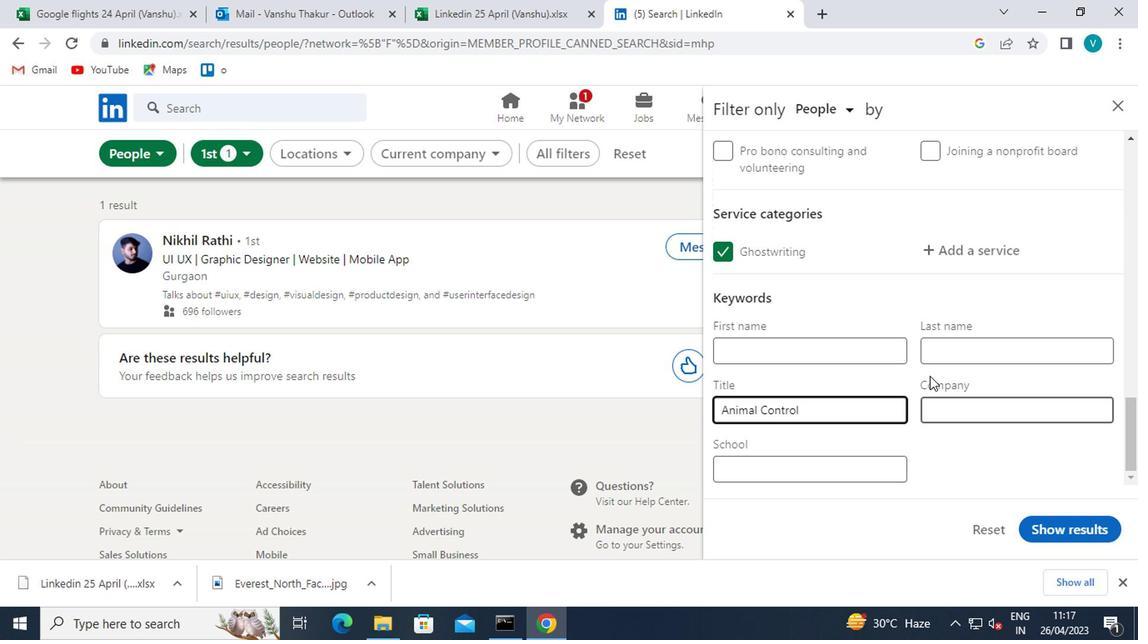 
Action: Key pressed <Key.shift>OFFICER
Screenshot: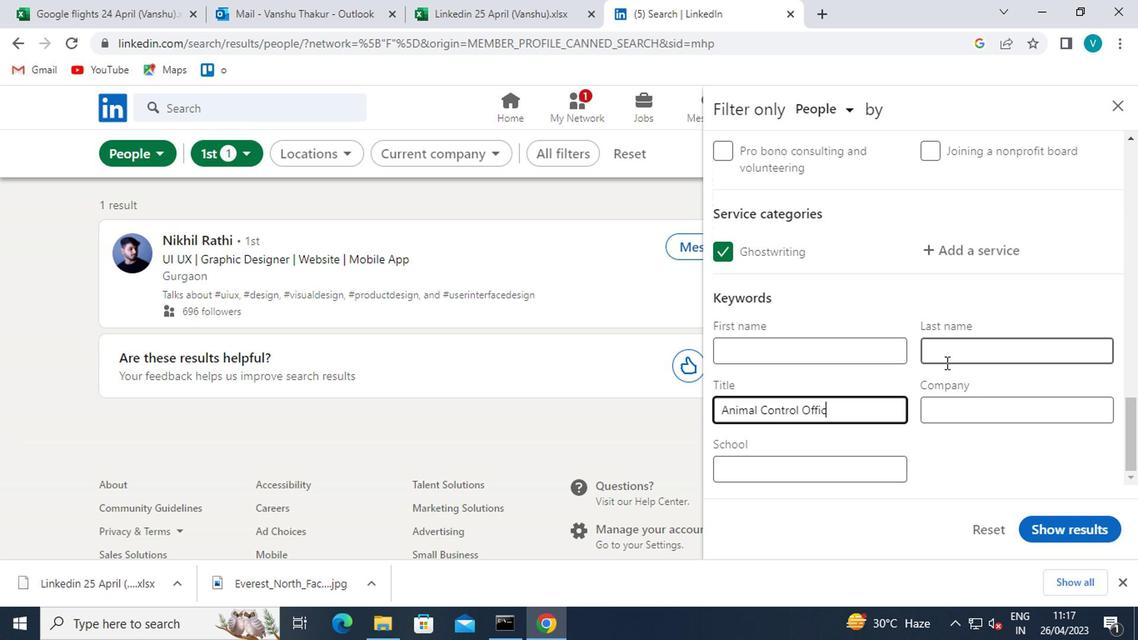 
Action: Mouse moved to (1048, 521)
Screenshot: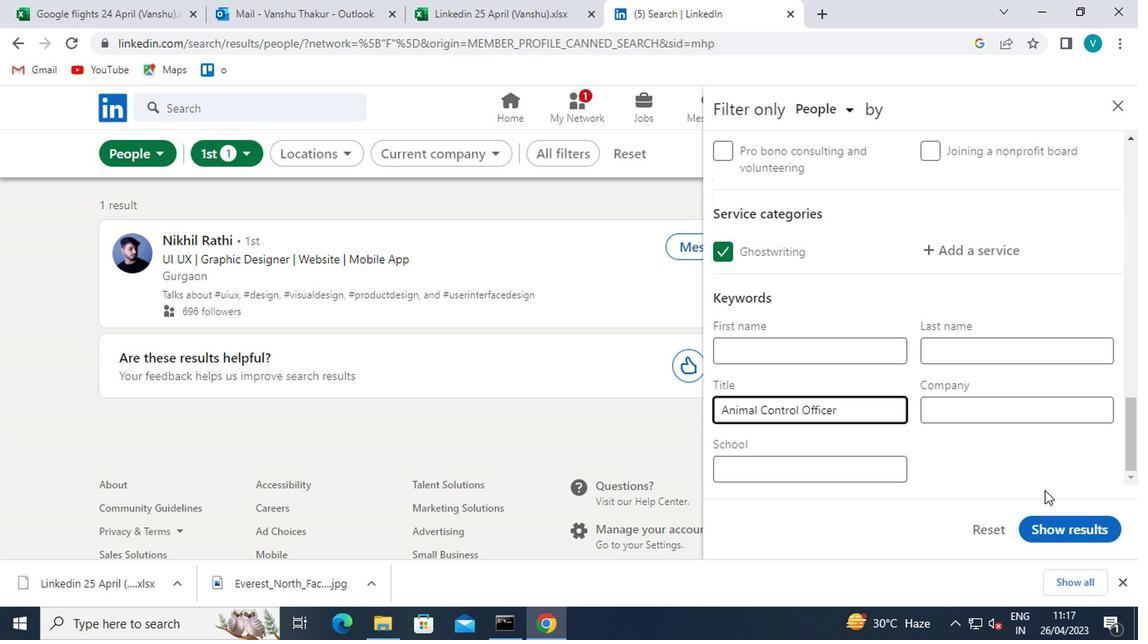 
Action: Mouse pressed left at (1048, 521)
Screenshot: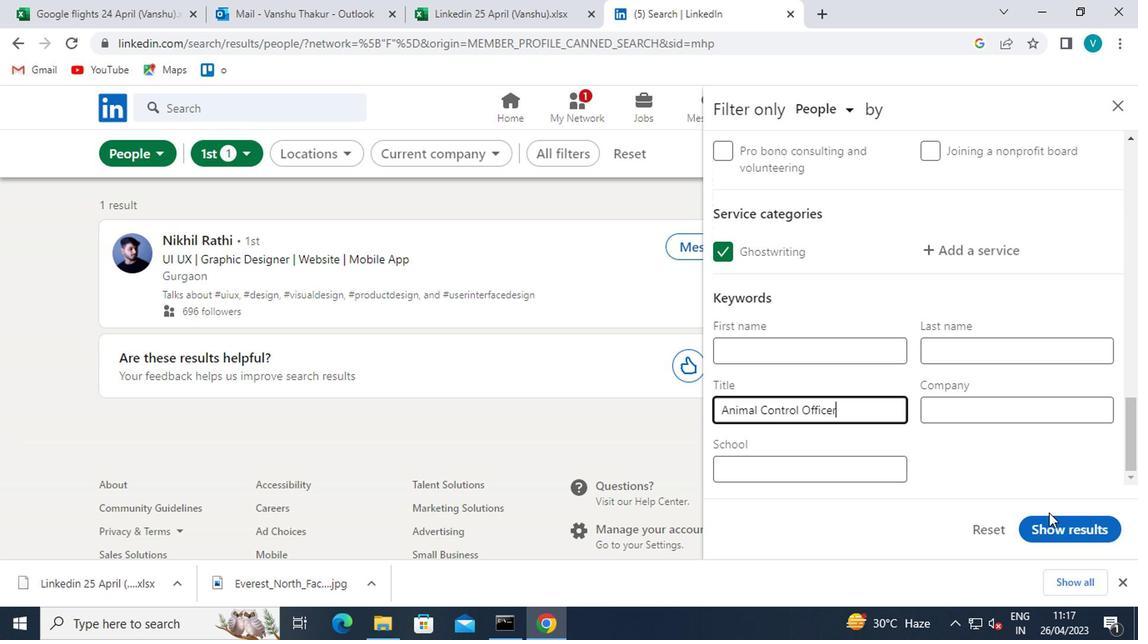 
